 Task: Create a due date automation trigger when advanced on, on the monday of the week a card is due add fields without custom field "Resume" set to a date between 1 and 7 working days from now at 11:00 AM.
Action: Mouse moved to (978, 288)
Screenshot: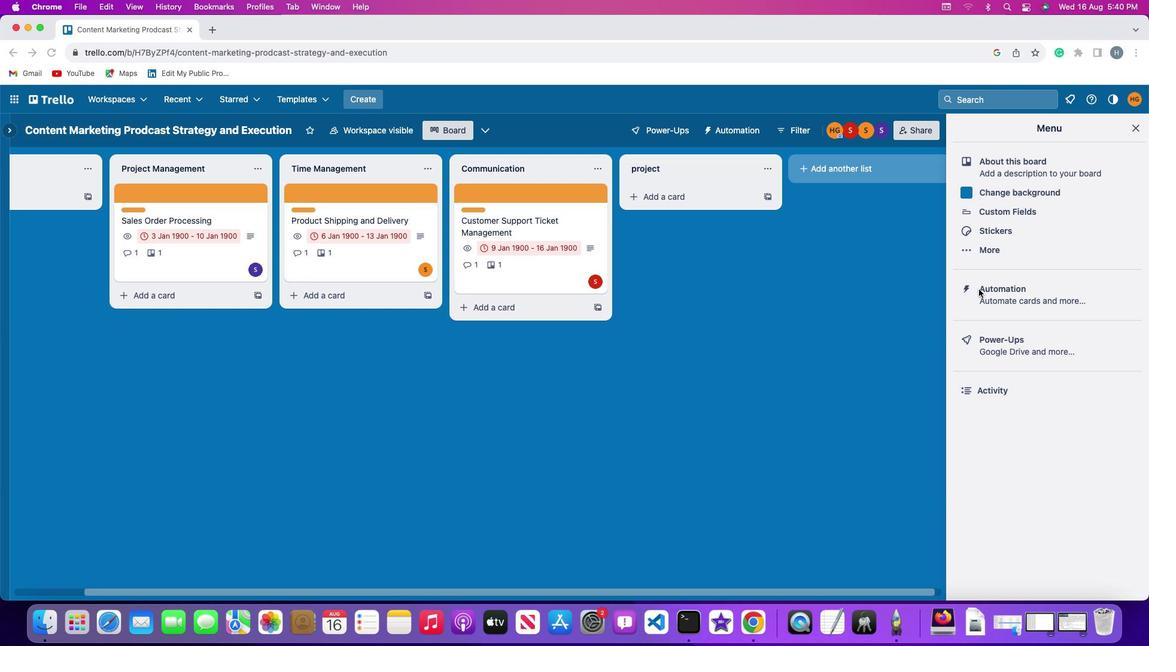
Action: Mouse pressed left at (978, 288)
Screenshot: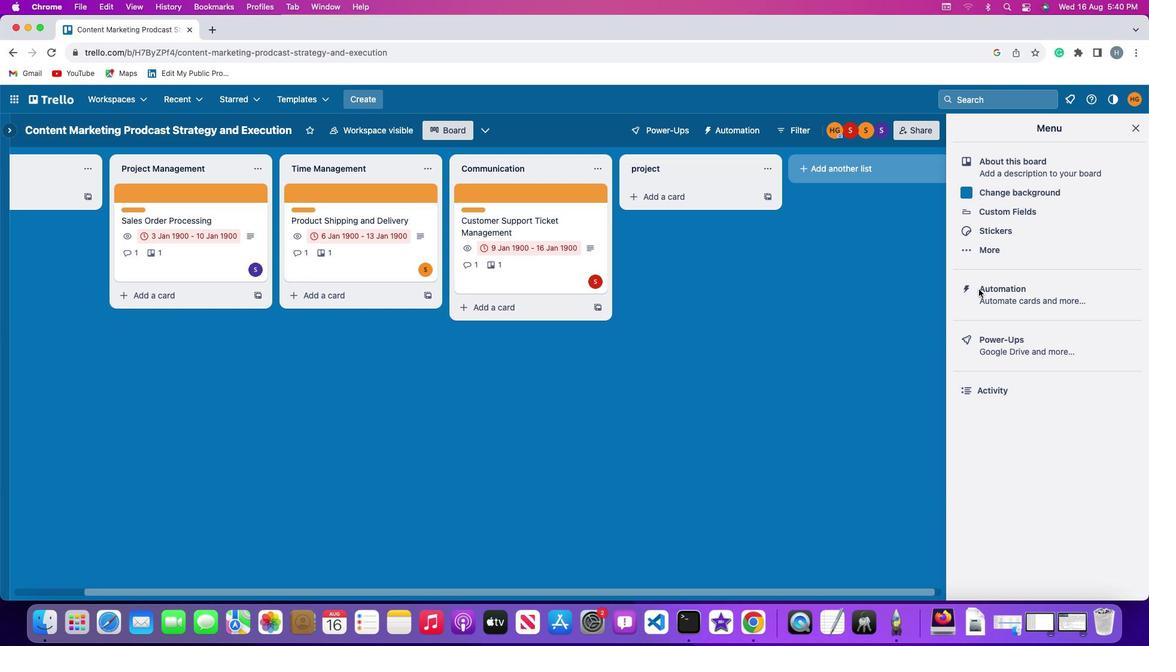 
Action: Mouse pressed left at (978, 288)
Screenshot: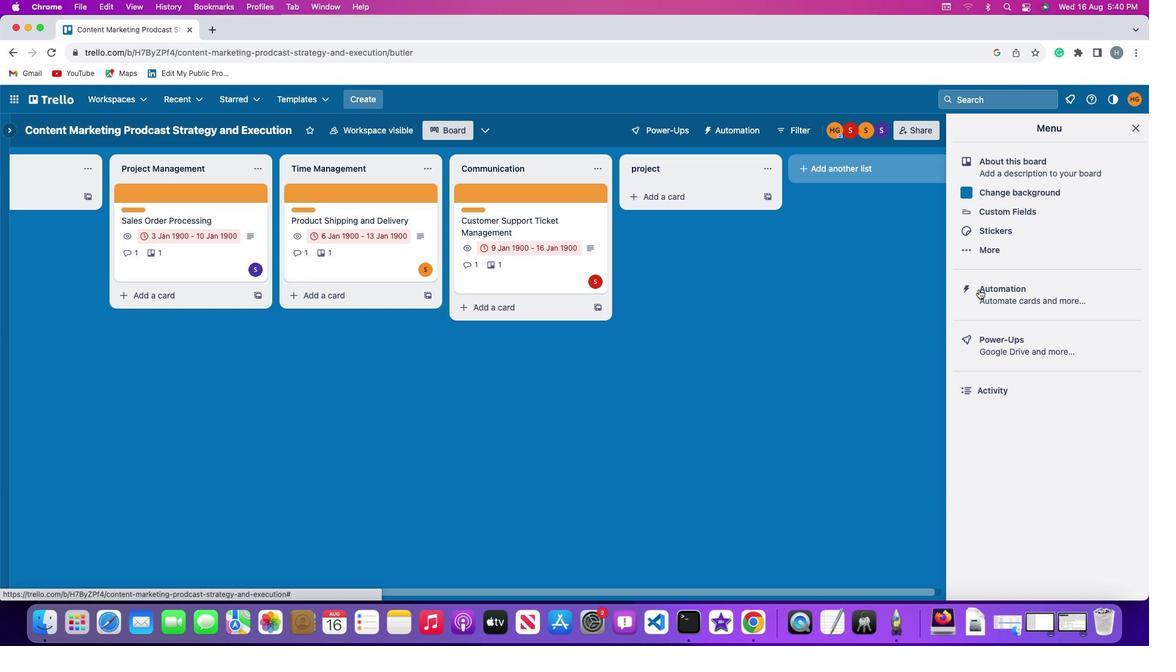 
Action: Mouse moved to (82, 285)
Screenshot: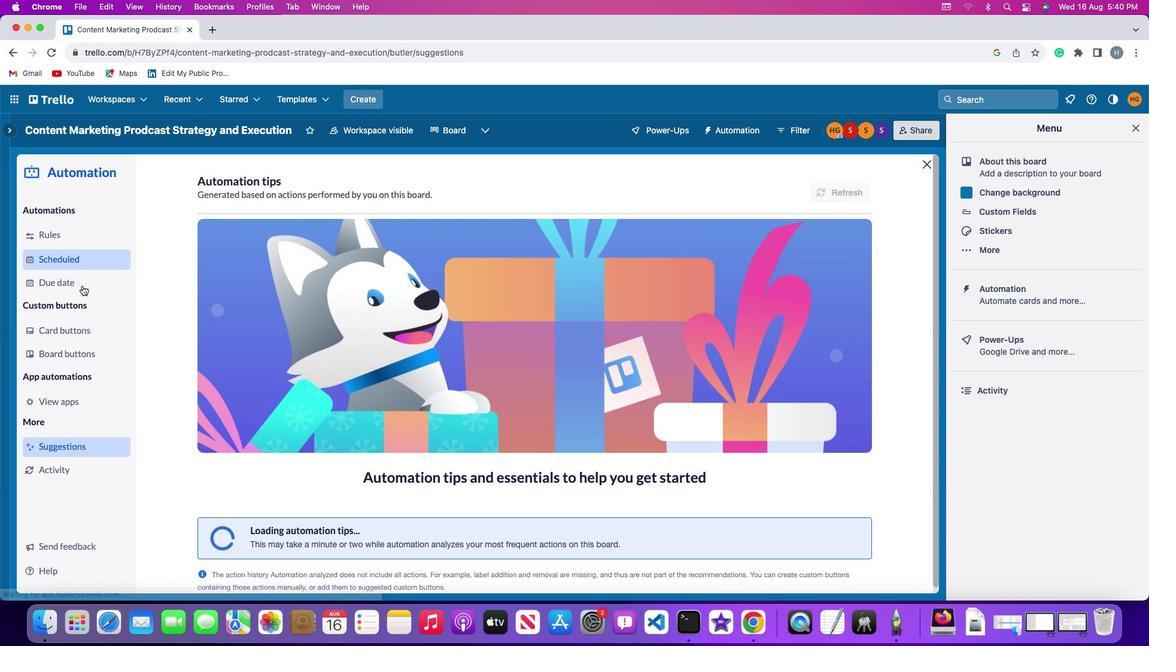 
Action: Mouse pressed left at (82, 285)
Screenshot: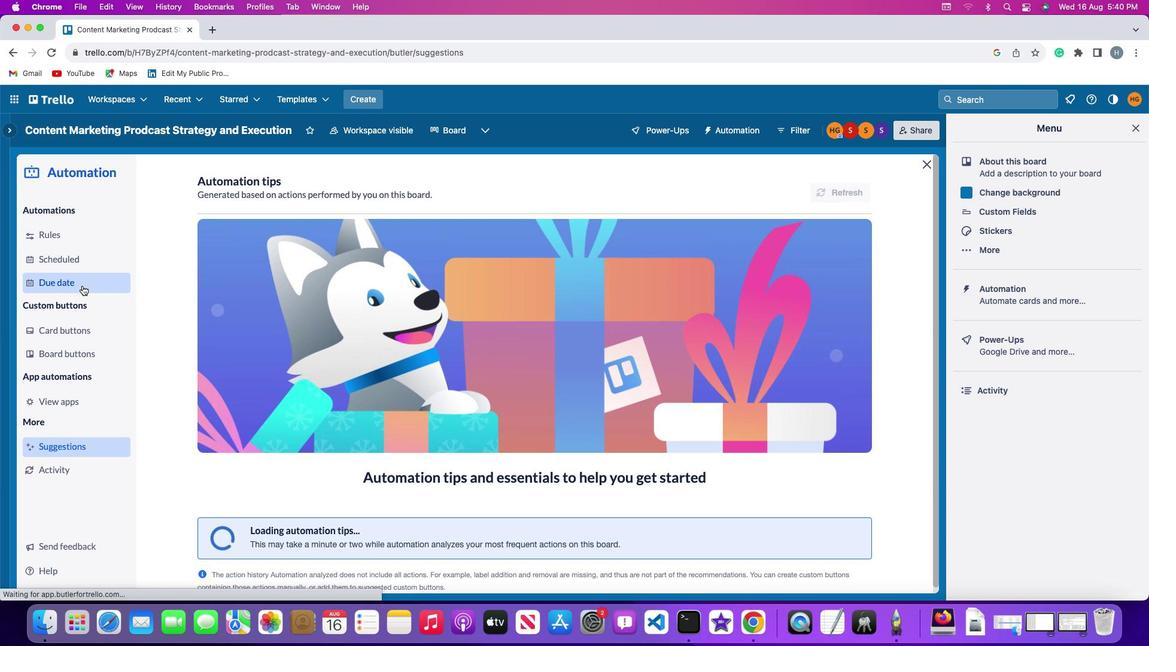 
Action: Mouse moved to (800, 179)
Screenshot: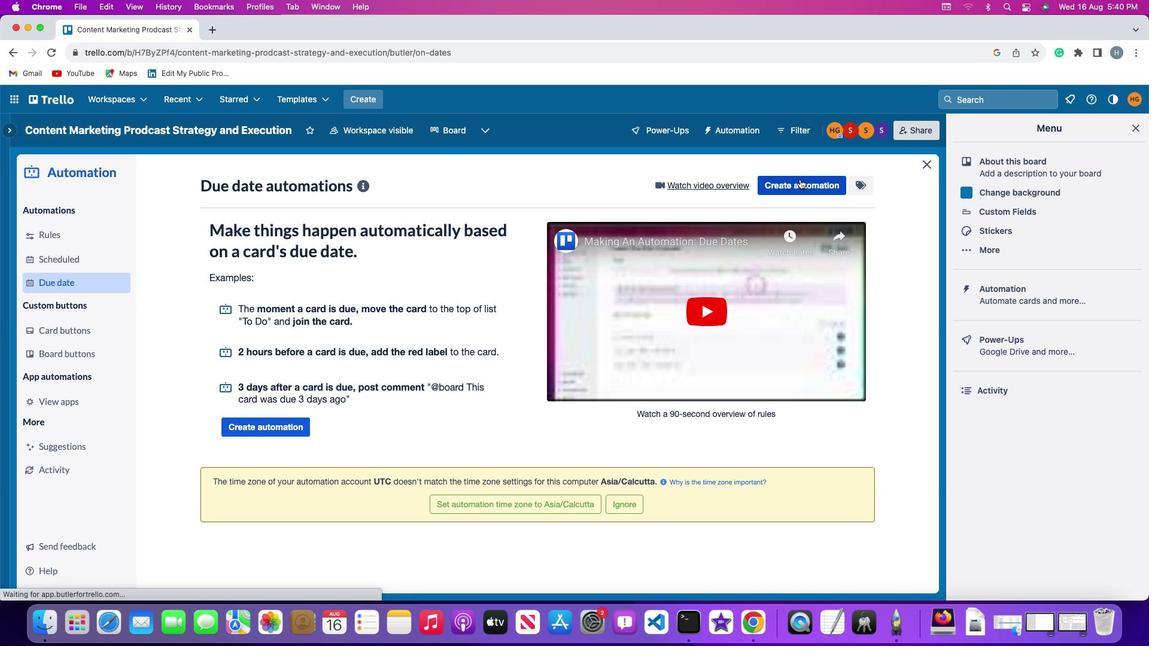 
Action: Mouse pressed left at (800, 179)
Screenshot: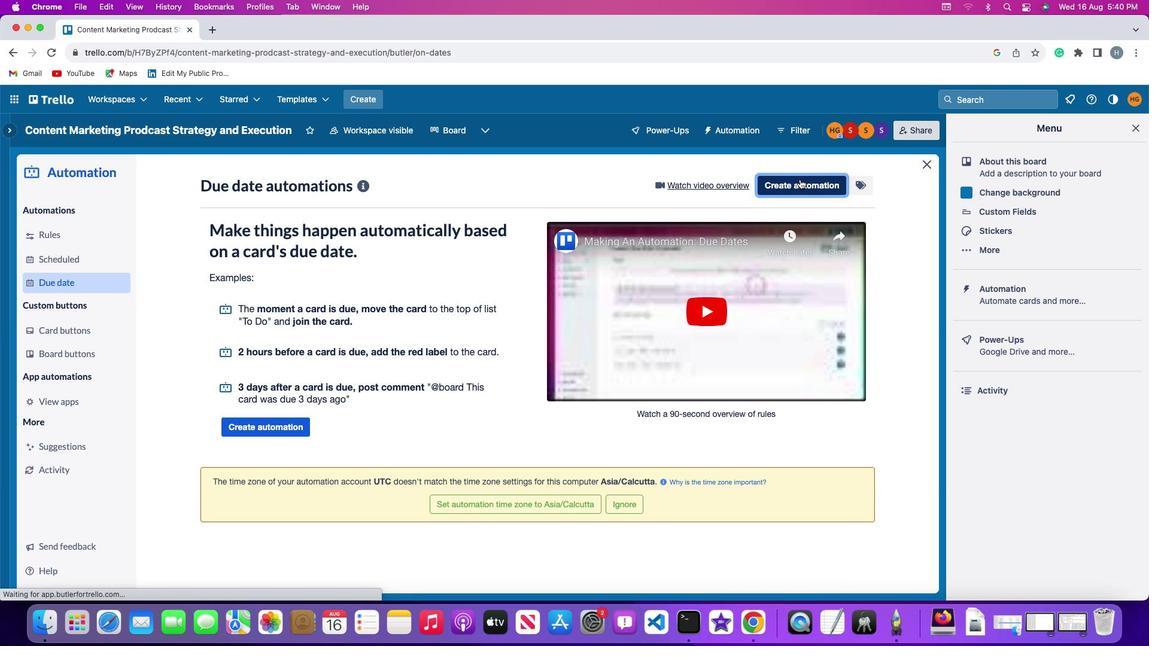 
Action: Mouse moved to (263, 295)
Screenshot: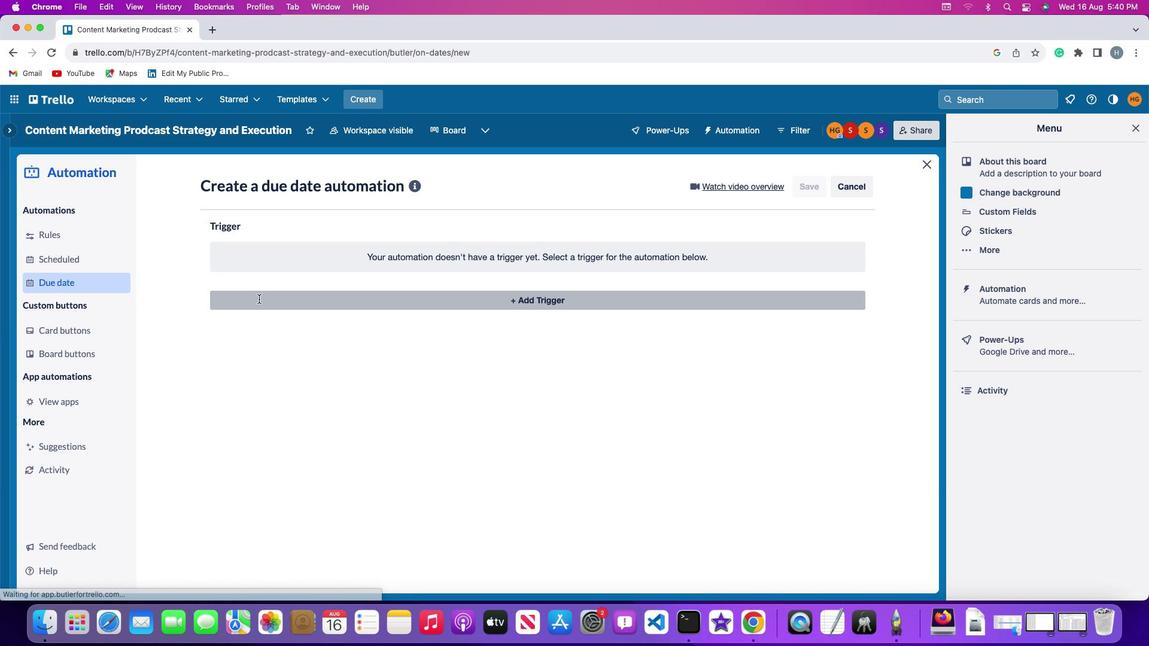 
Action: Mouse pressed left at (263, 295)
Screenshot: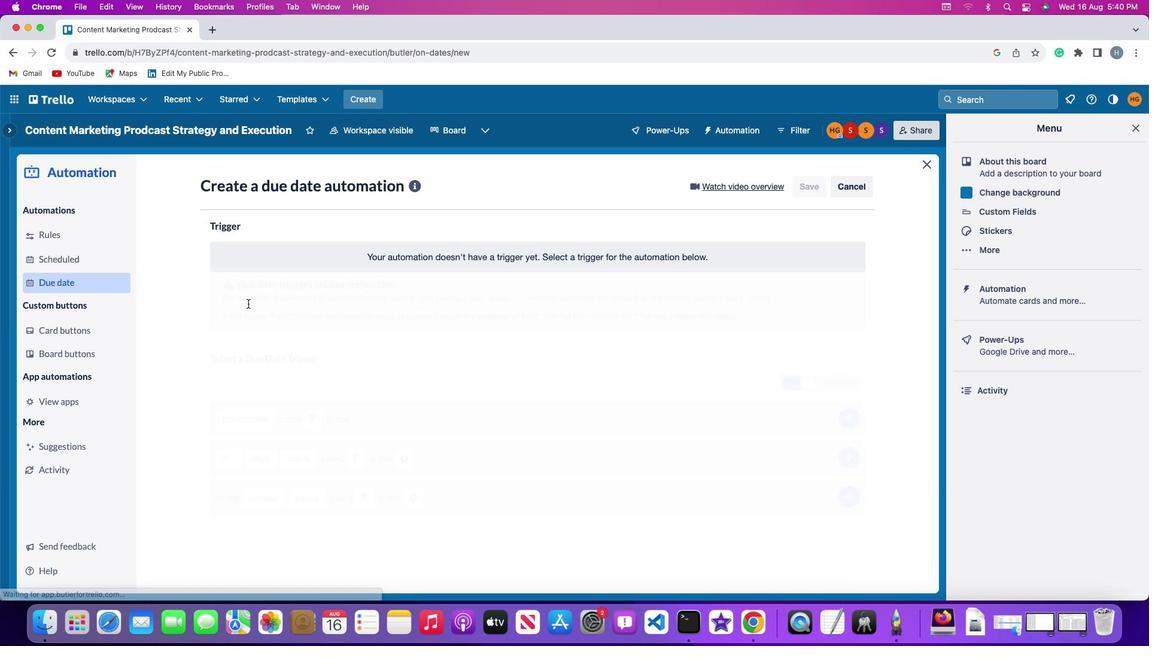 
Action: Mouse moved to (276, 519)
Screenshot: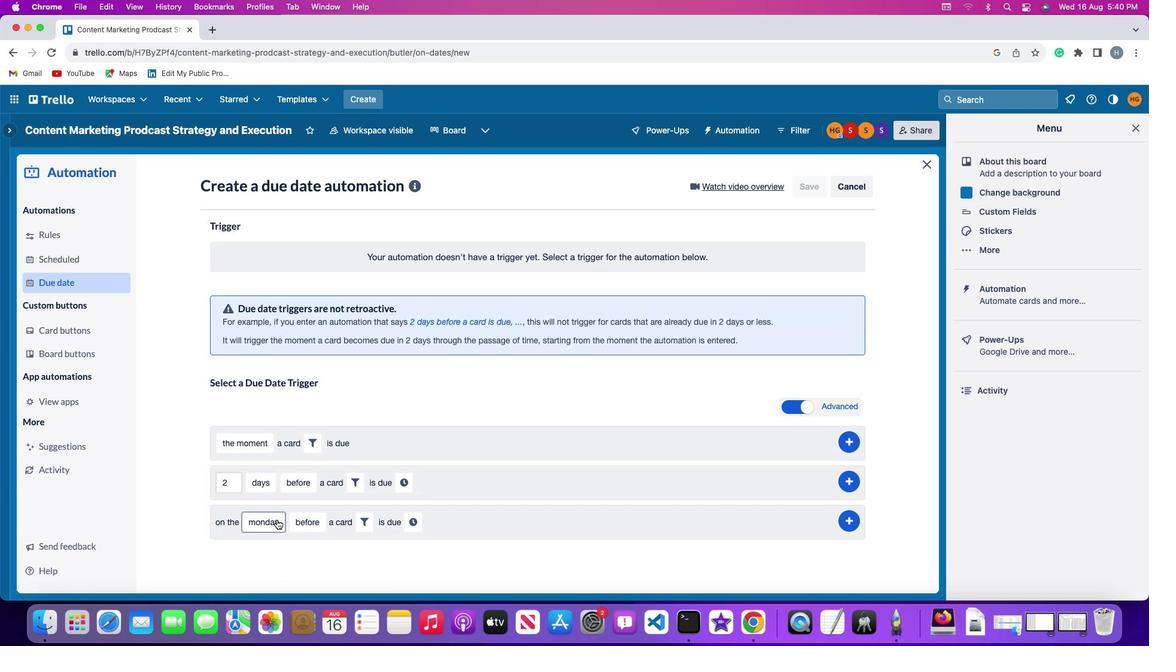 
Action: Mouse pressed left at (276, 519)
Screenshot: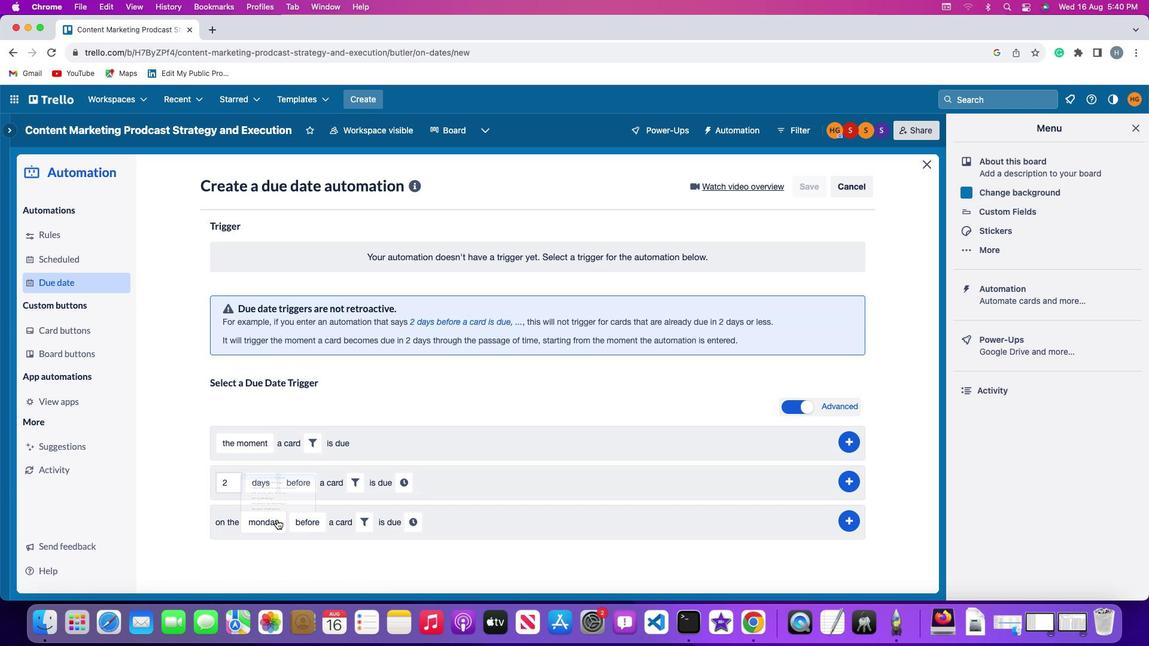 
Action: Mouse moved to (288, 355)
Screenshot: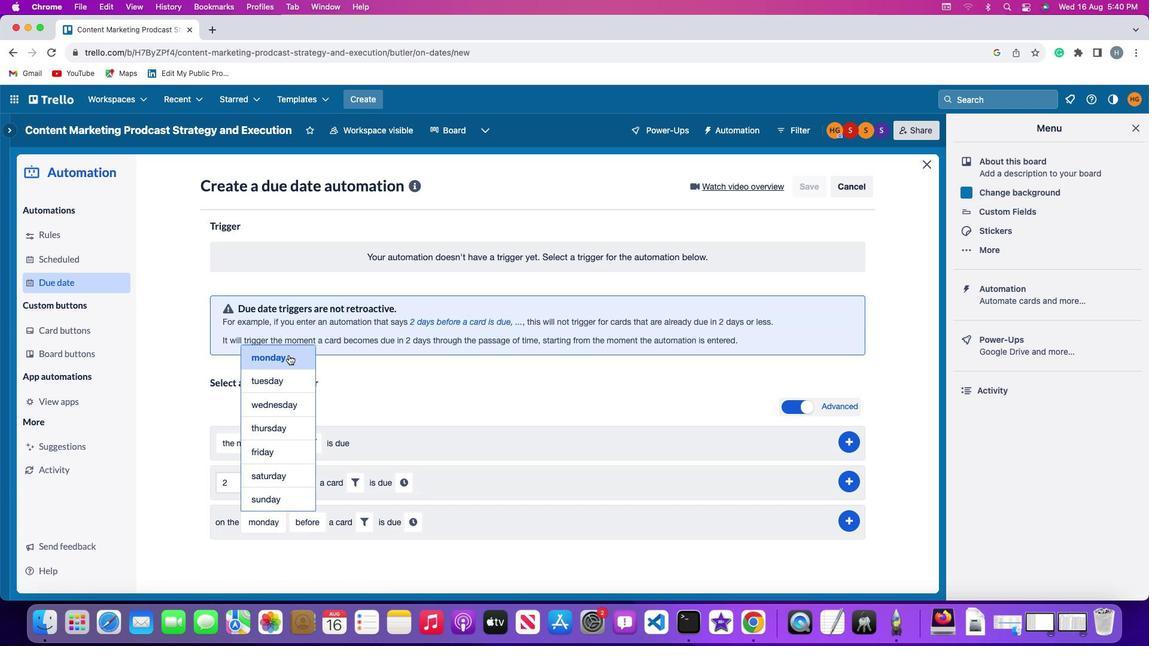 
Action: Mouse pressed left at (288, 355)
Screenshot: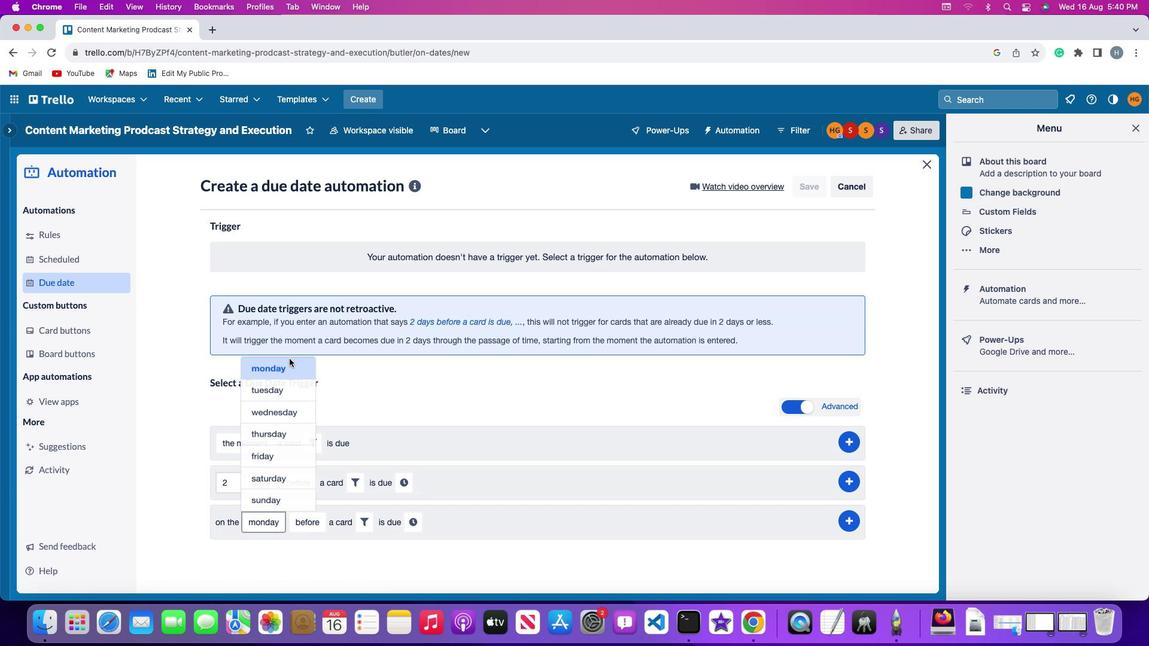 
Action: Mouse moved to (310, 515)
Screenshot: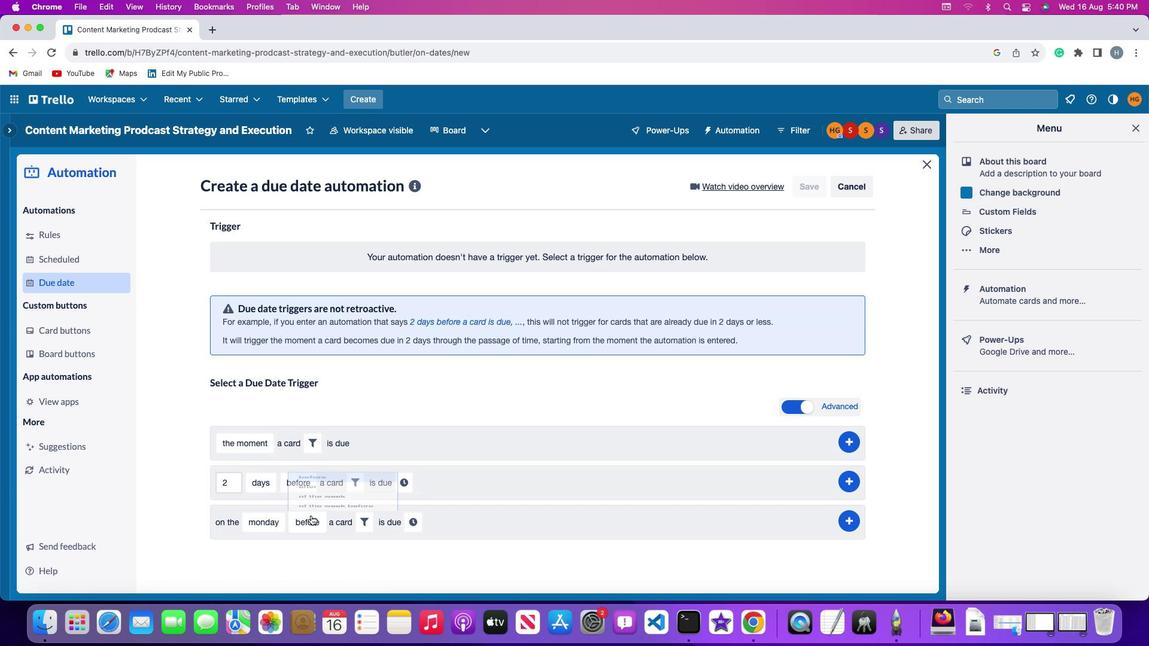 
Action: Mouse pressed left at (310, 515)
Screenshot: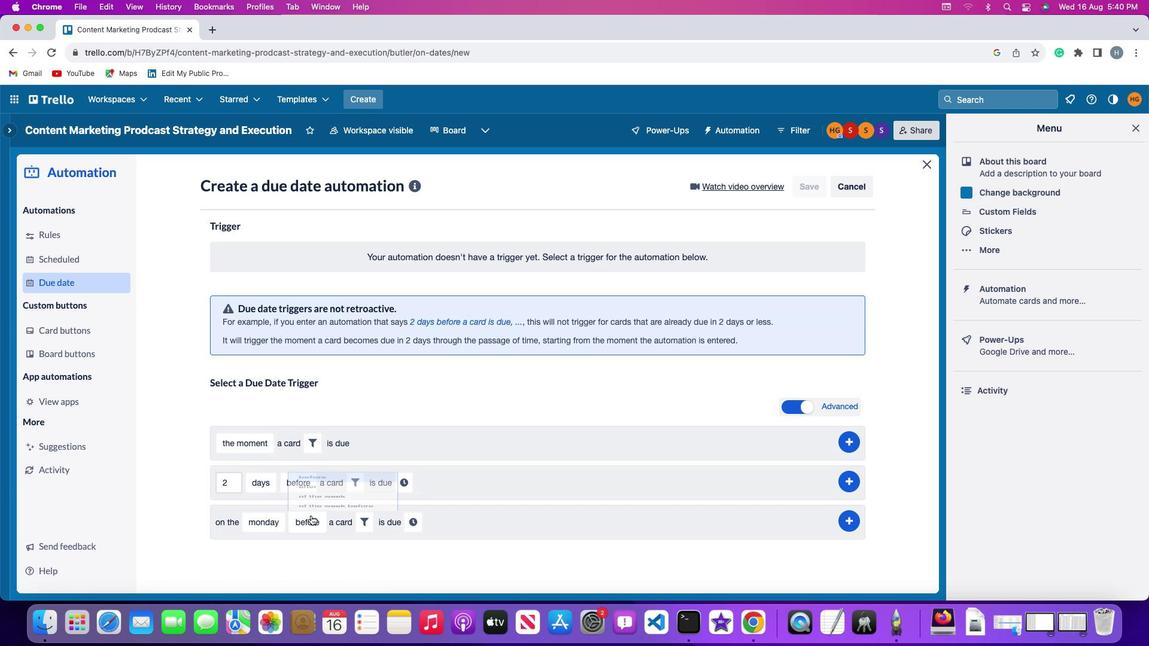 
Action: Mouse moved to (332, 472)
Screenshot: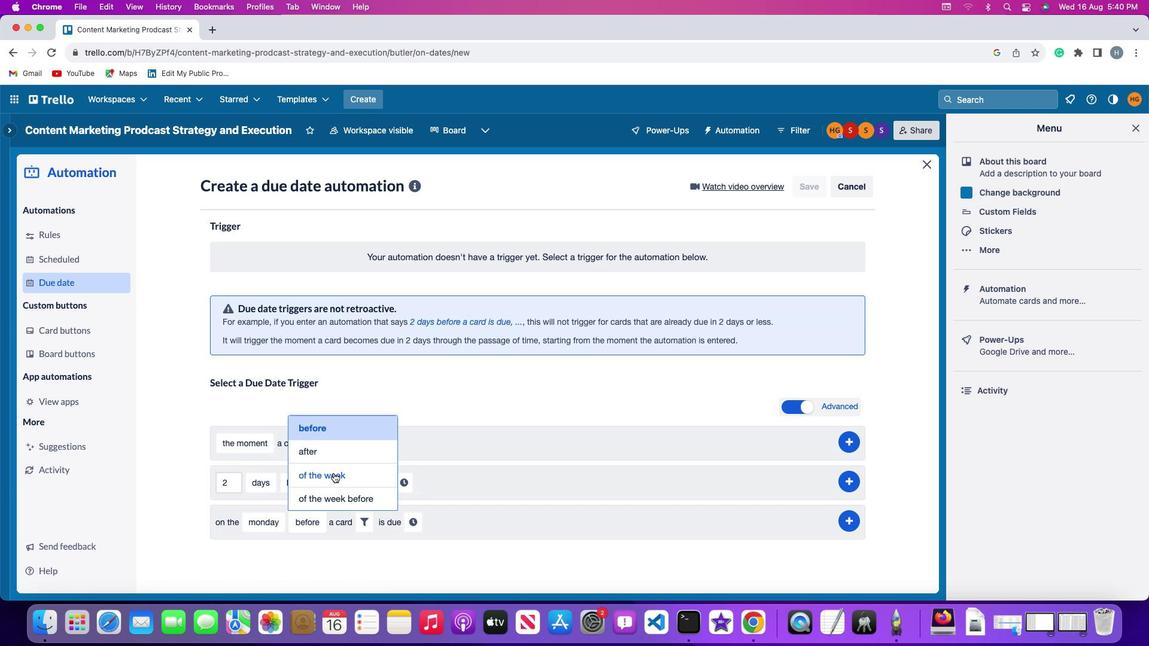 
Action: Mouse pressed left at (332, 472)
Screenshot: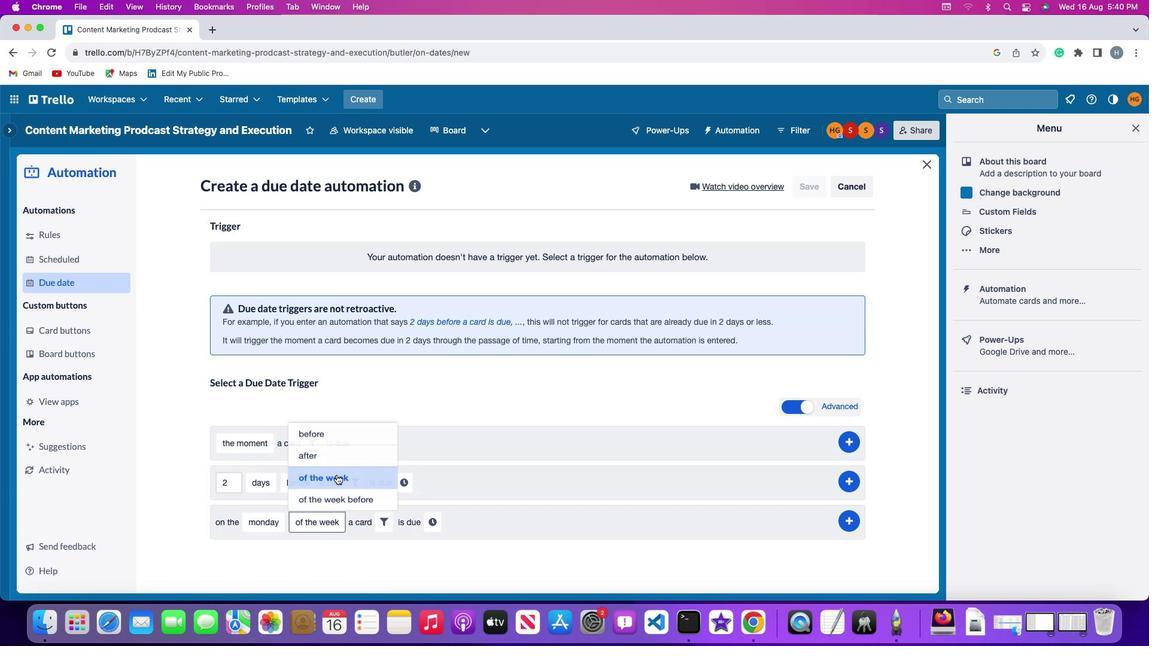 
Action: Mouse moved to (382, 523)
Screenshot: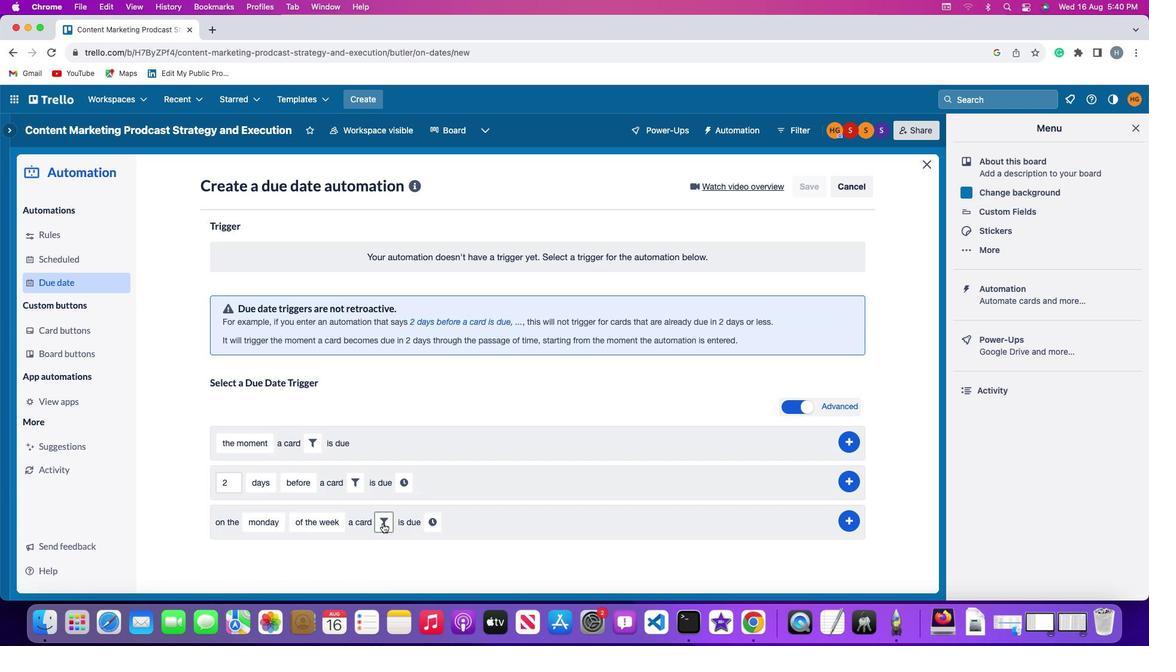 
Action: Mouse pressed left at (382, 523)
Screenshot: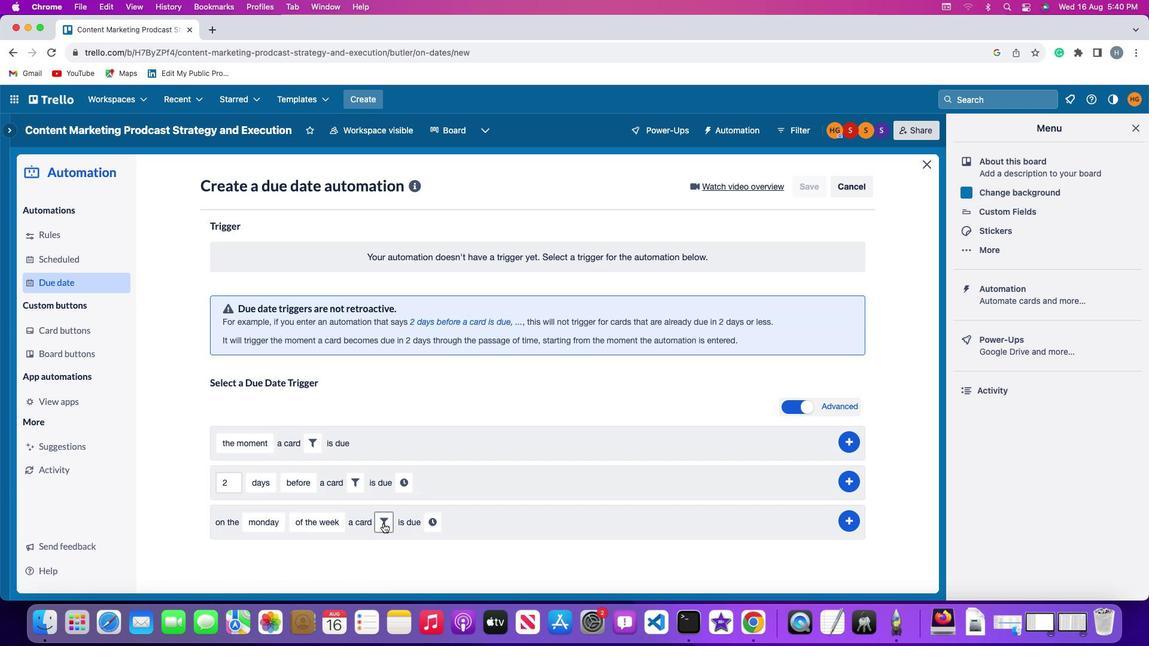 
Action: Mouse moved to (575, 559)
Screenshot: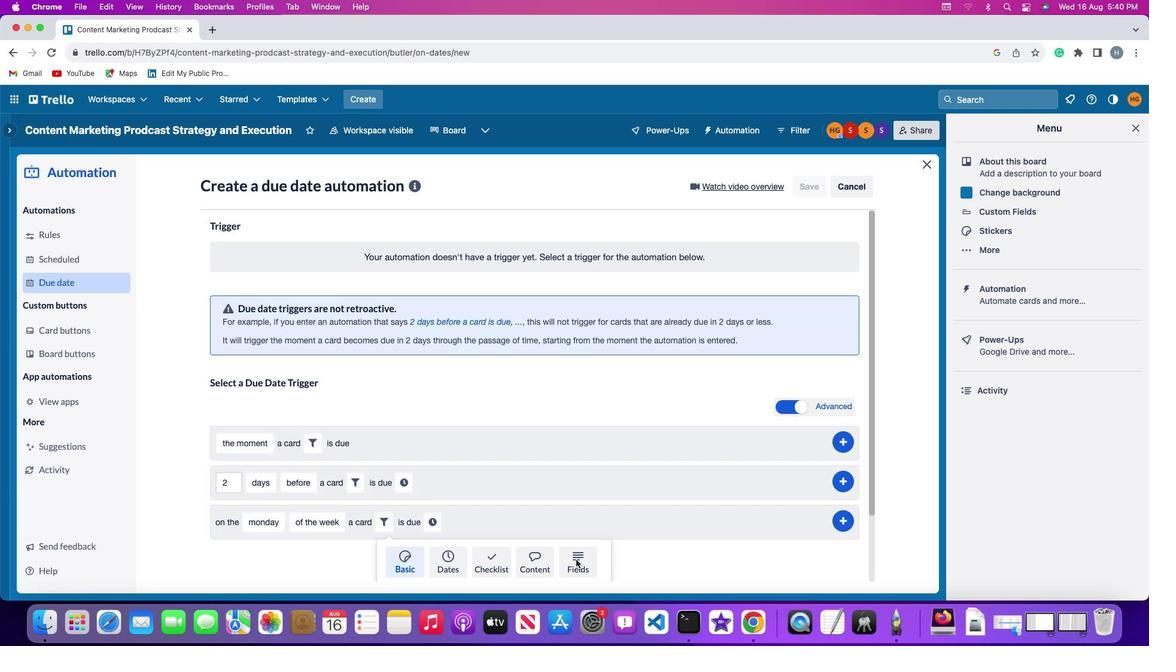 
Action: Mouse pressed left at (575, 559)
Screenshot: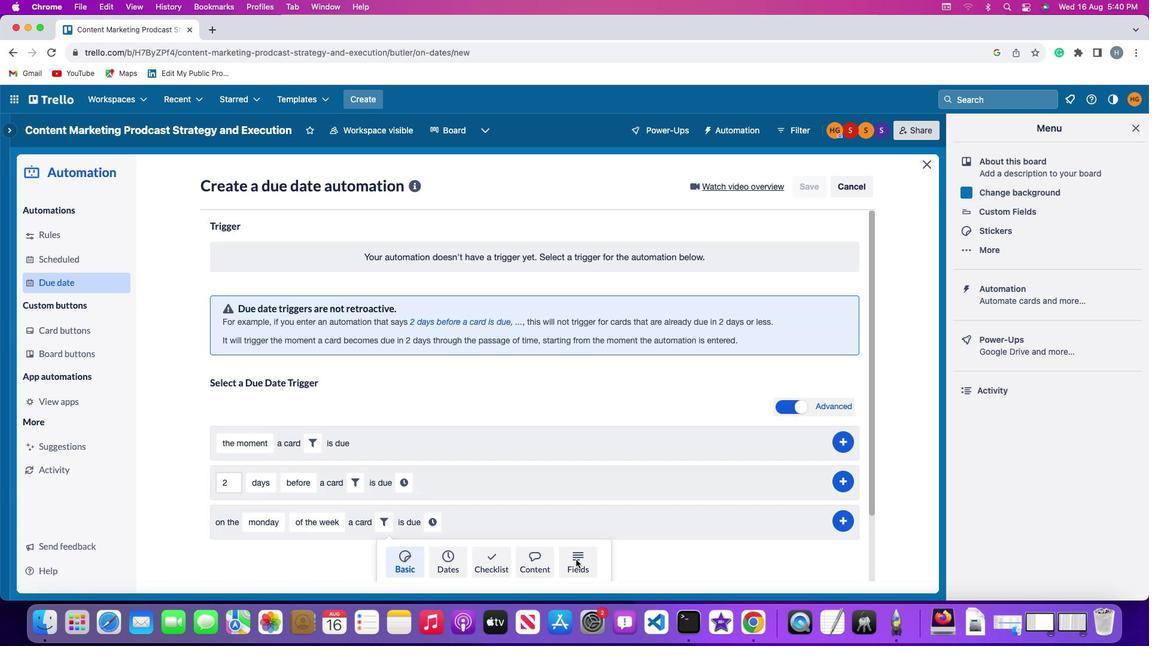 
Action: Mouse moved to (356, 554)
Screenshot: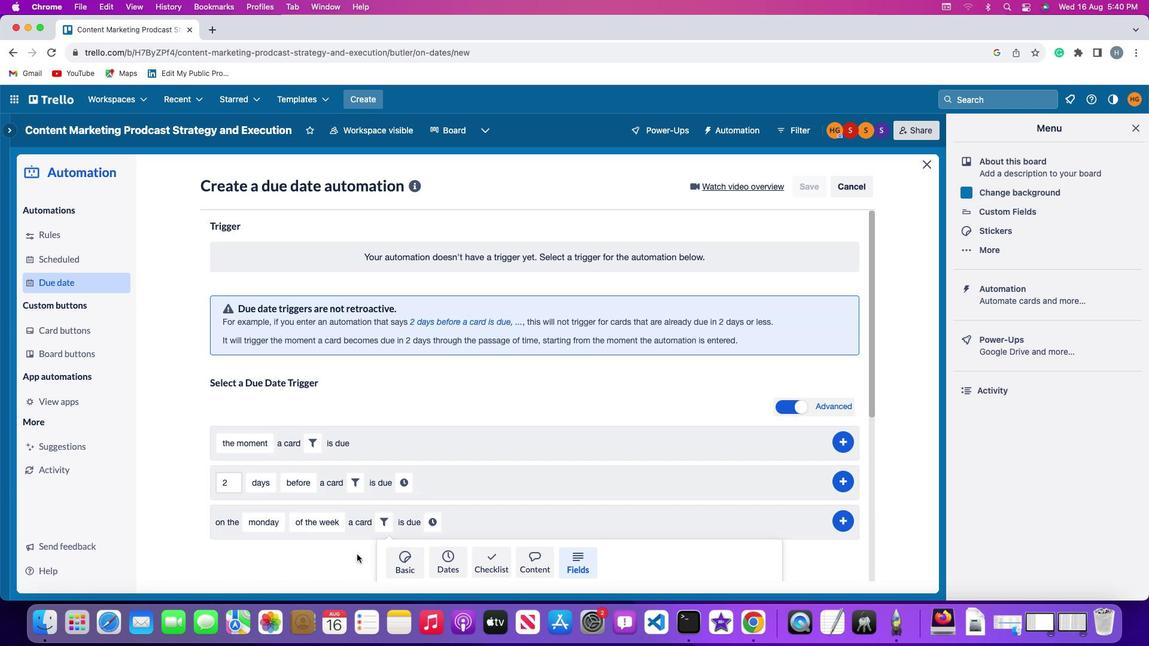 
Action: Mouse scrolled (356, 554) with delta (0, 0)
Screenshot: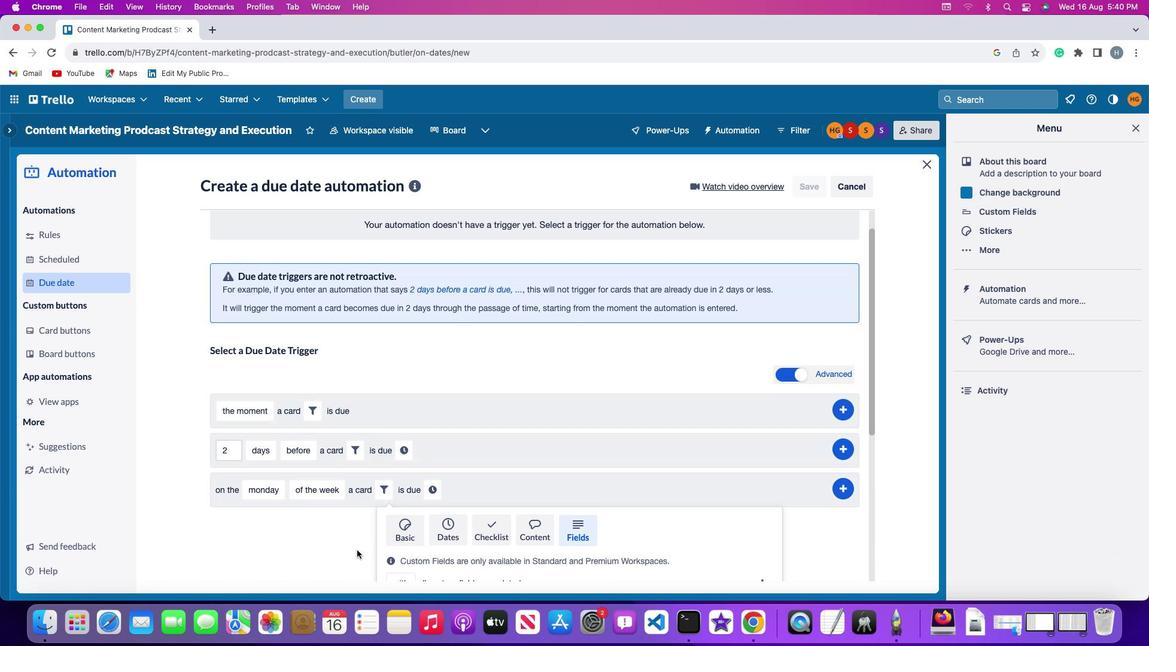 
Action: Mouse scrolled (356, 554) with delta (0, 0)
Screenshot: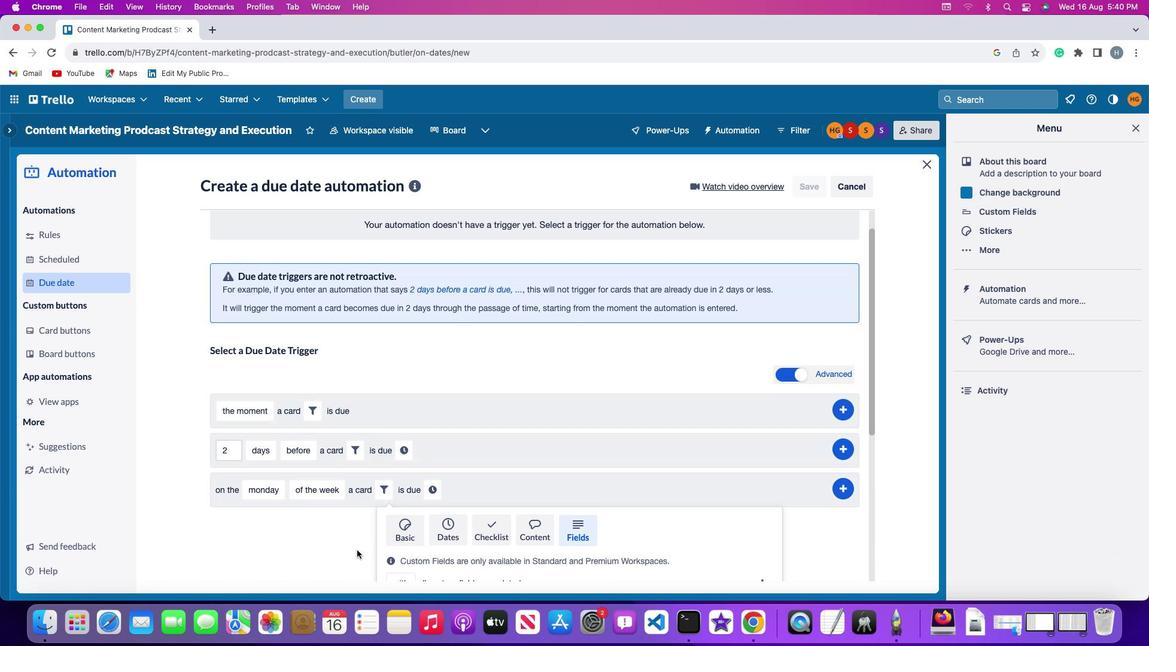 
Action: Mouse moved to (356, 553)
Screenshot: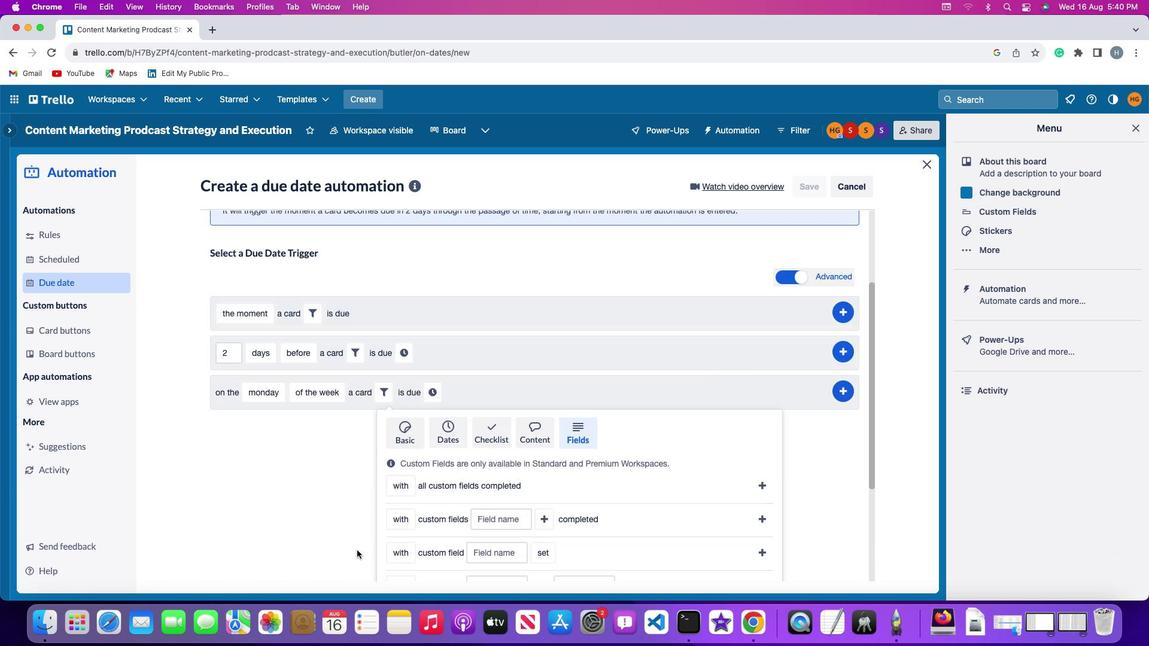 
Action: Mouse scrolled (356, 553) with delta (0, -1)
Screenshot: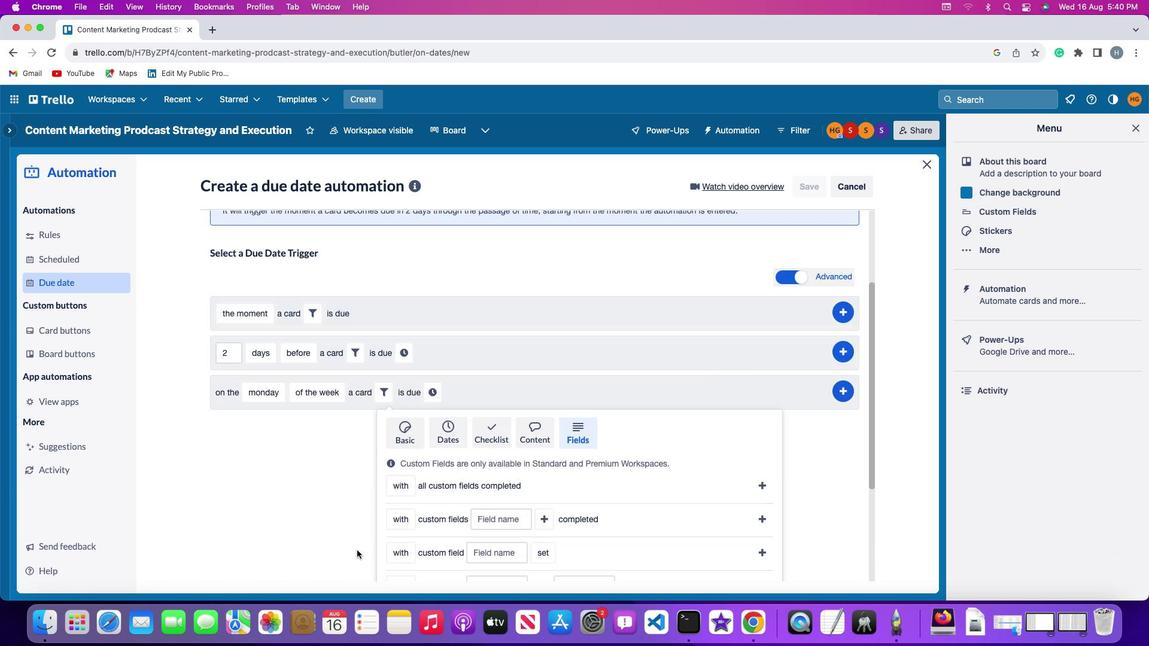 
Action: Mouse moved to (356, 551)
Screenshot: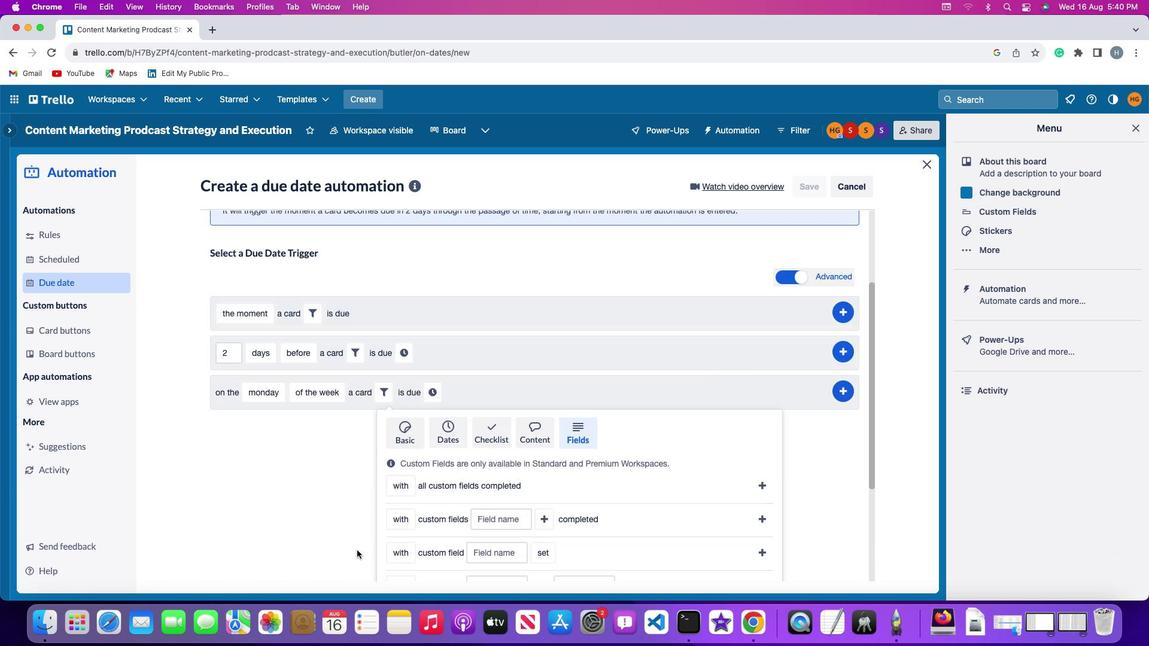 
Action: Mouse scrolled (356, 551) with delta (0, -2)
Screenshot: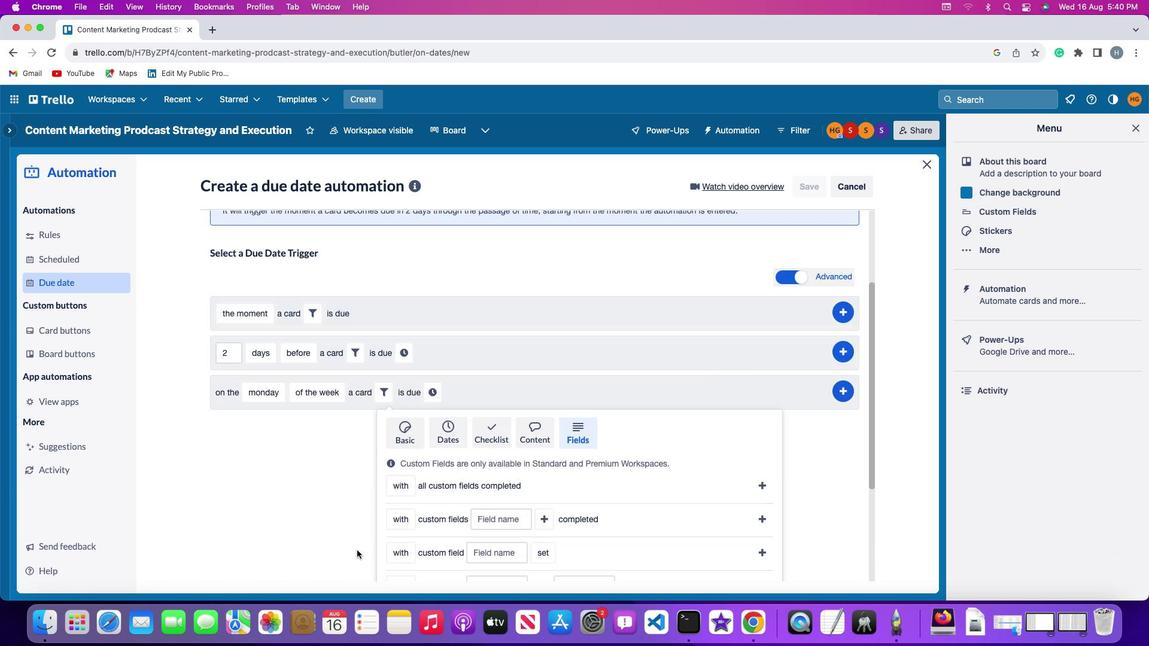 
Action: Mouse moved to (356, 550)
Screenshot: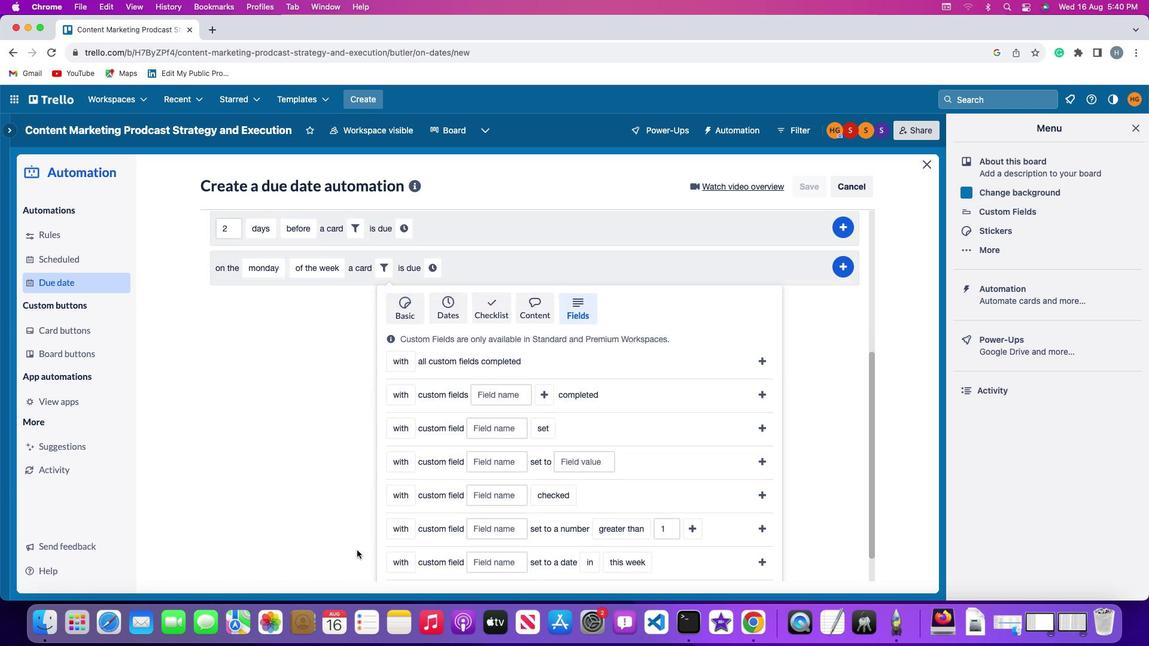 
Action: Mouse scrolled (356, 550) with delta (0, 0)
Screenshot: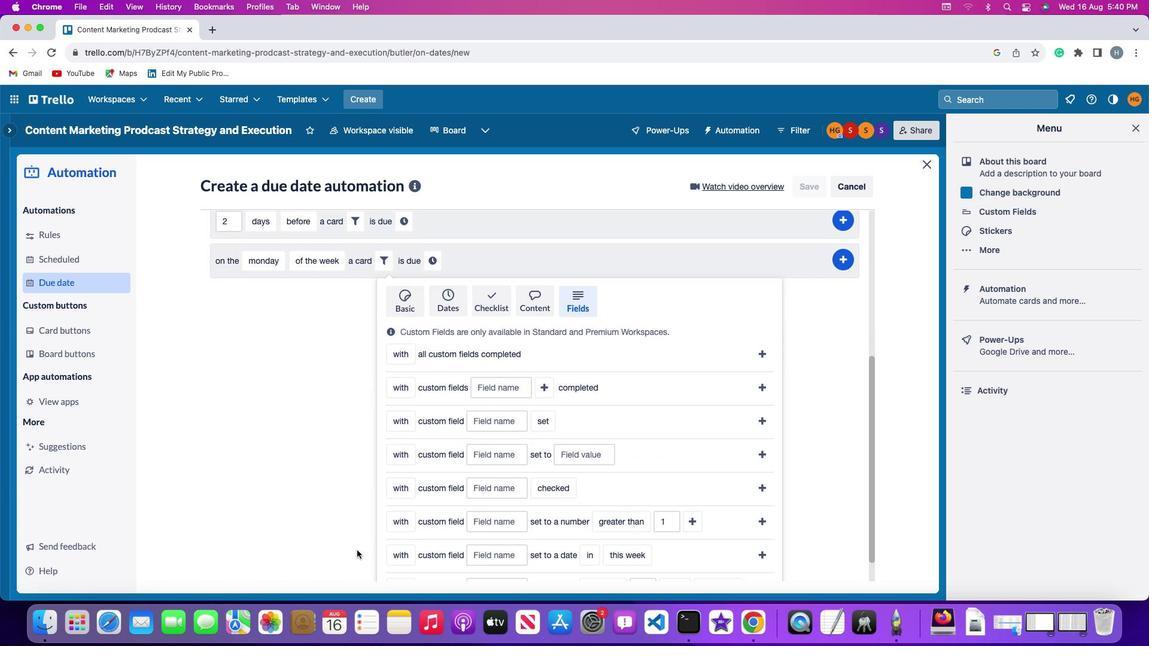 
Action: Mouse scrolled (356, 550) with delta (0, 0)
Screenshot: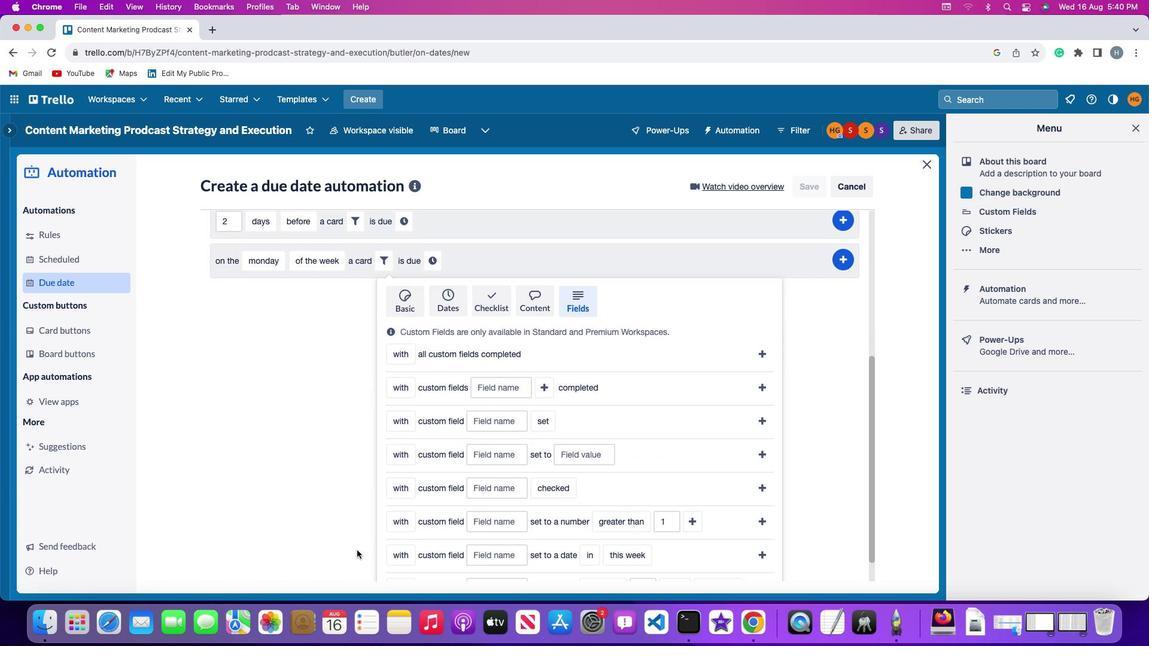 
Action: Mouse scrolled (356, 550) with delta (0, -2)
Screenshot: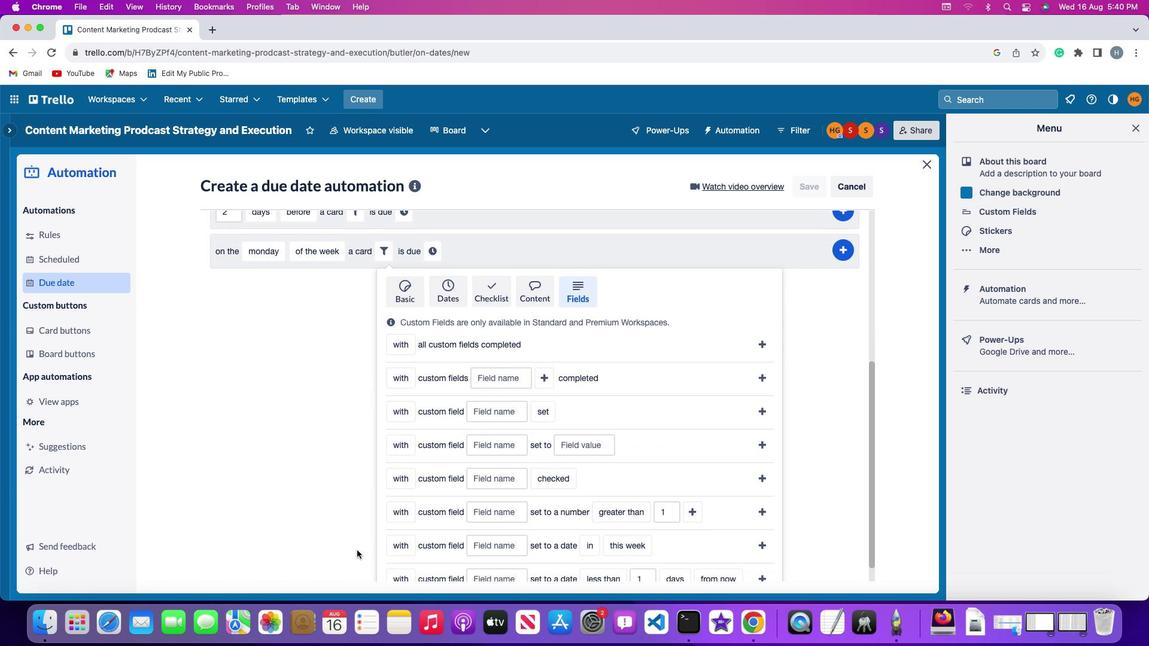 
Action: Mouse scrolled (356, 550) with delta (0, -2)
Screenshot: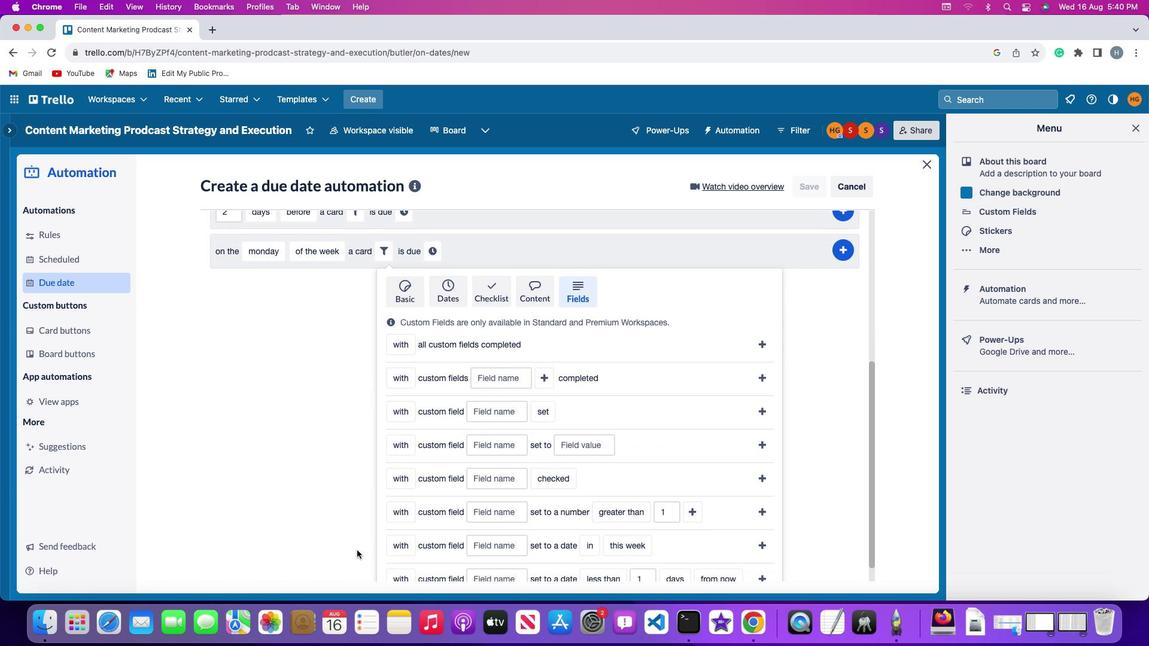 
Action: Mouse scrolled (356, 550) with delta (0, -3)
Screenshot: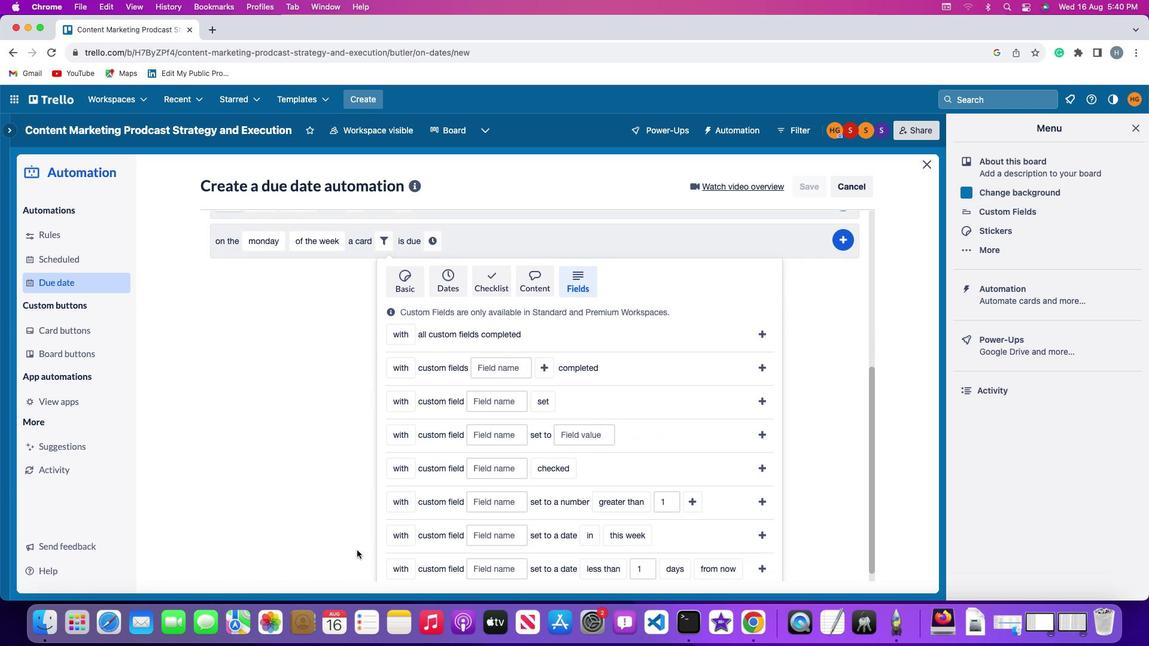 
Action: Mouse scrolled (356, 550) with delta (0, -3)
Screenshot: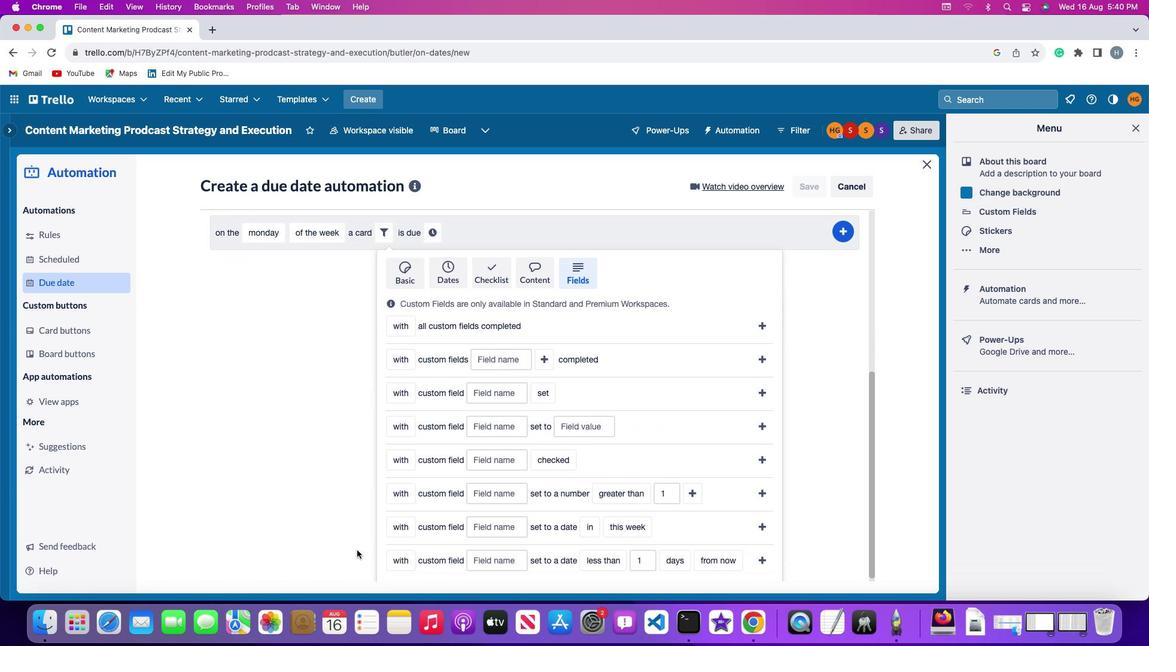 
Action: Mouse moved to (356, 550)
Screenshot: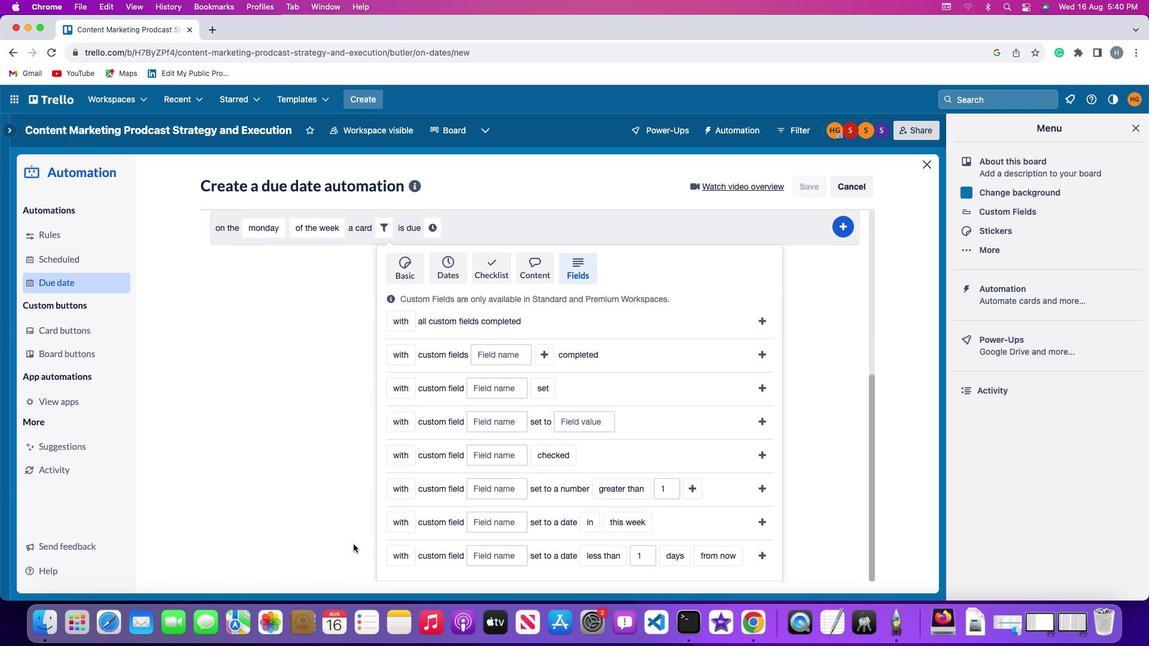 
Action: Mouse scrolled (356, 550) with delta (0, 0)
Screenshot: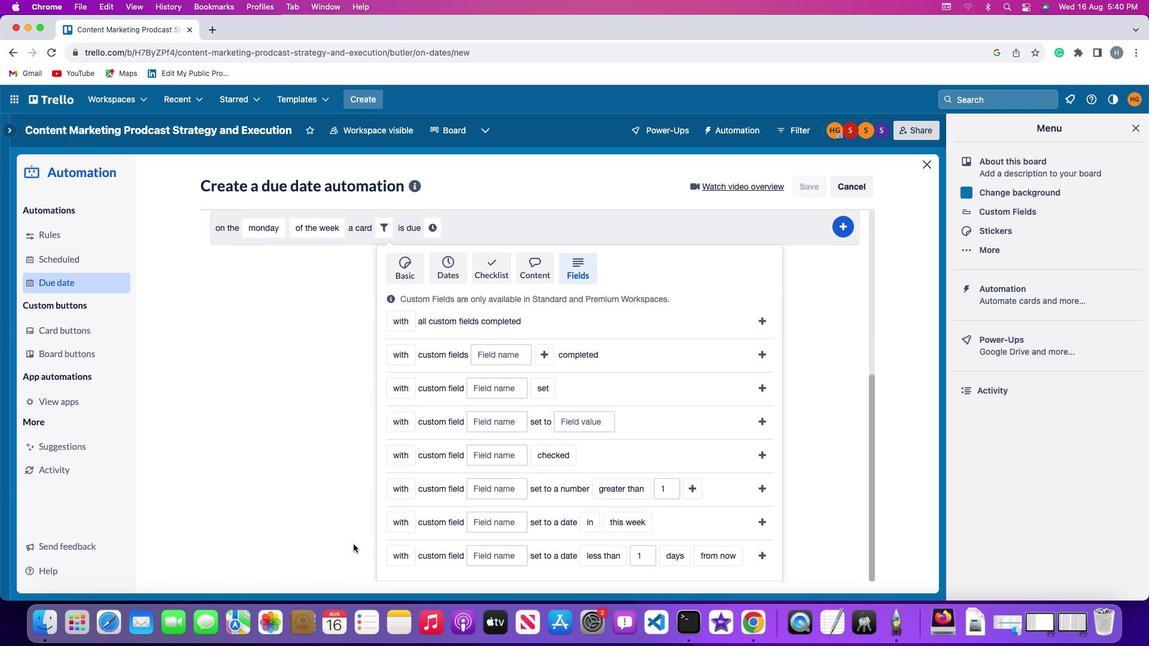 
Action: Mouse moved to (355, 549)
Screenshot: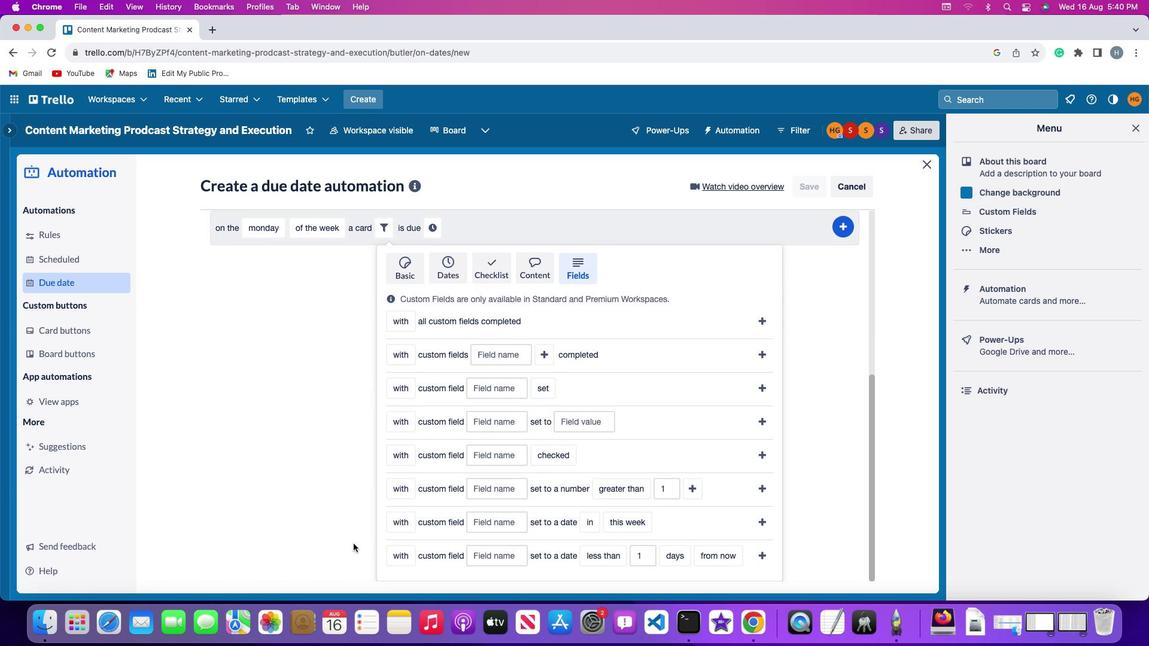 
Action: Mouse scrolled (355, 549) with delta (0, 0)
Screenshot: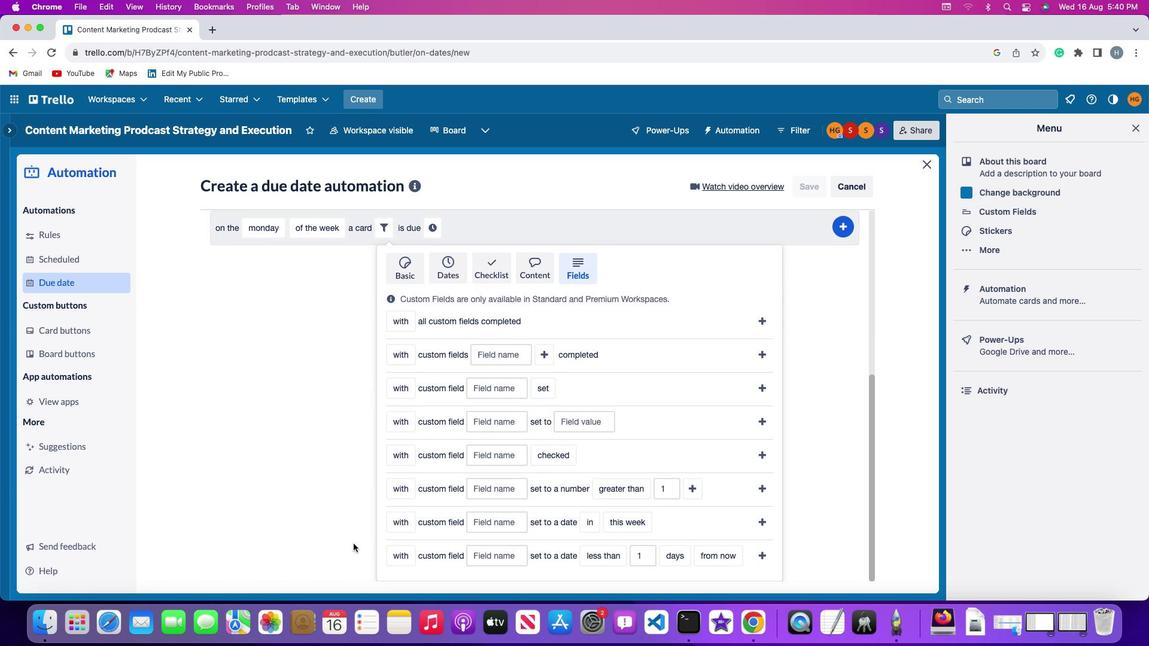 
Action: Mouse moved to (353, 547)
Screenshot: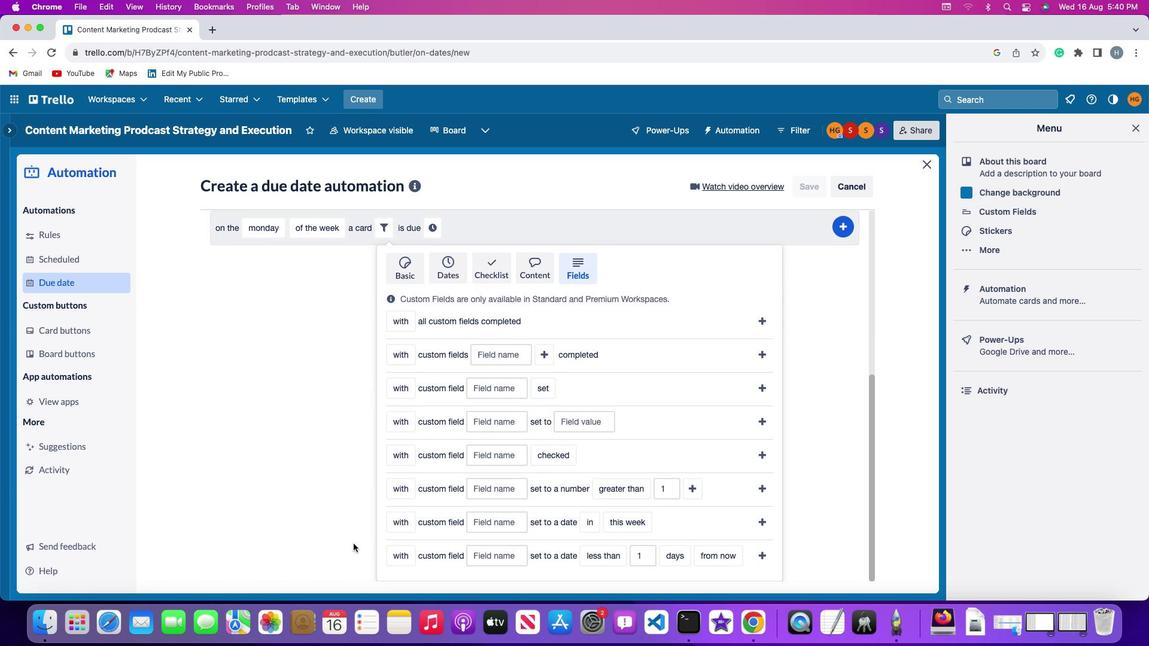 
Action: Mouse scrolled (353, 547) with delta (0, -1)
Screenshot: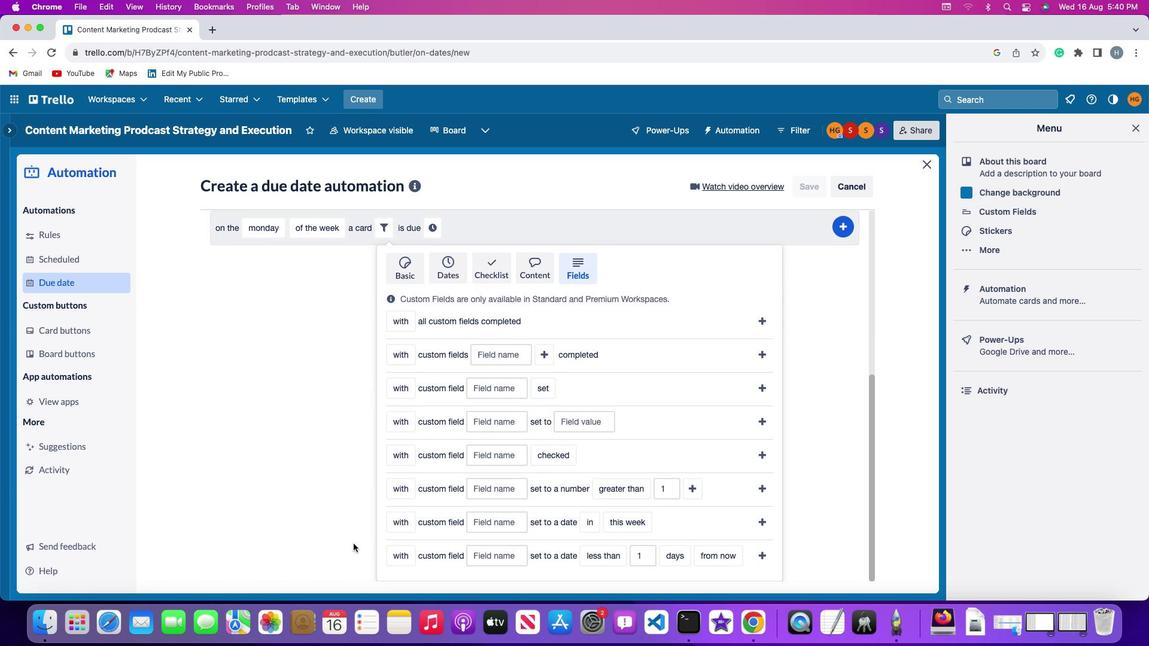 
Action: Mouse moved to (392, 548)
Screenshot: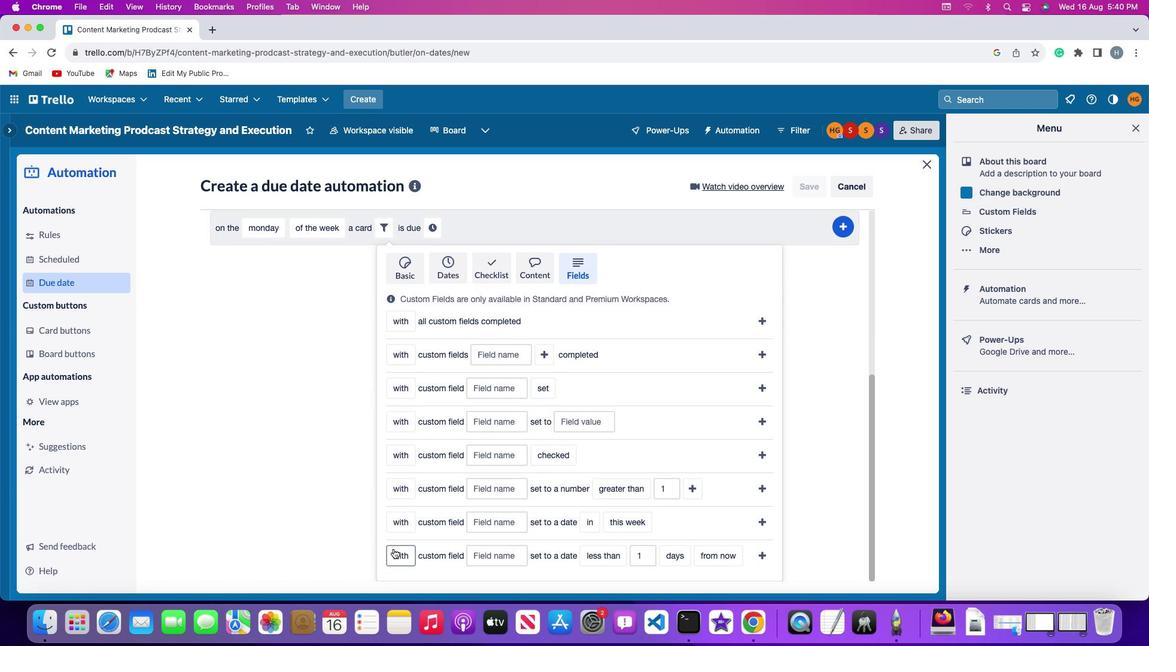
Action: Mouse pressed left at (392, 548)
Screenshot: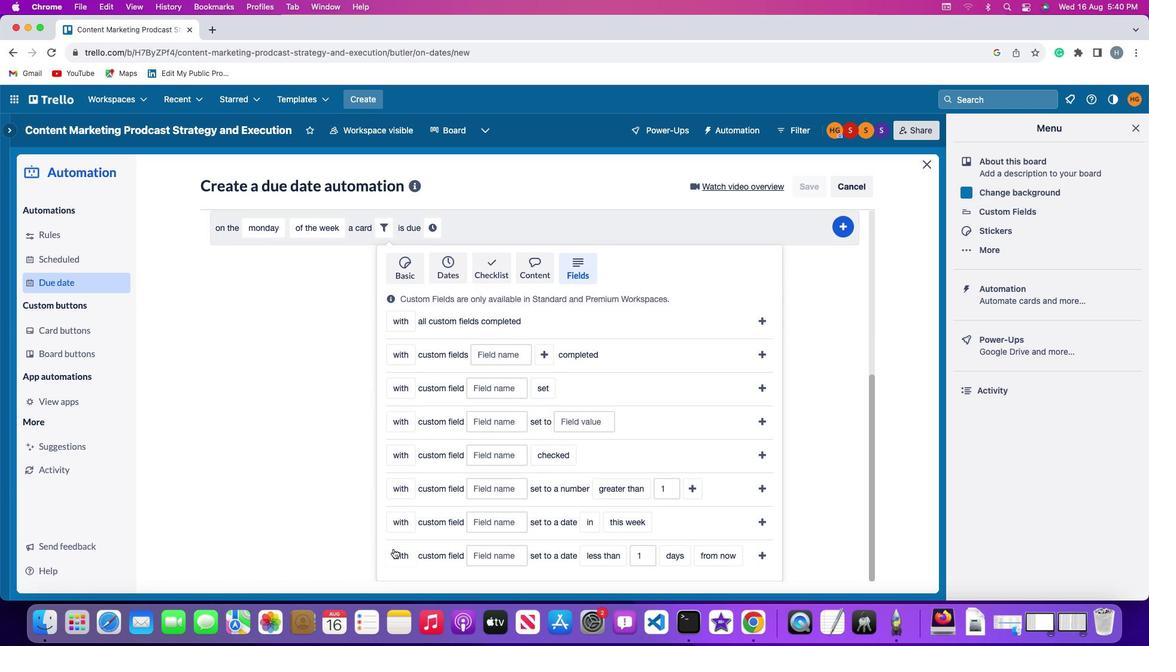 
Action: Mouse moved to (401, 528)
Screenshot: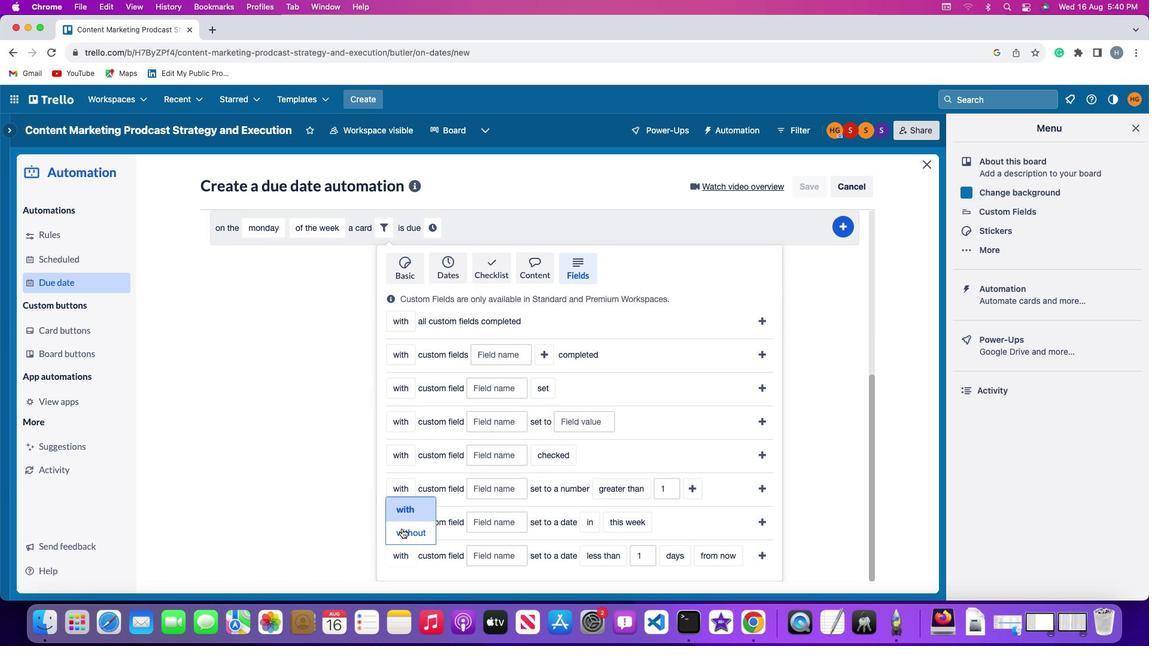 
Action: Mouse pressed left at (401, 528)
Screenshot: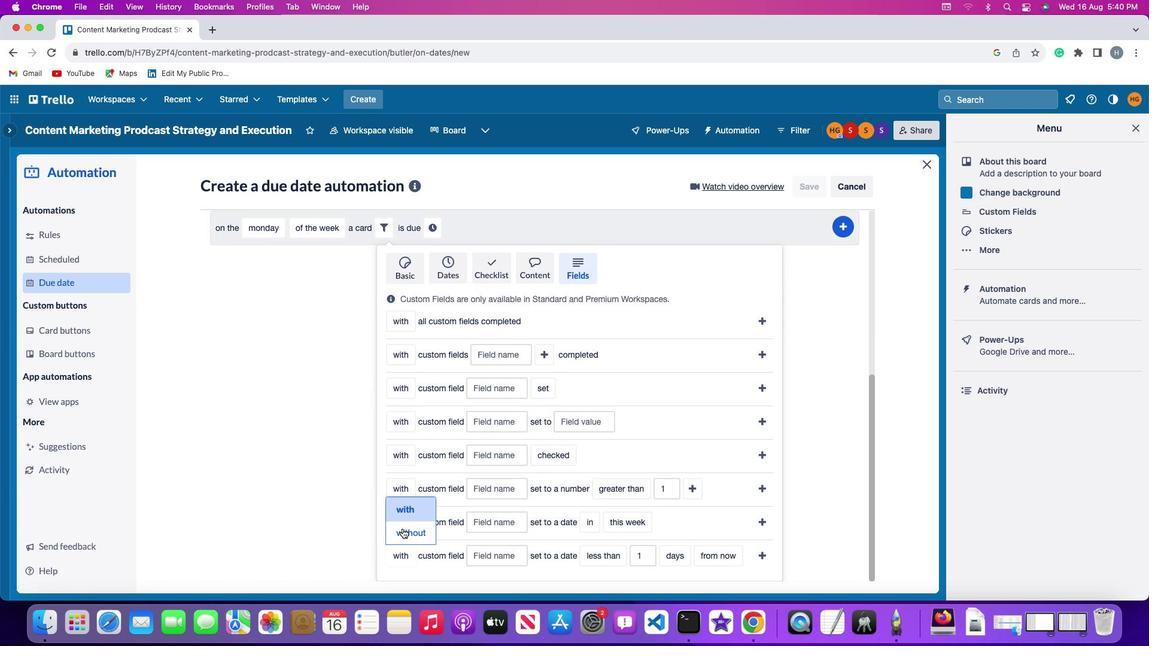 
Action: Mouse moved to (501, 555)
Screenshot: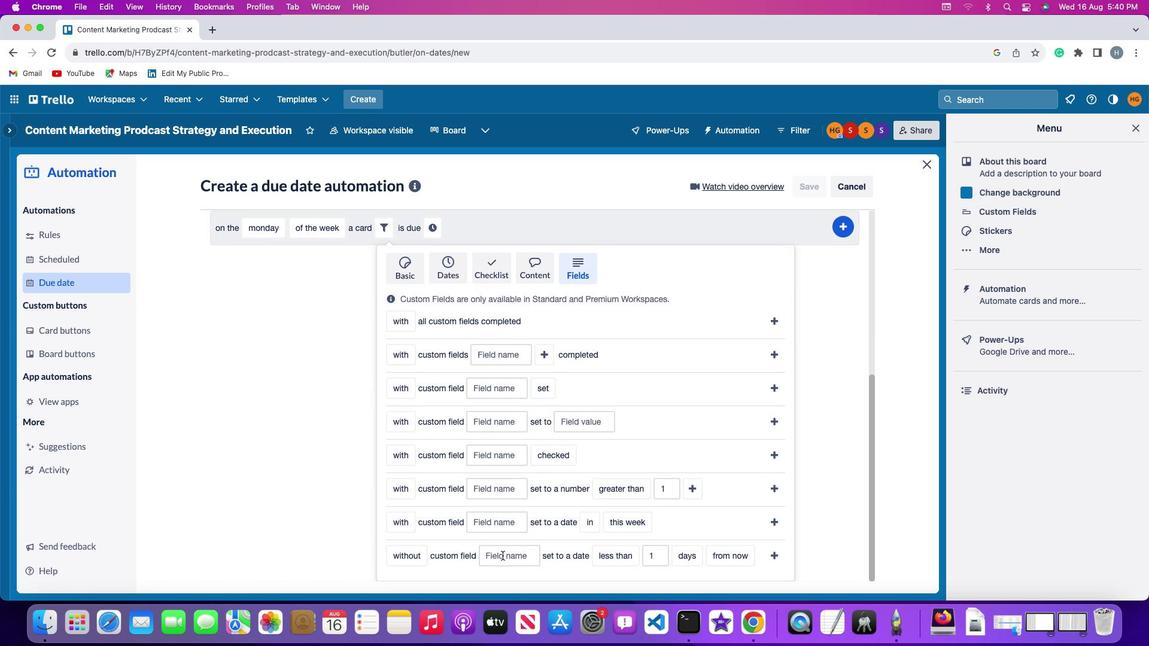 
Action: Mouse pressed left at (501, 555)
Screenshot: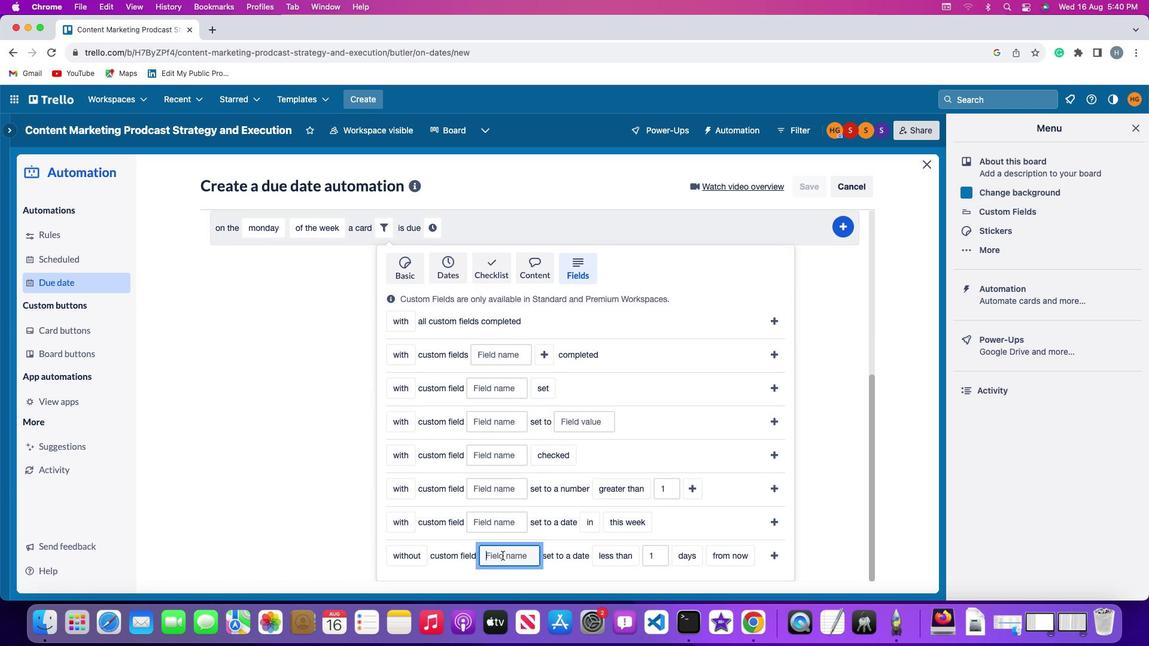 
Action: Mouse moved to (501, 555)
Screenshot: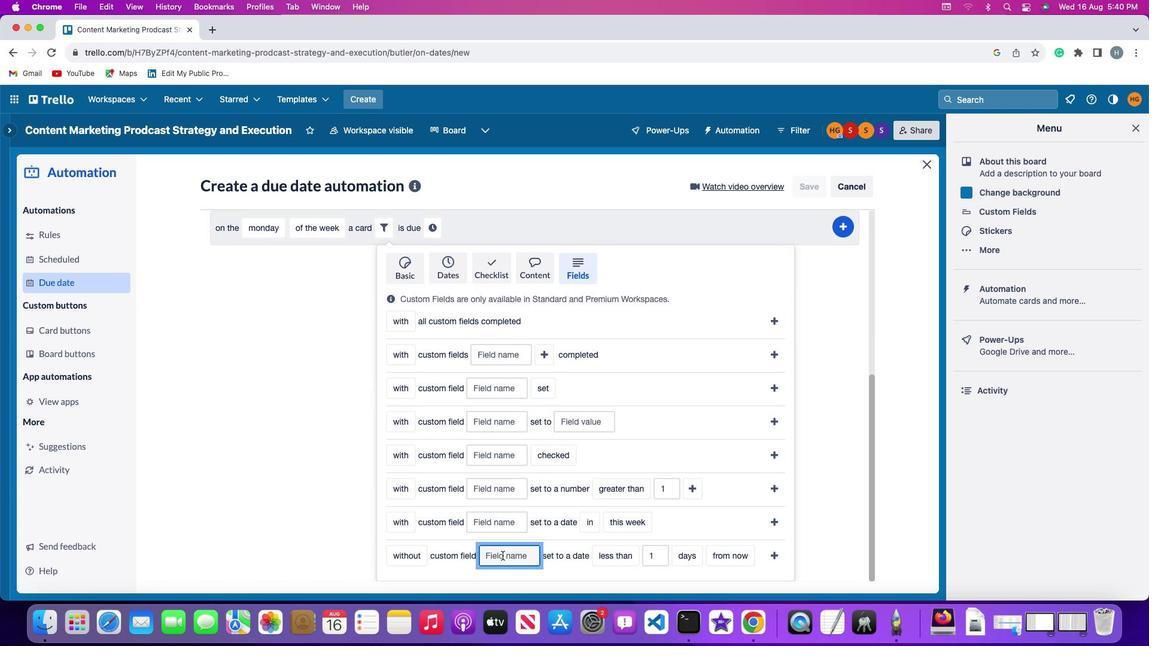 
Action: Key pressed Key.shift'R''e''s''u''m''e'
Screenshot: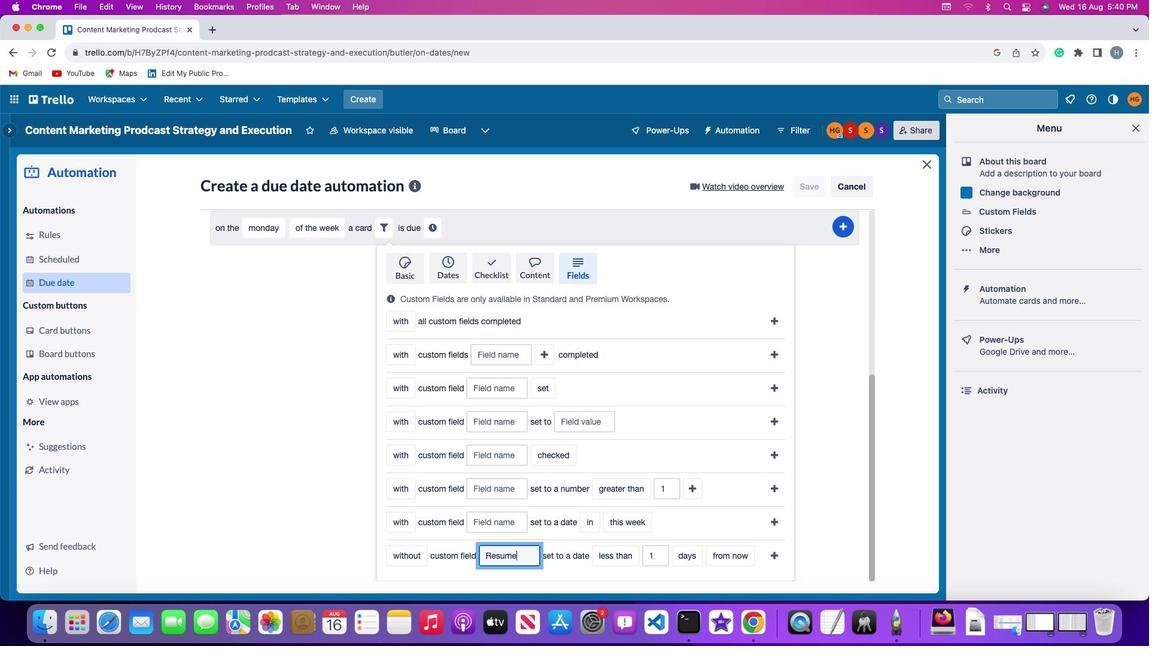 
Action: Mouse moved to (615, 559)
Screenshot: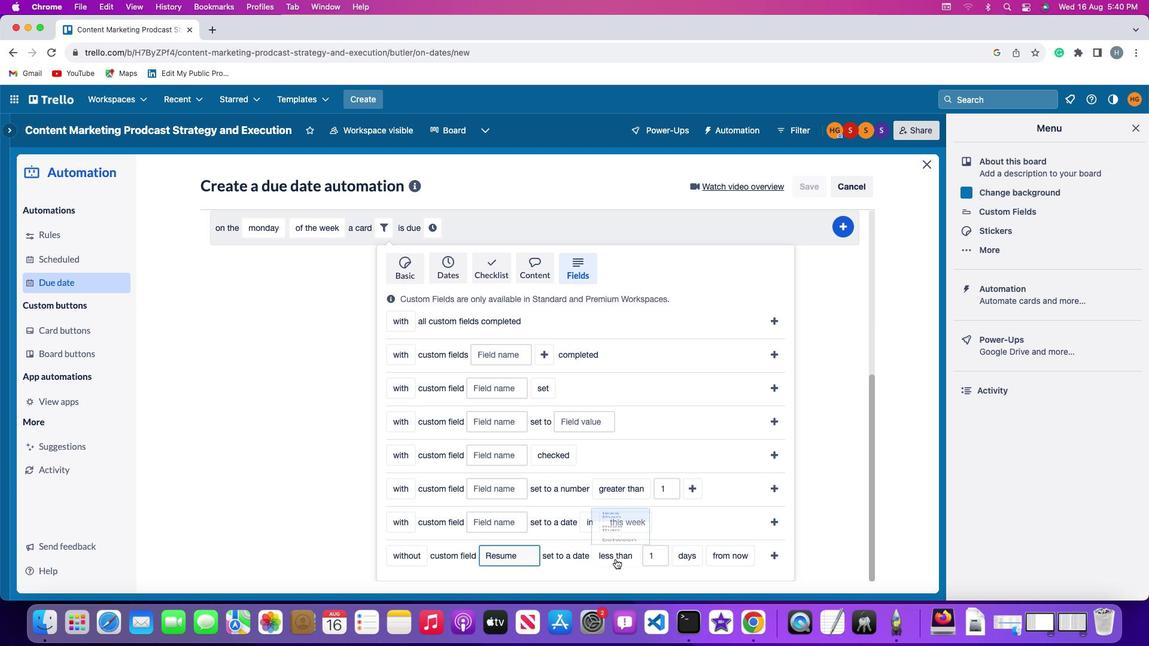 
Action: Mouse pressed left at (615, 559)
Screenshot: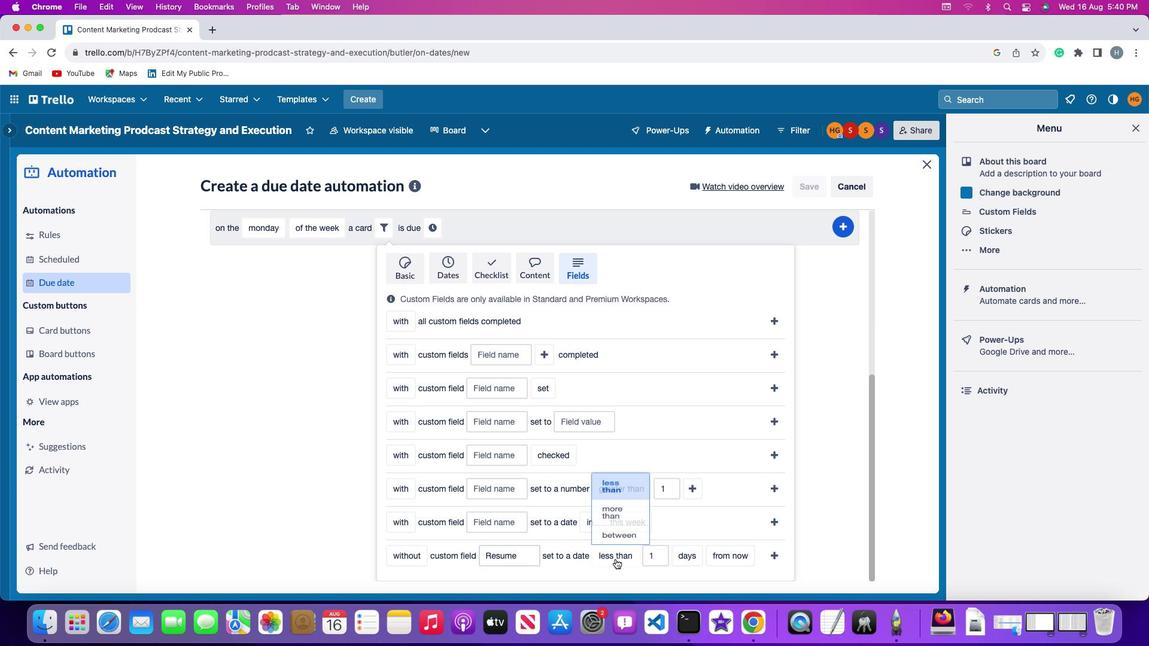 
Action: Mouse moved to (618, 525)
Screenshot: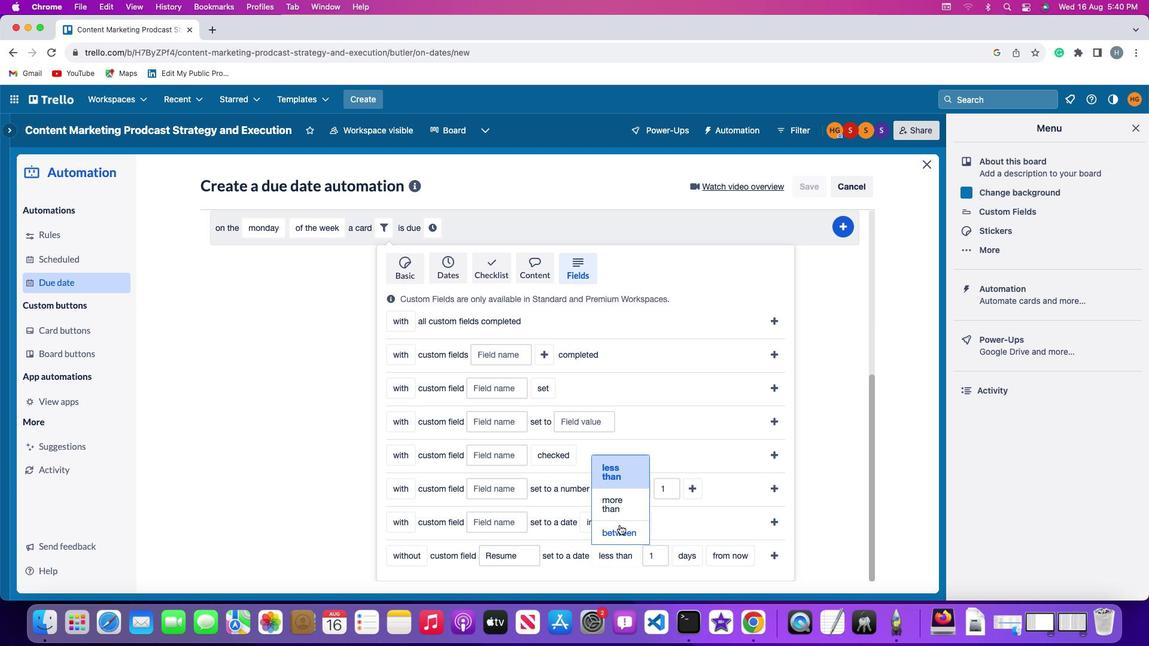 
Action: Mouse pressed left at (618, 525)
Screenshot: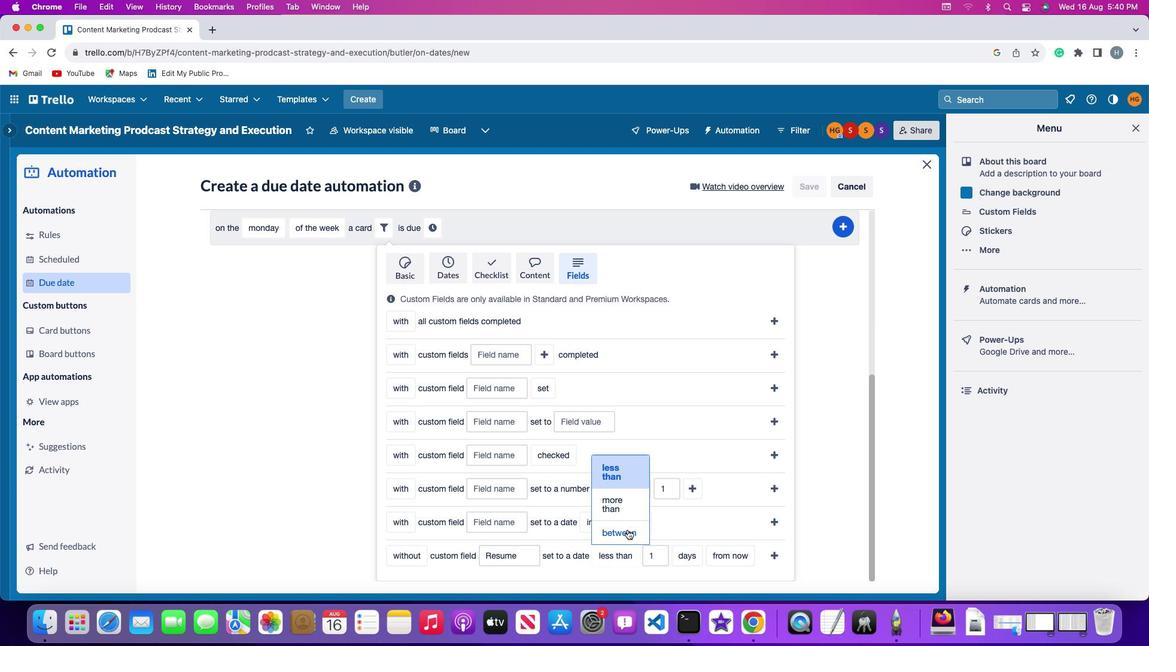 
Action: Mouse moved to (662, 555)
Screenshot: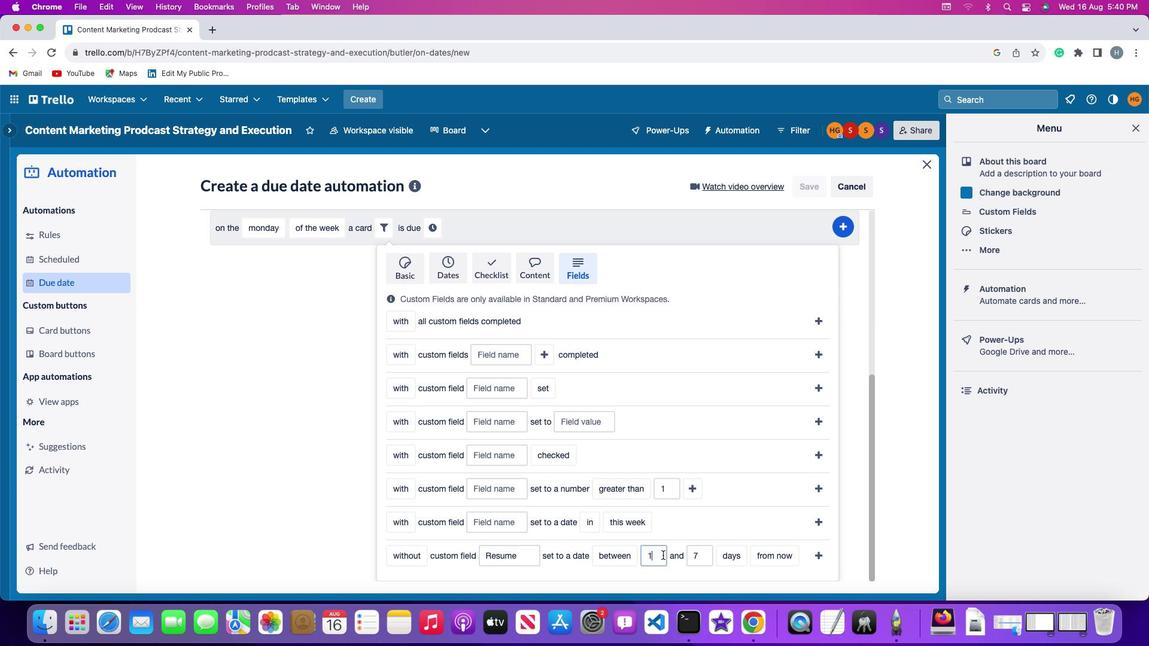 
Action: Mouse pressed left at (662, 555)
Screenshot: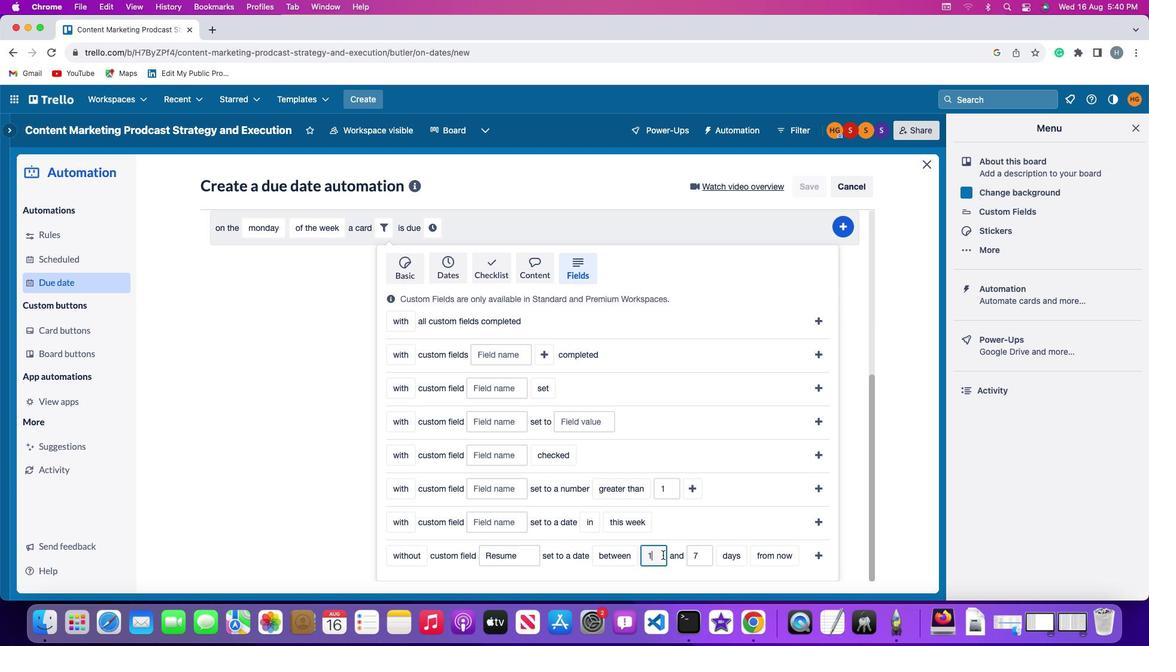
Action: Key pressed Key.backspace'1'
Screenshot: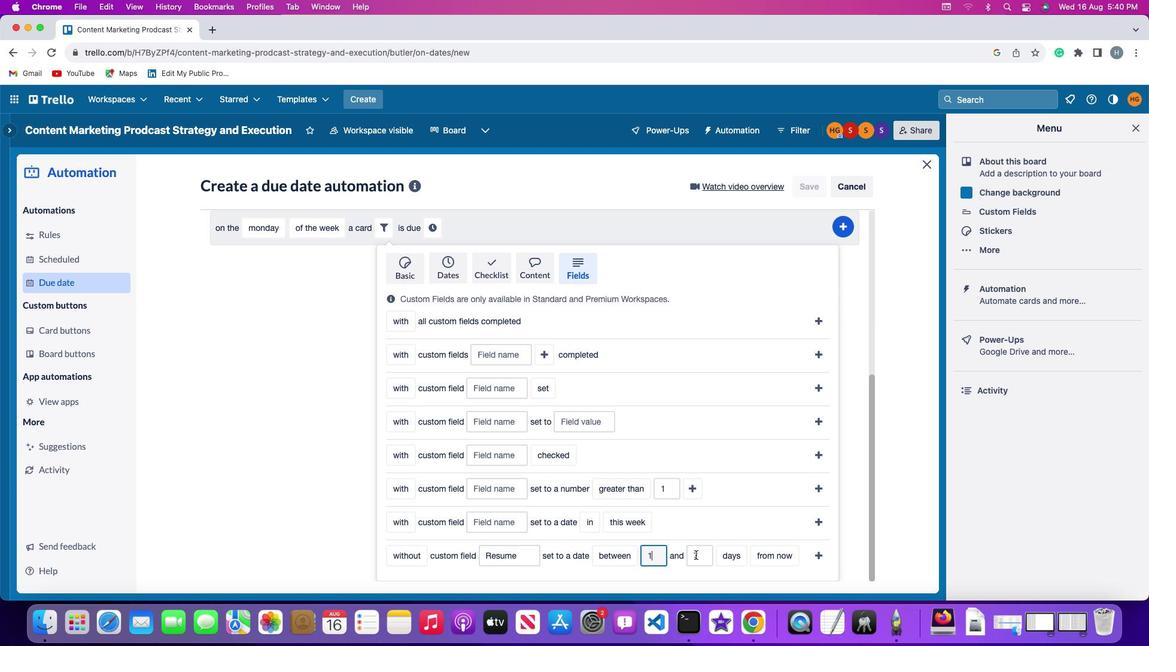 
Action: Mouse moved to (707, 555)
Screenshot: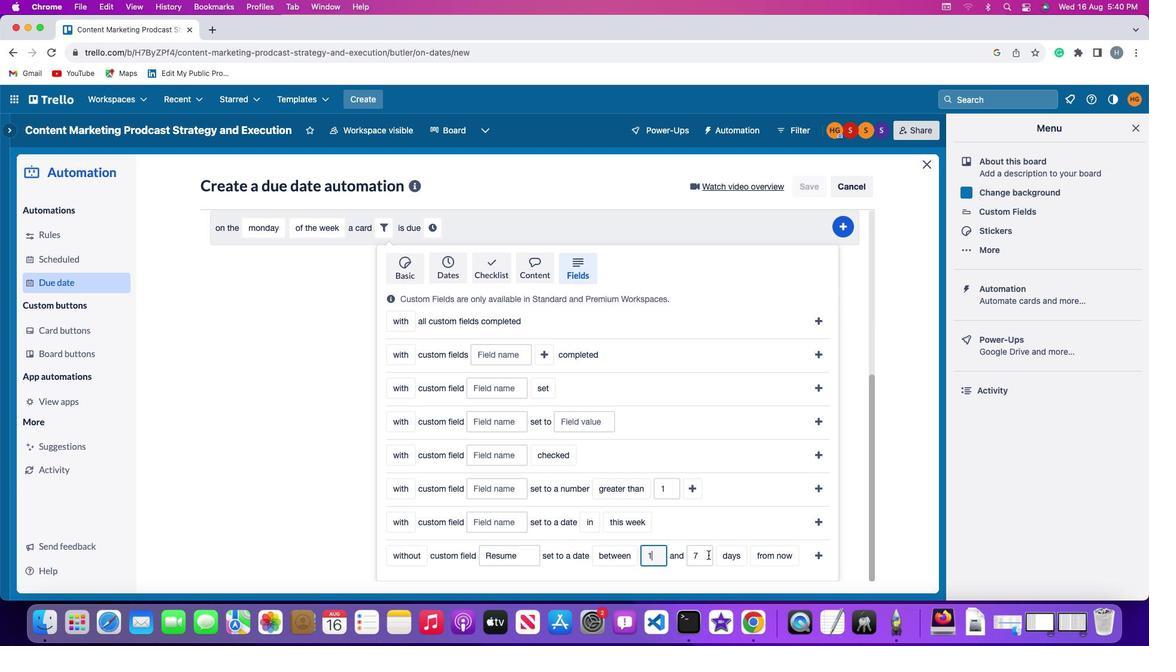 
Action: Mouse pressed left at (707, 555)
Screenshot: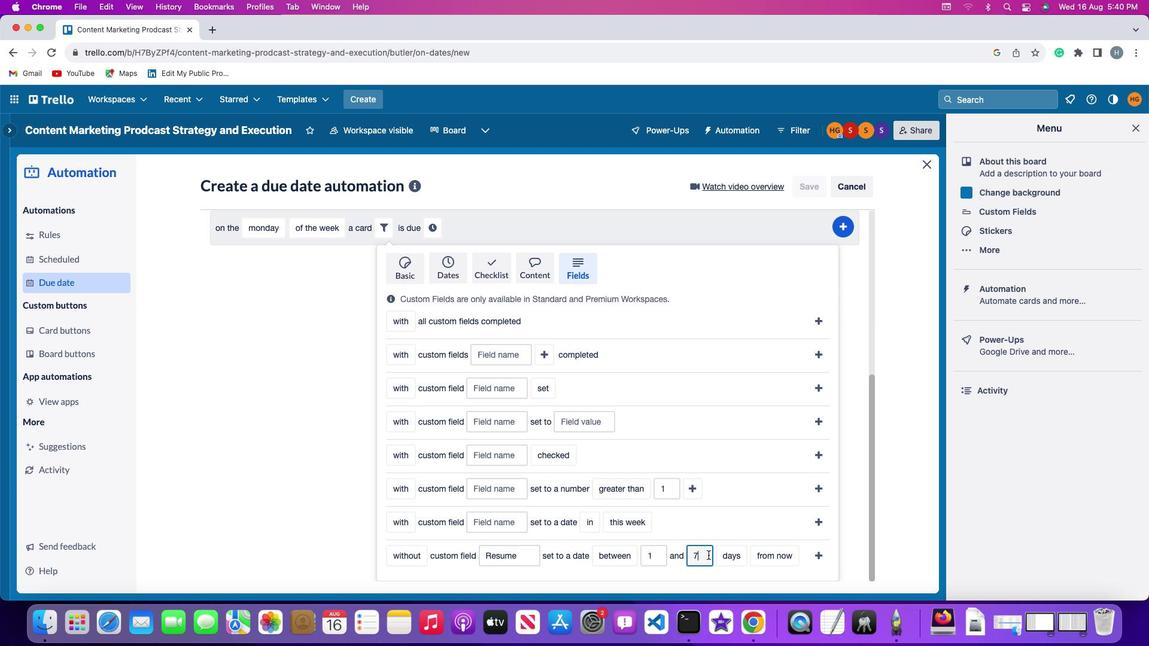 
Action: Key pressed Key.backspace'7'
Screenshot: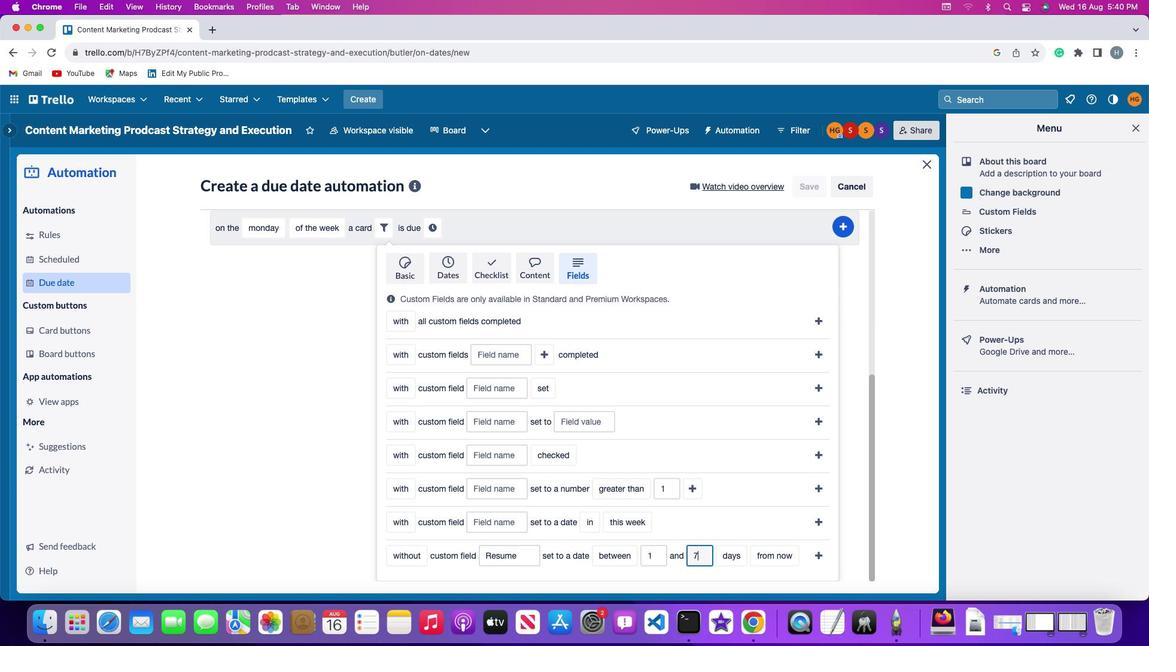 
Action: Mouse moved to (723, 553)
Screenshot: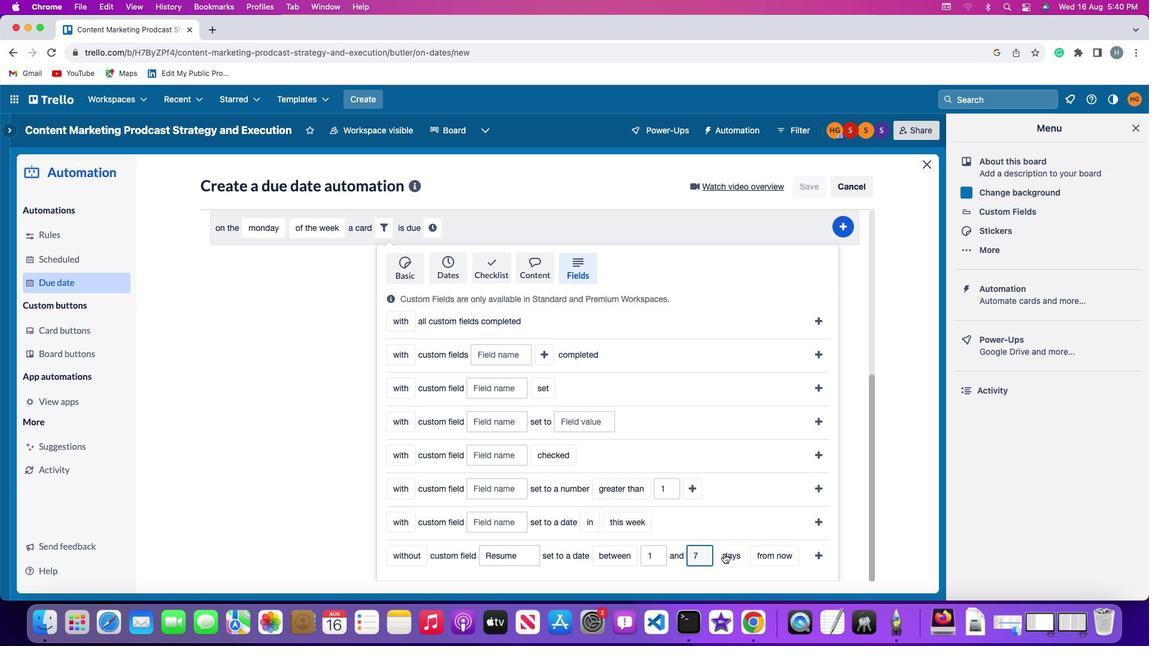 
Action: Mouse pressed left at (723, 553)
Screenshot: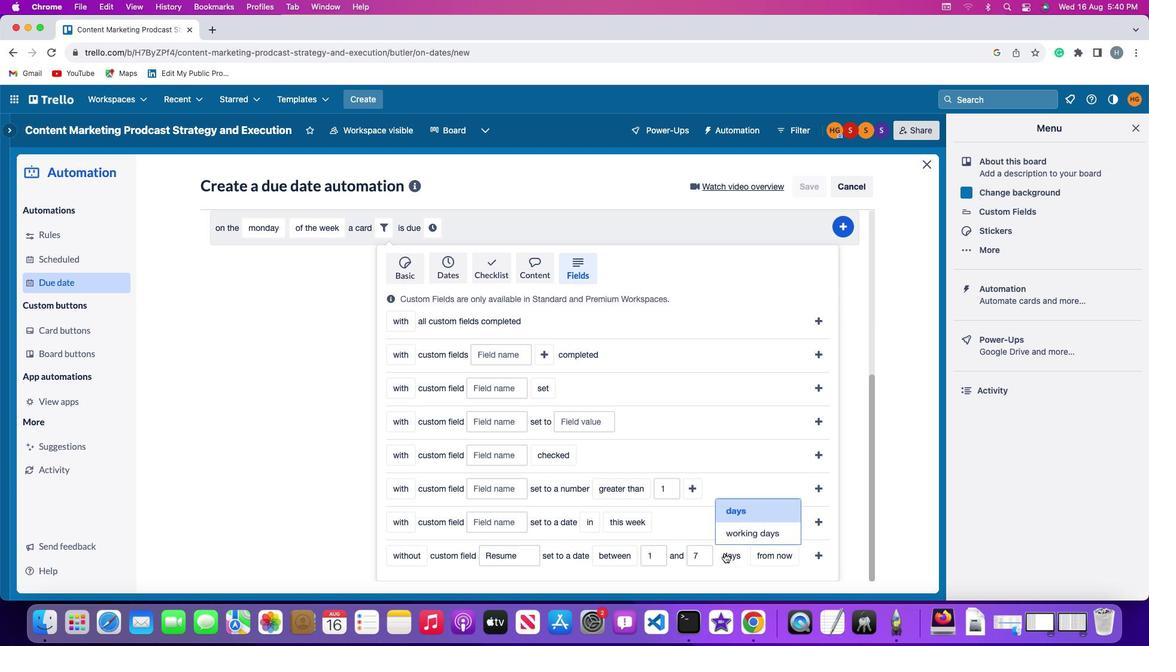 
Action: Mouse moved to (734, 534)
Screenshot: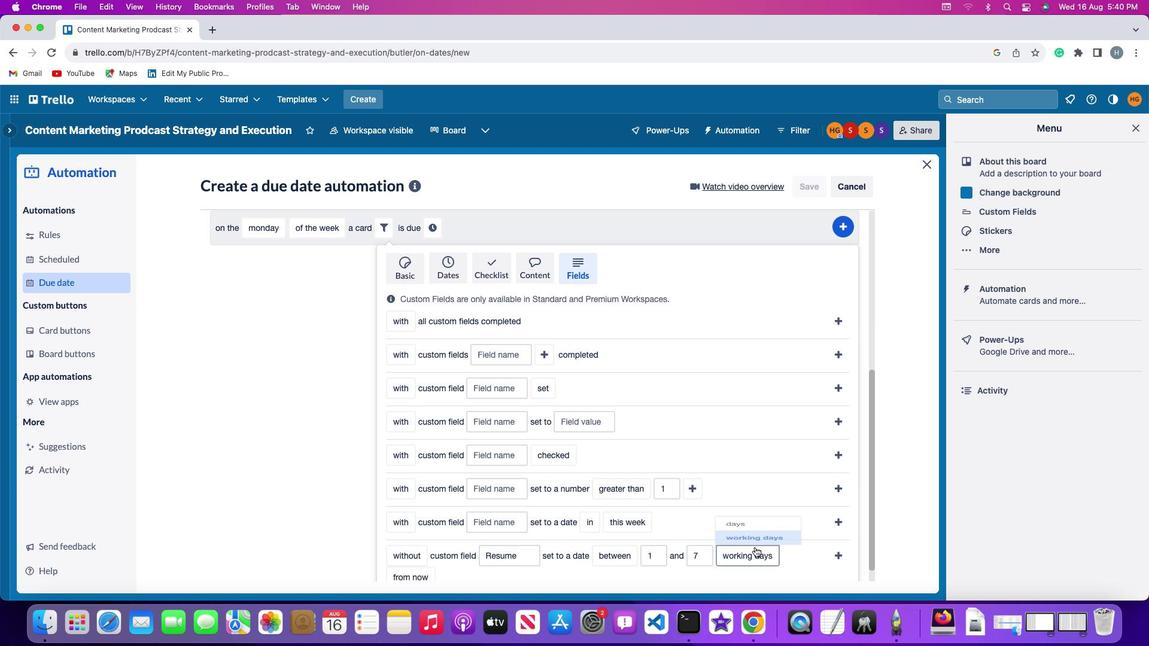 
Action: Mouse pressed left at (734, 534)
Screenshot: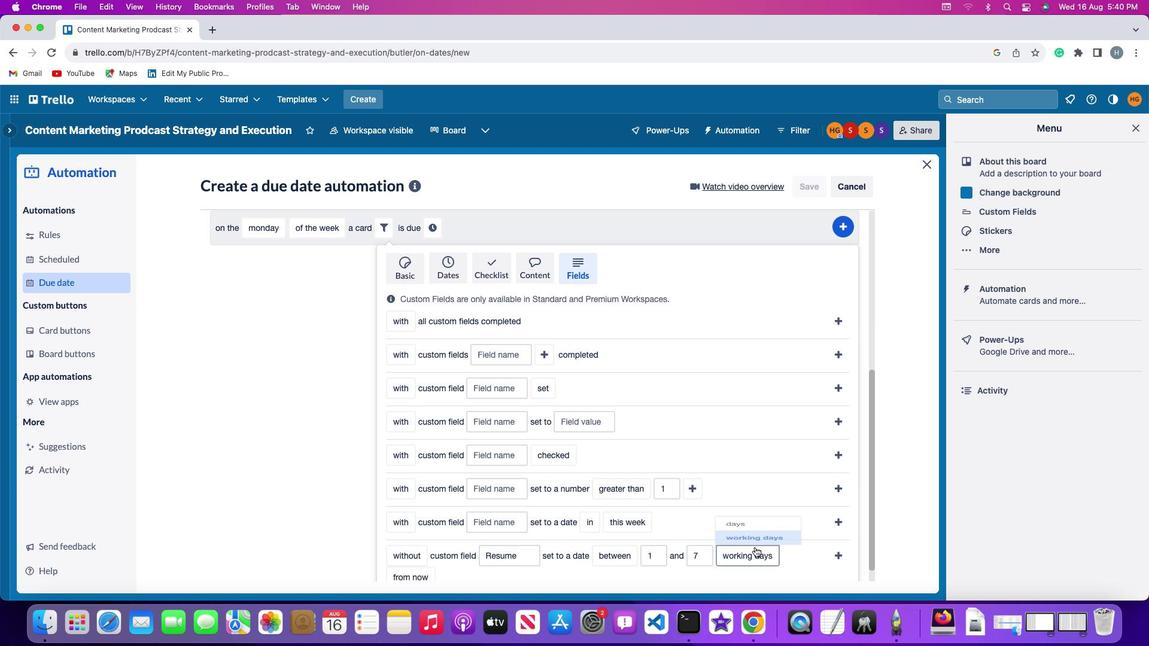 
Action: Mouse moved to (412, 574)
Screenshot: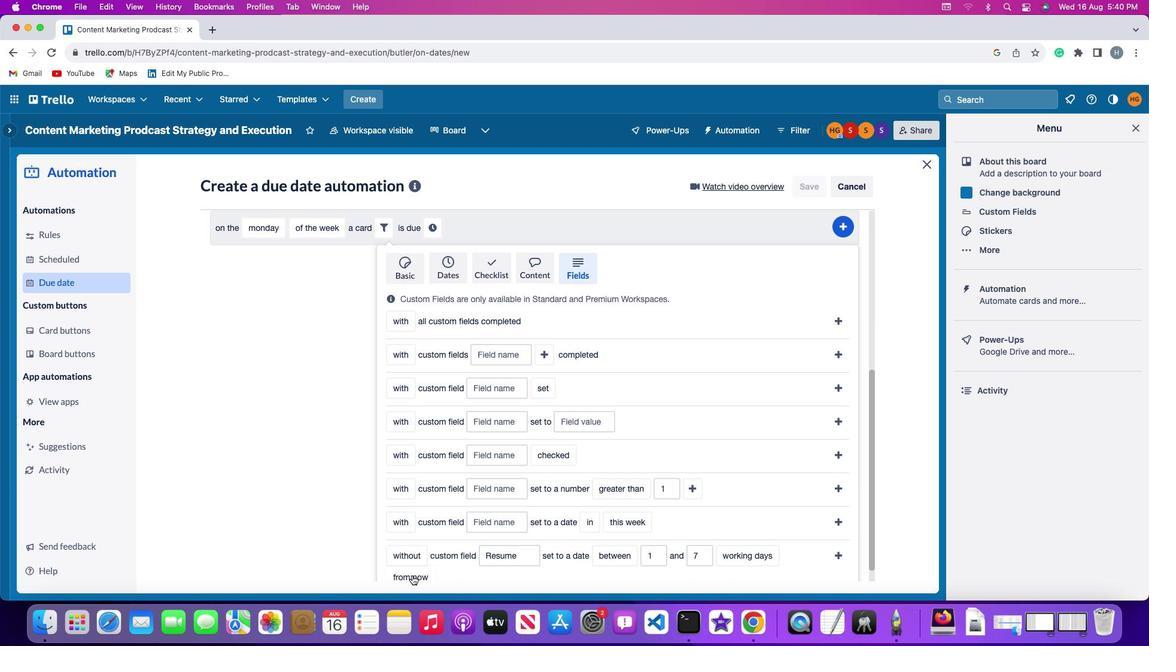 
Action: Mouse pressed left at (412, 574)
Screenshot: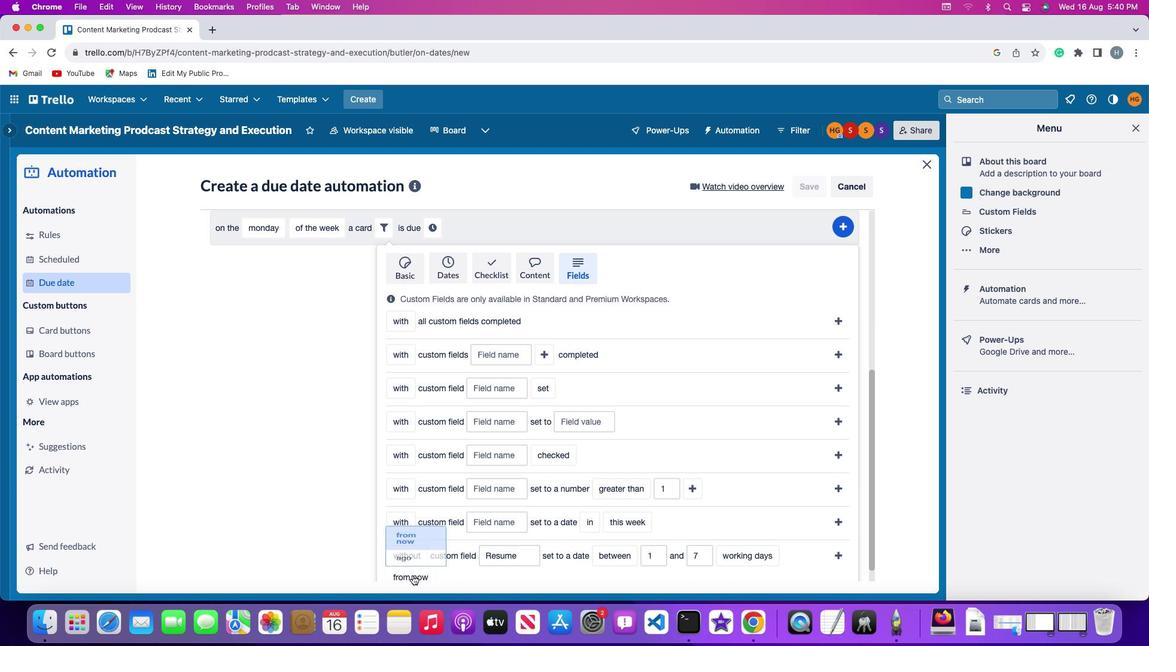 
Action: Mouse moved to (417, 522)
Screenshot: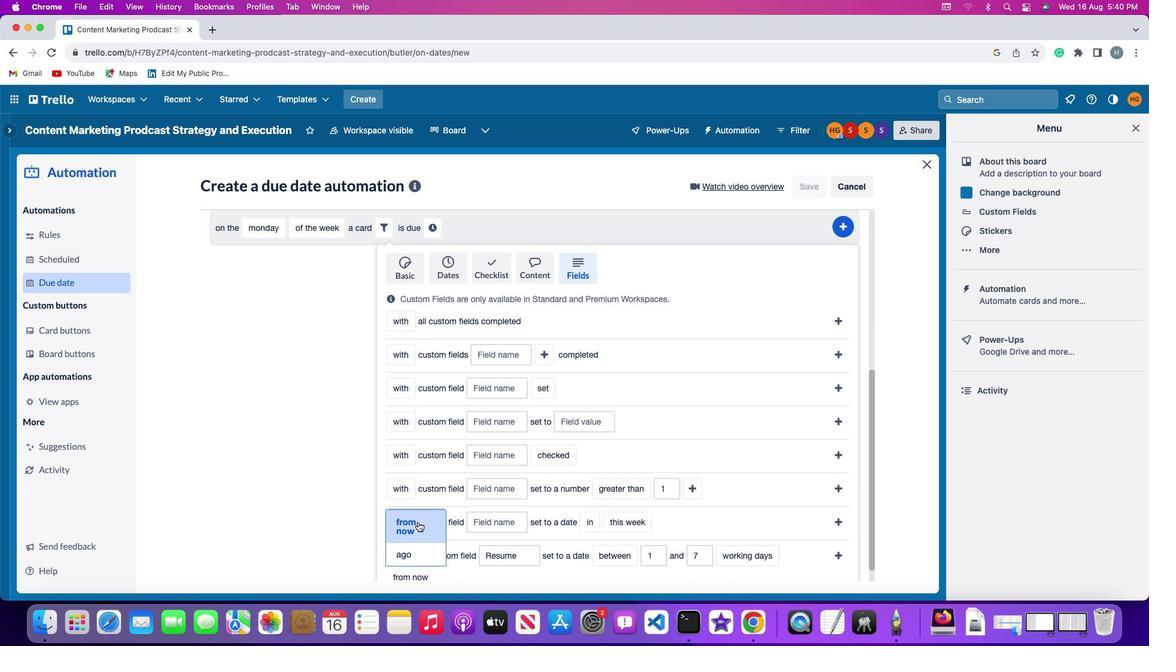 
Action: Mouse pressed left at (417, 522)
Screenshot: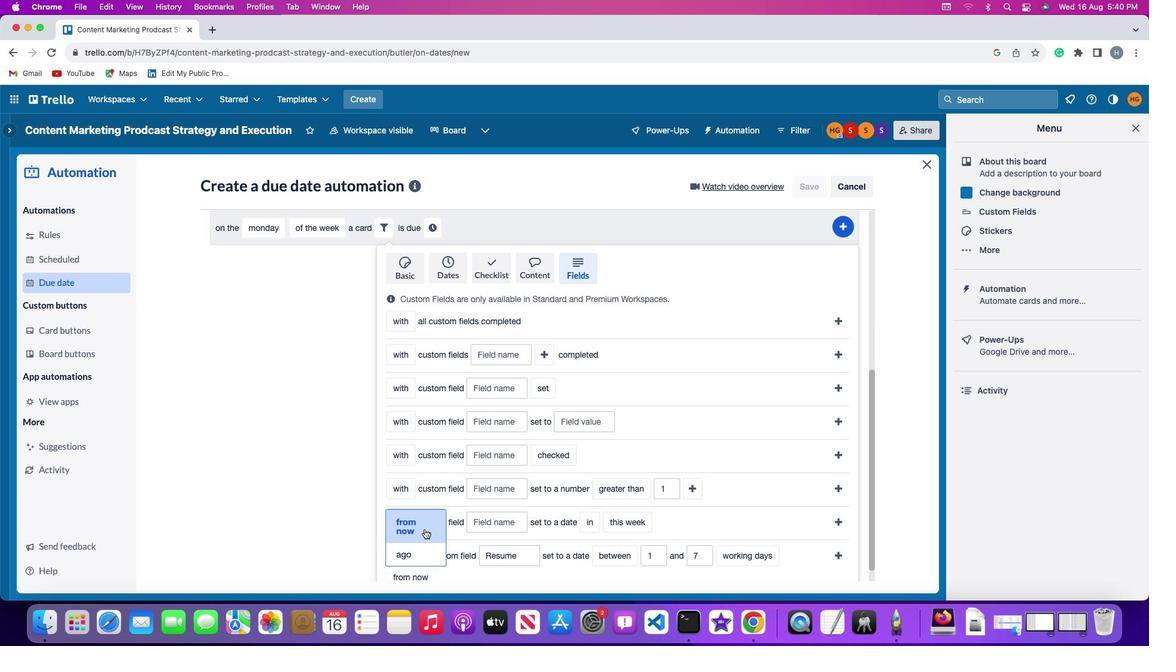 
Action: Mouse moved to (837, 555)
Screenshot: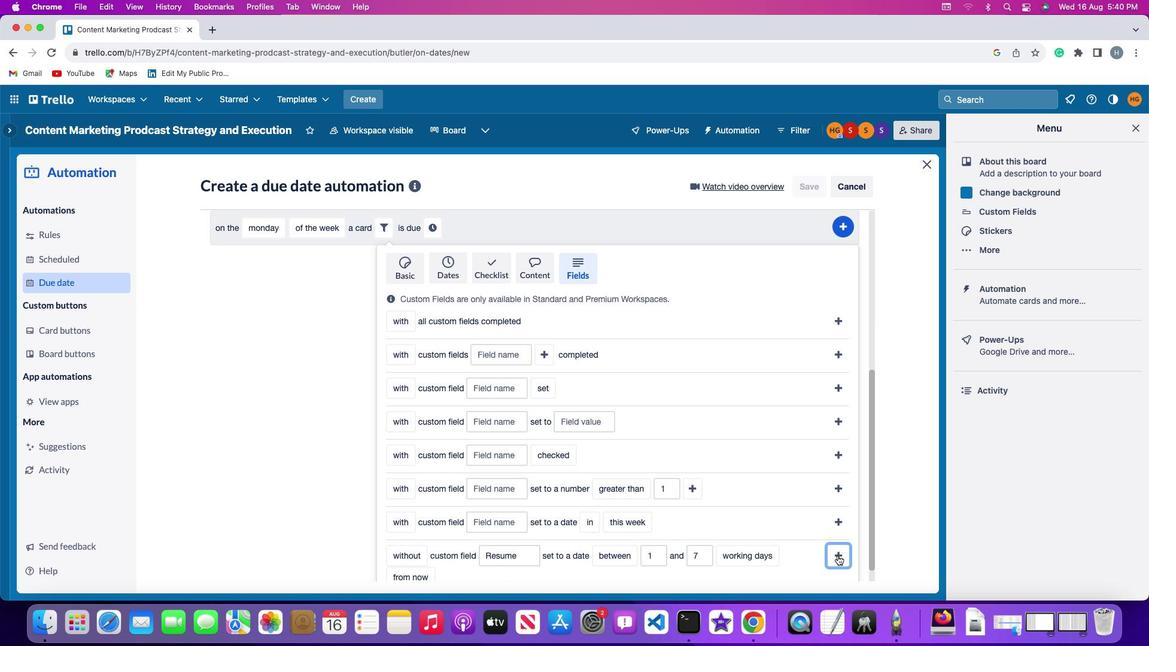 
Action: Mouse pressed left at (837, 555)
Screenshot: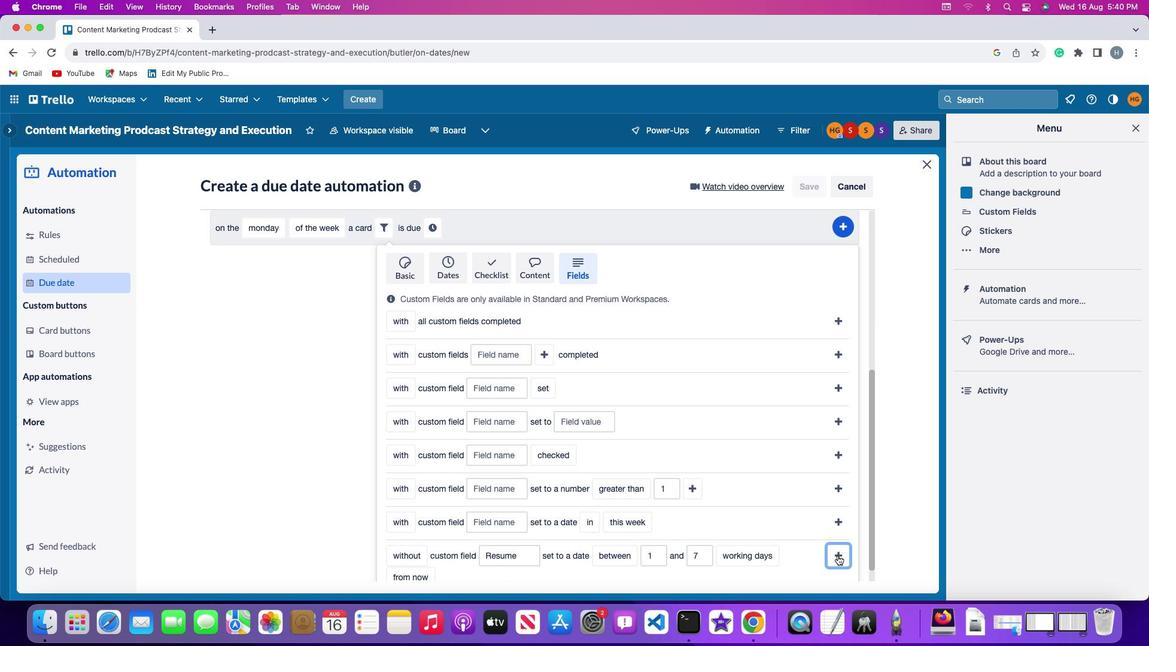 
Action: Mouse moved to (781, 522)
Screenshot: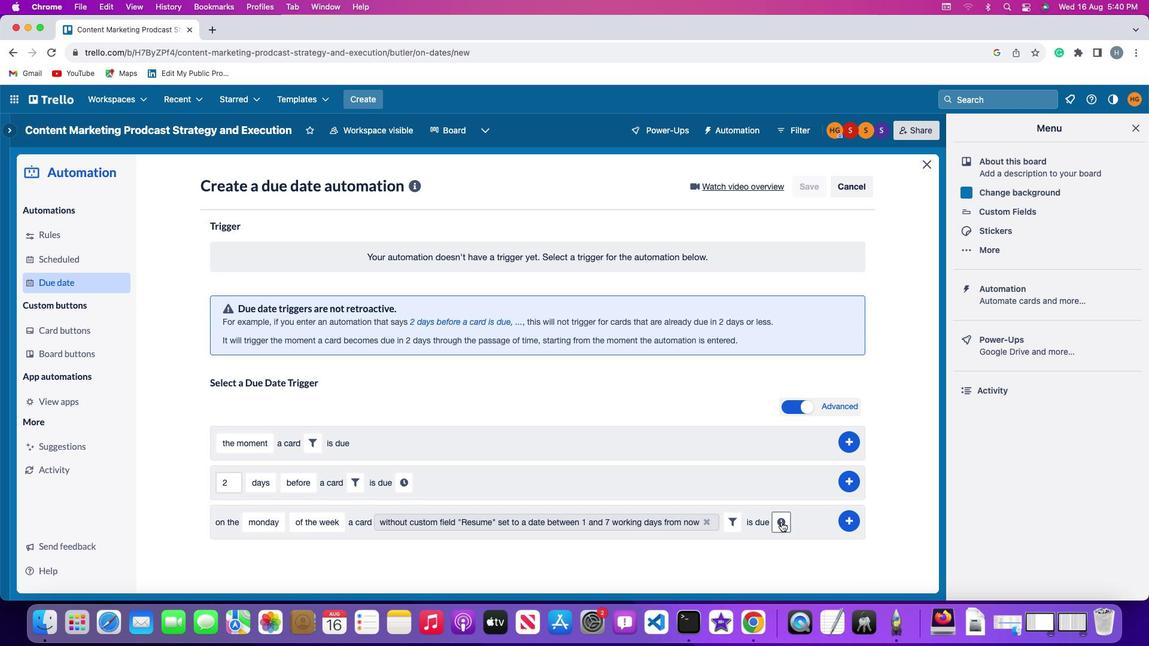 
Action: Mouse pressed left at (781, 522)
Screenshot: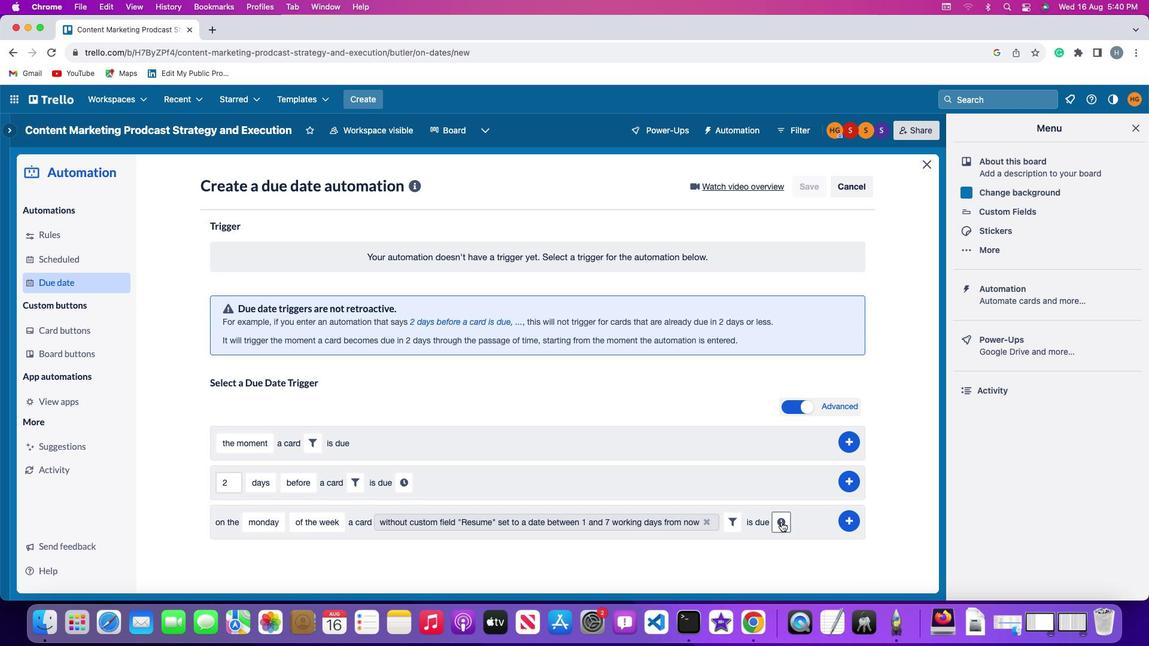 
Action: Mouse moved to (243, 549)
Screenshot: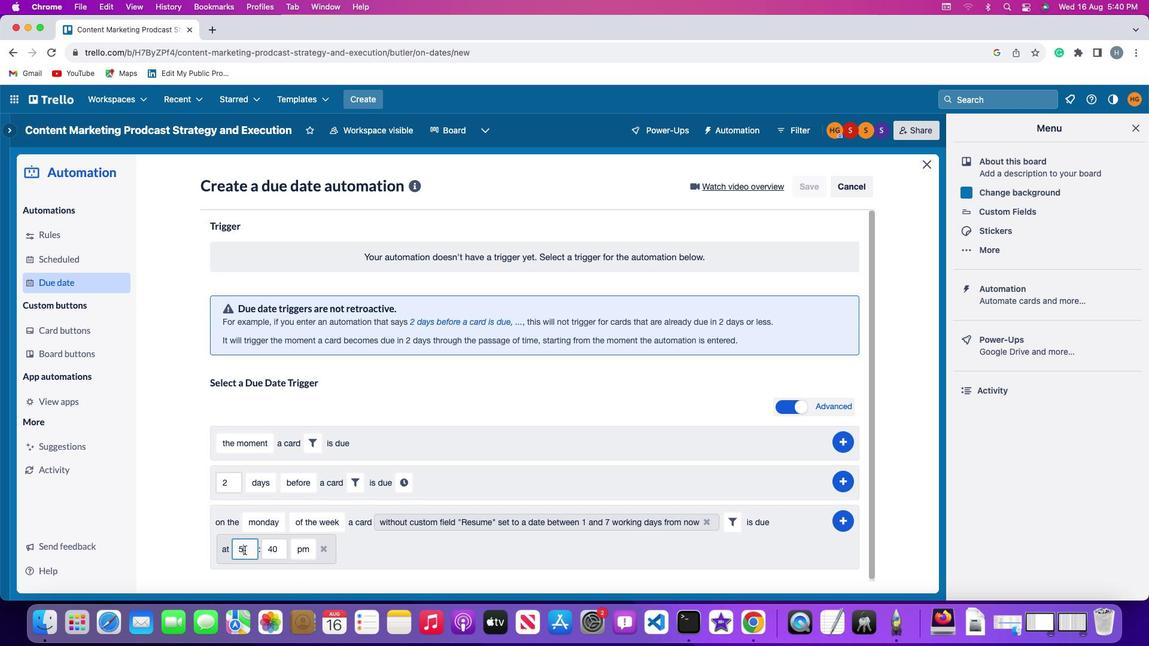 
Action: Mouse pressed left at (243, 549)
Screenshot: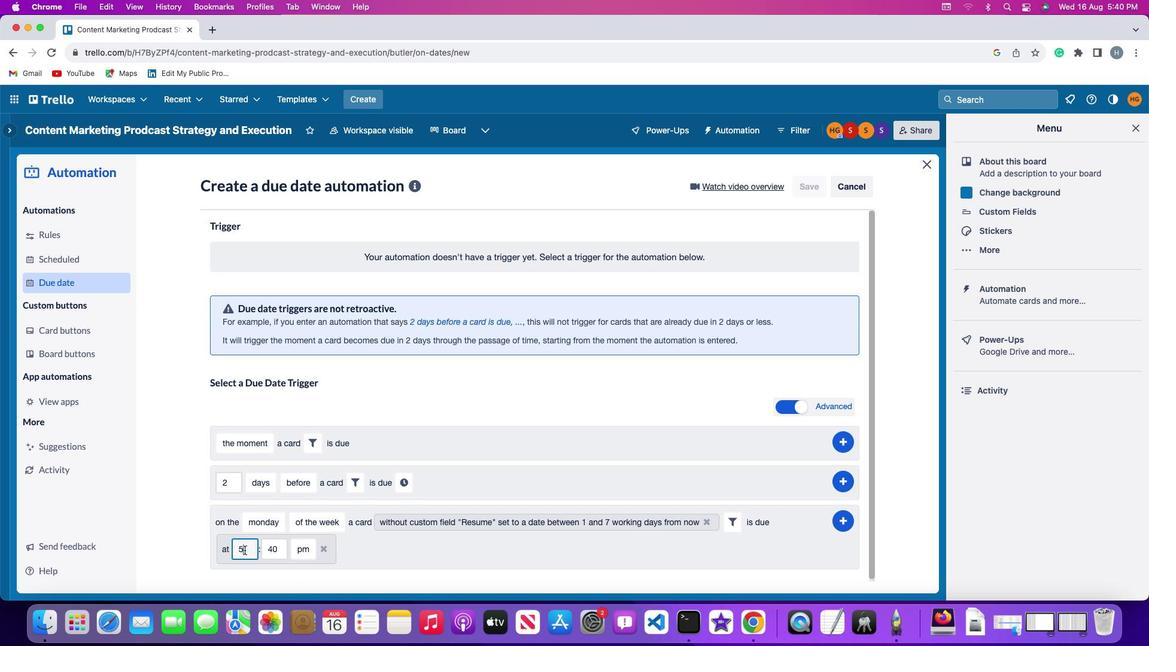 
Action: Key pressed Key.backspace
Screenshot: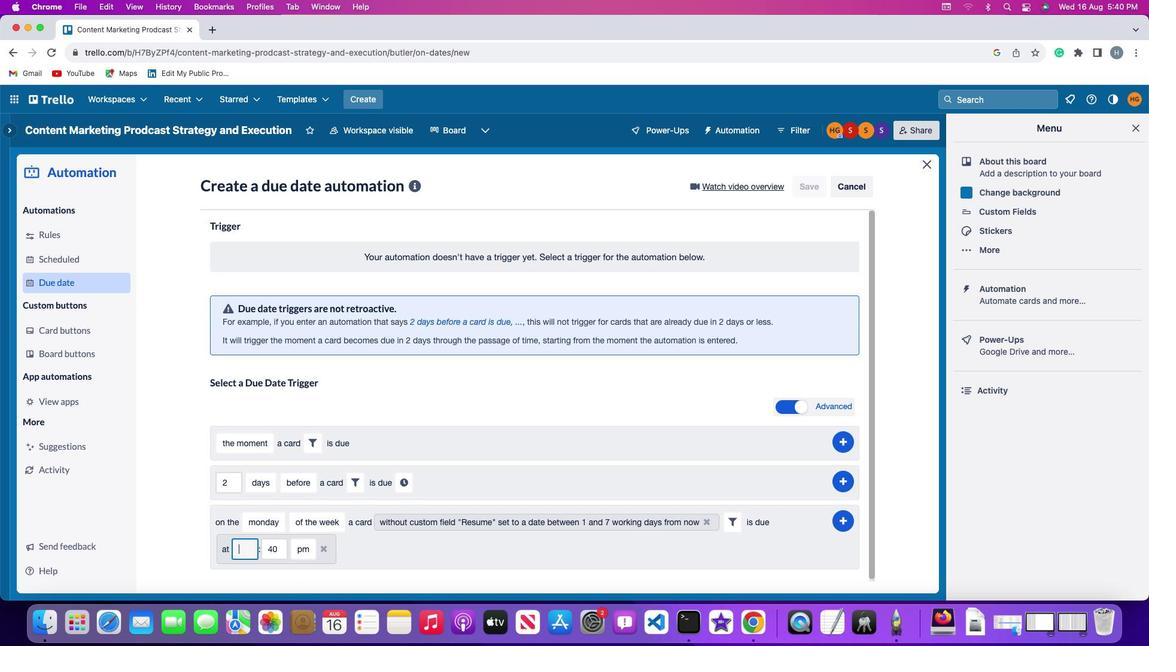 
Action: Mouse moved to (247, 549)
Screenshot: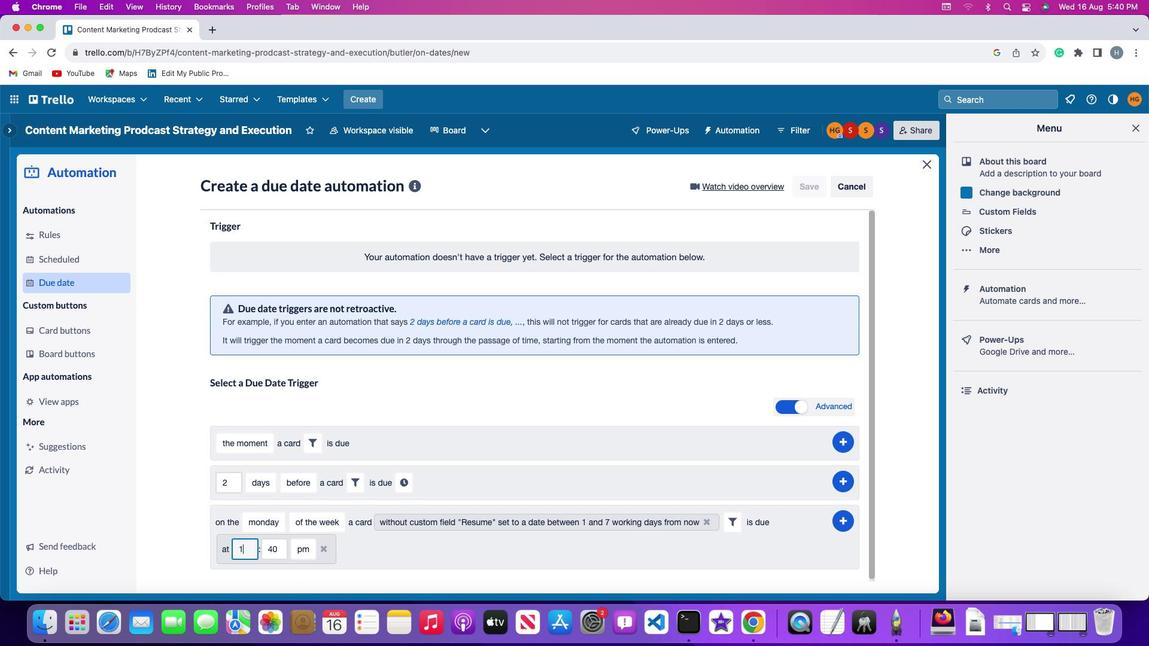 
Action: Key pressed '1''1'
Screenshot: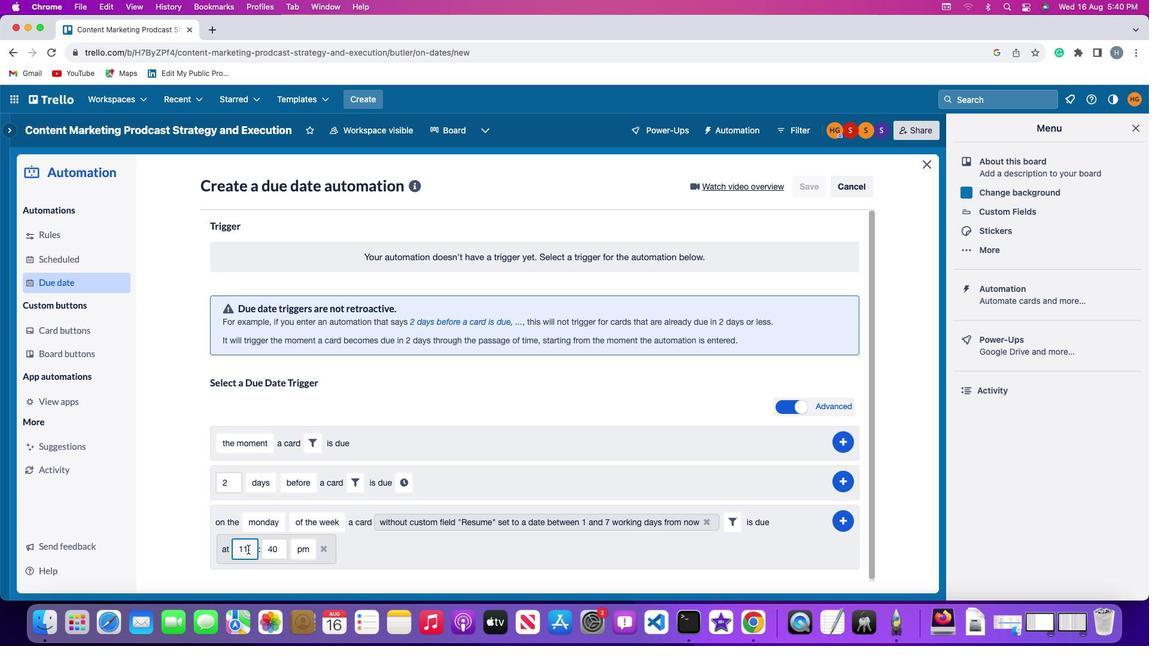 
Action: Mouse moved to (277, 549)
Screenshot: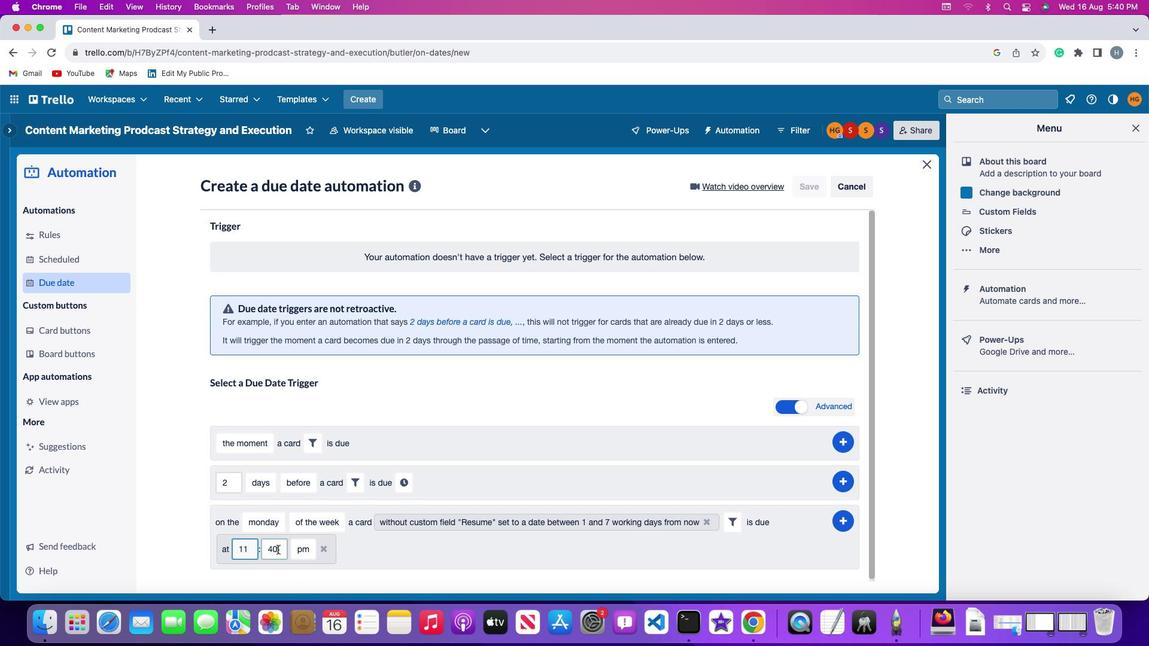 
Action: Mouse pressed left at (277, 549)
Screenshot: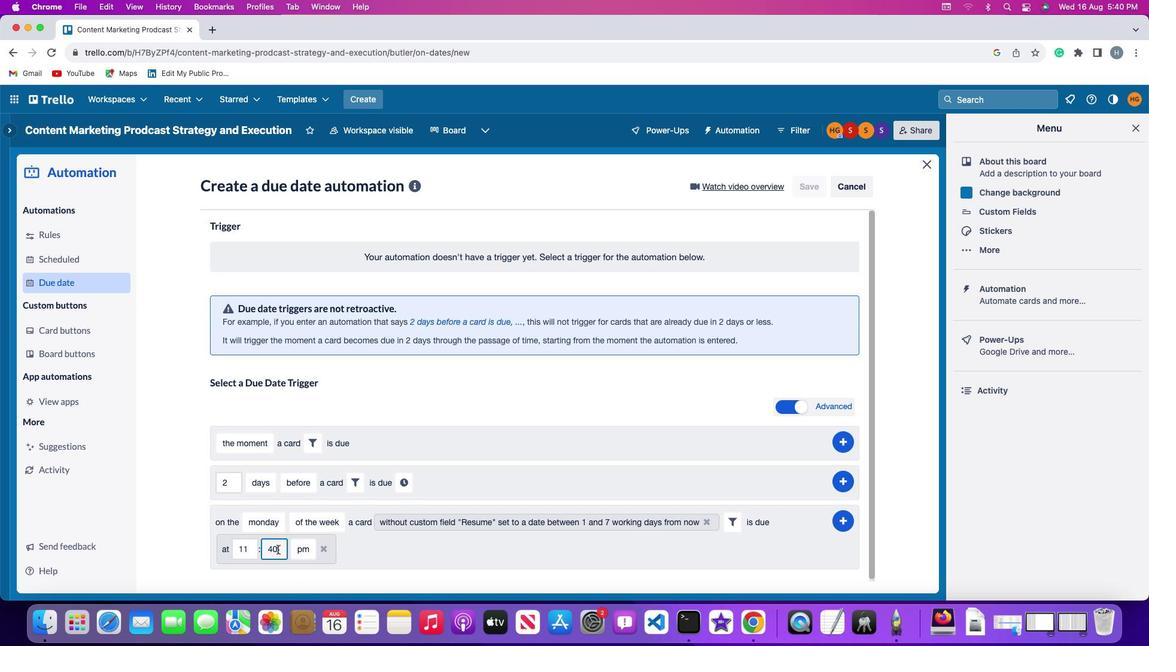 
Action: Key pressed Key.backspaceKey.backspace
Screenshot: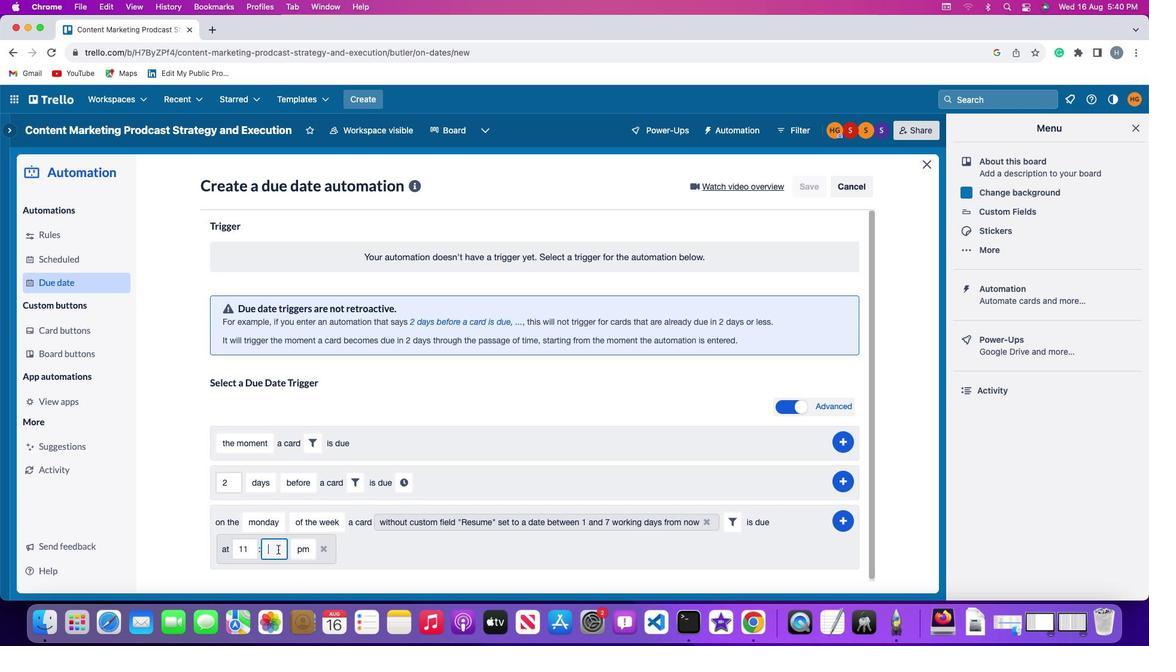 
Action: Mouse moved to (277, 549)
Screenshot: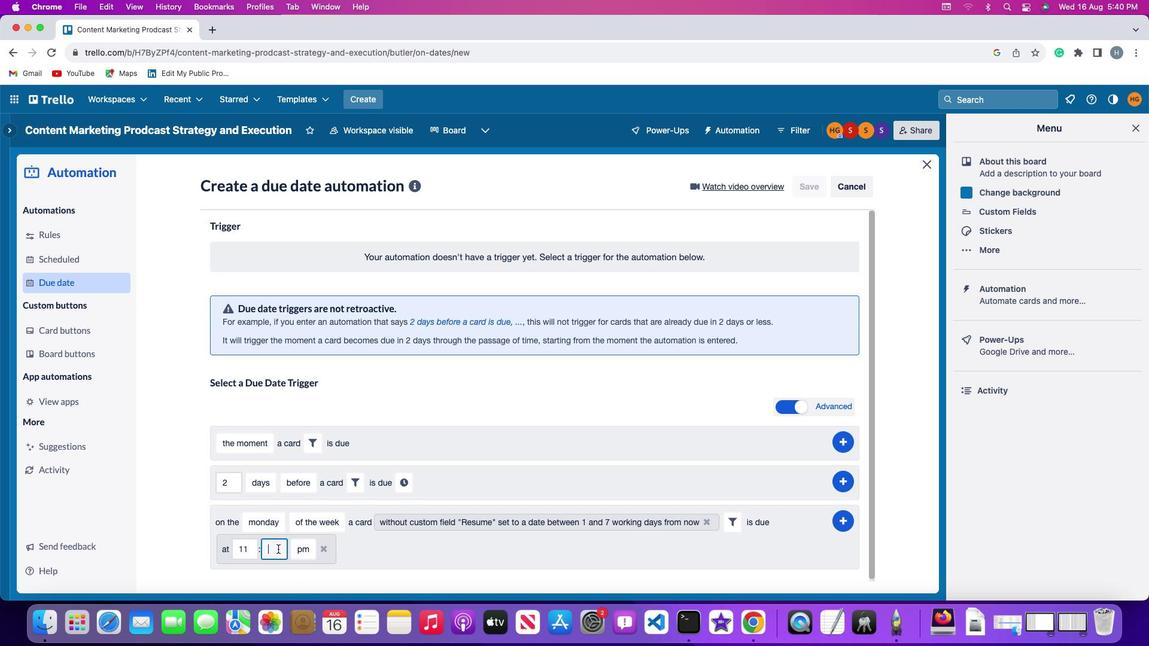 
Action: Key pressed '0'
Screenshot: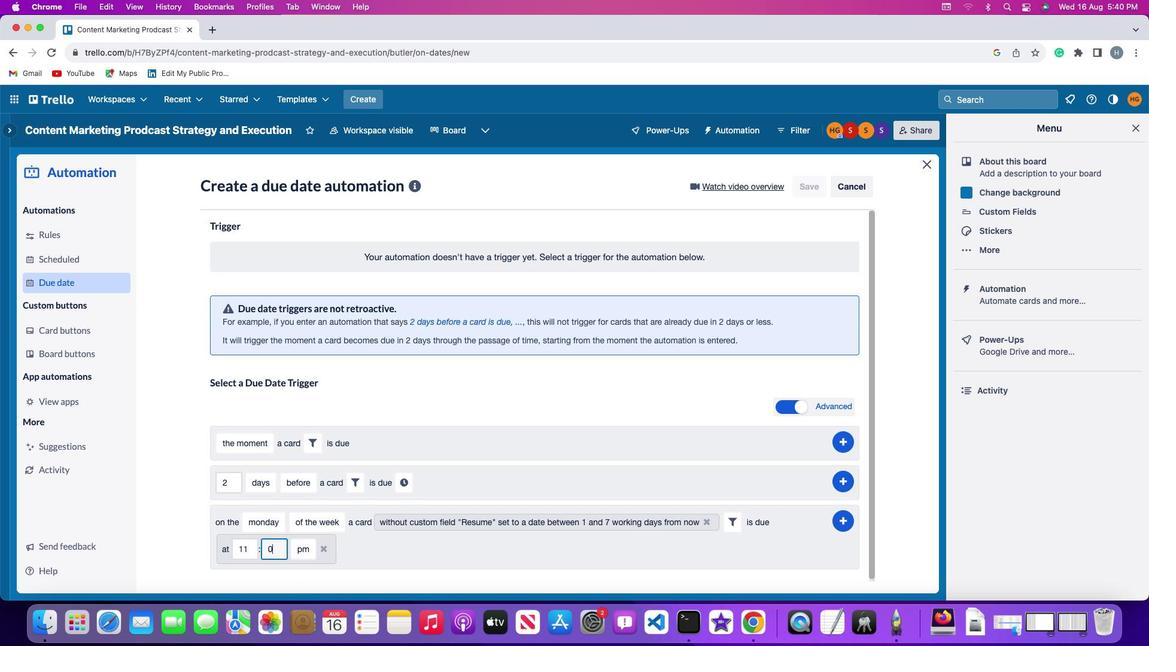 
Action: Mouse moved to (277, 549)
Screenshot: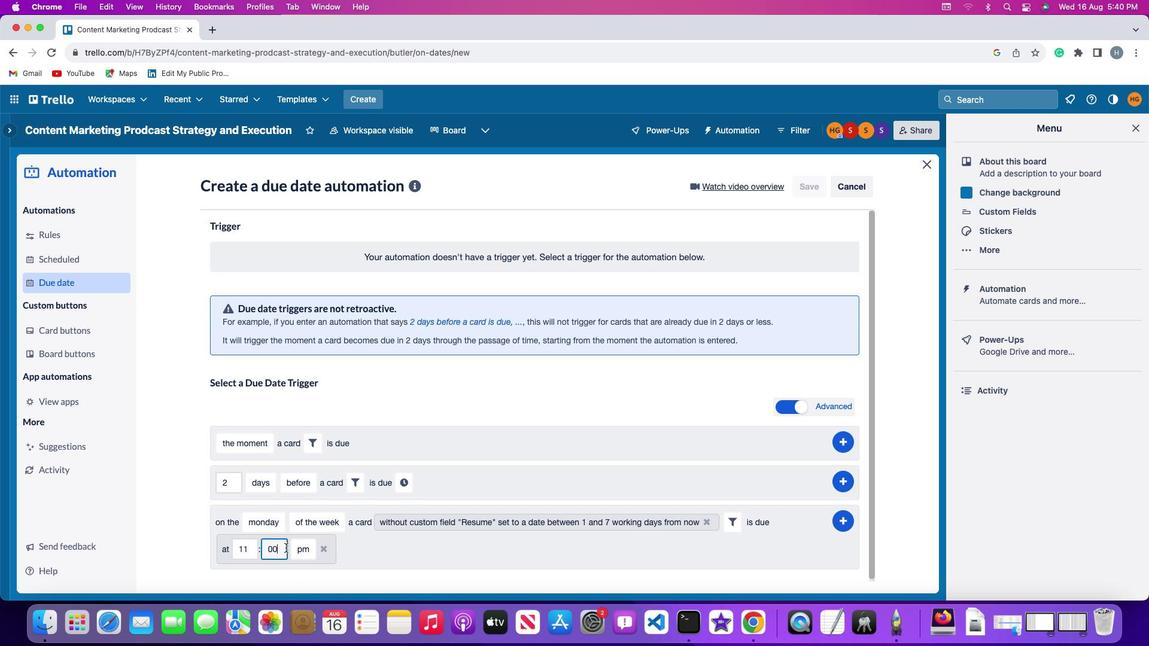 
Action: Key pressed '0'
Screenshot: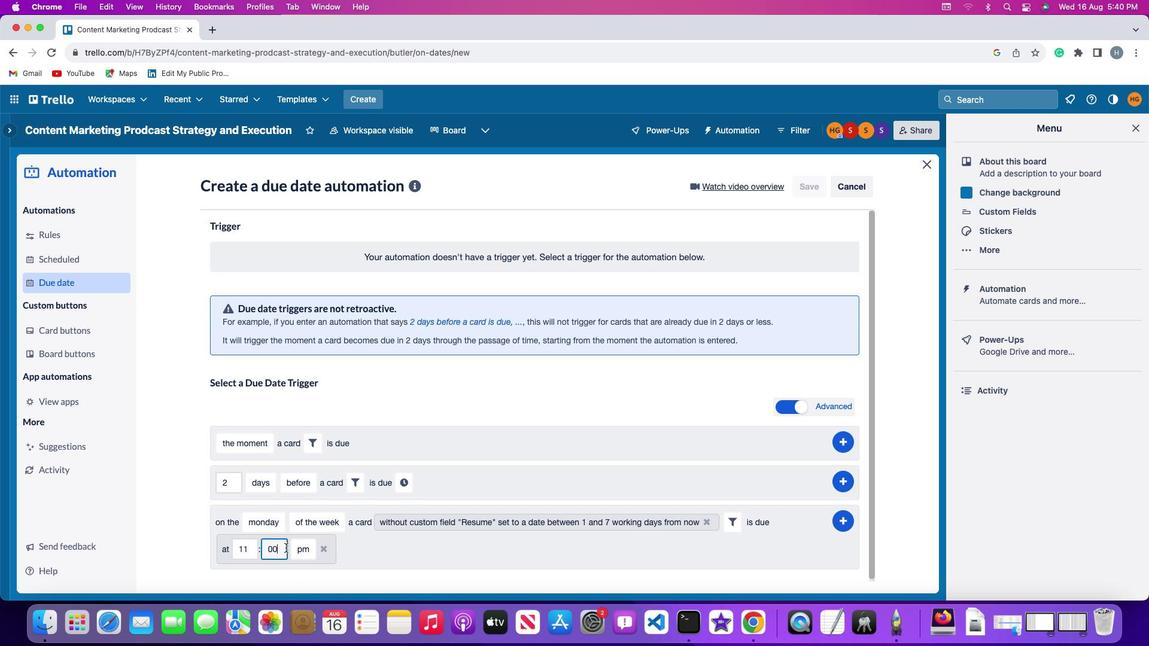 
Action: Mouse moved to (297, 545)
Screenshot: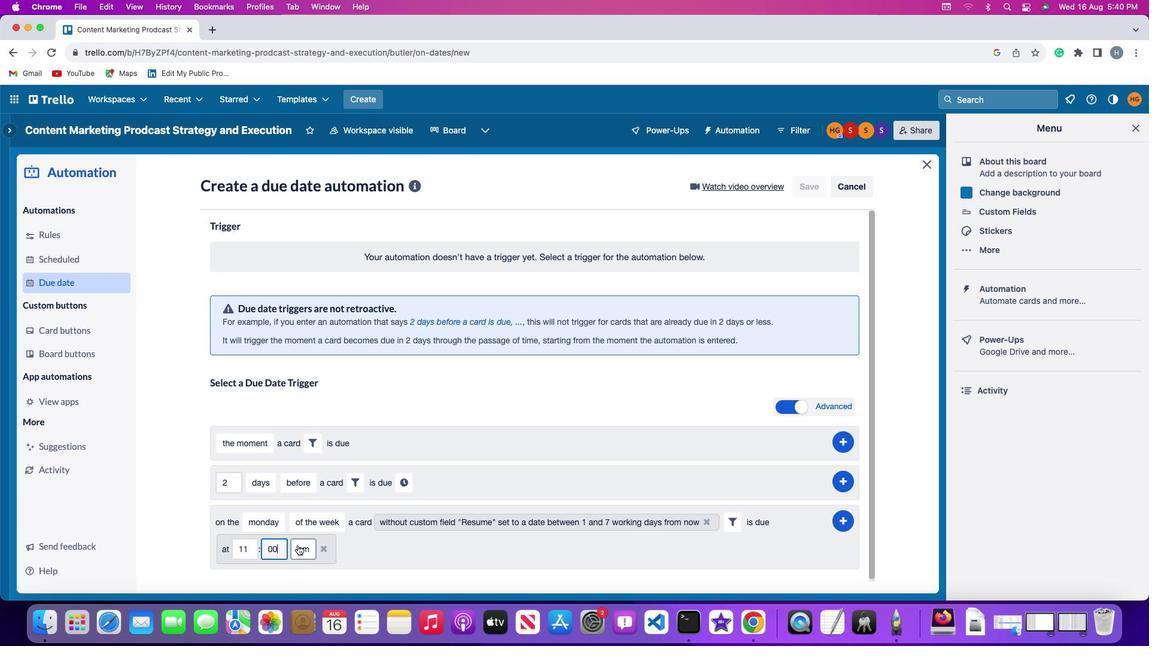 
Action: Mouse pressed left at (297, 545)
Screenshot: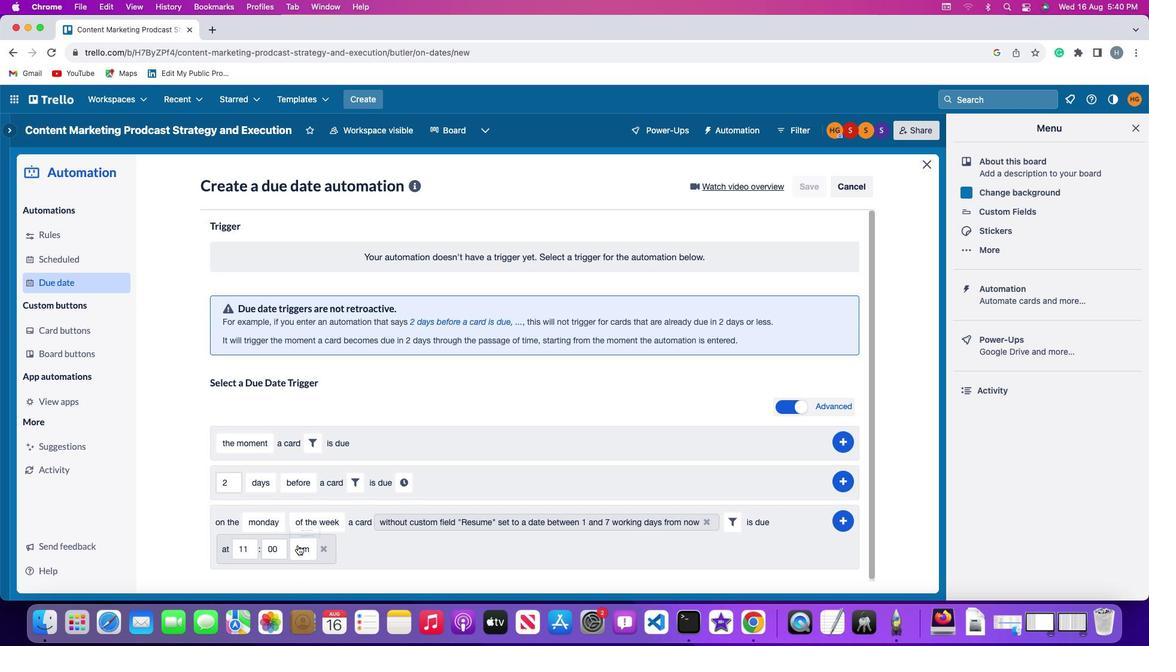 
Action: Mouse moved to (309, 503)
Screenshot: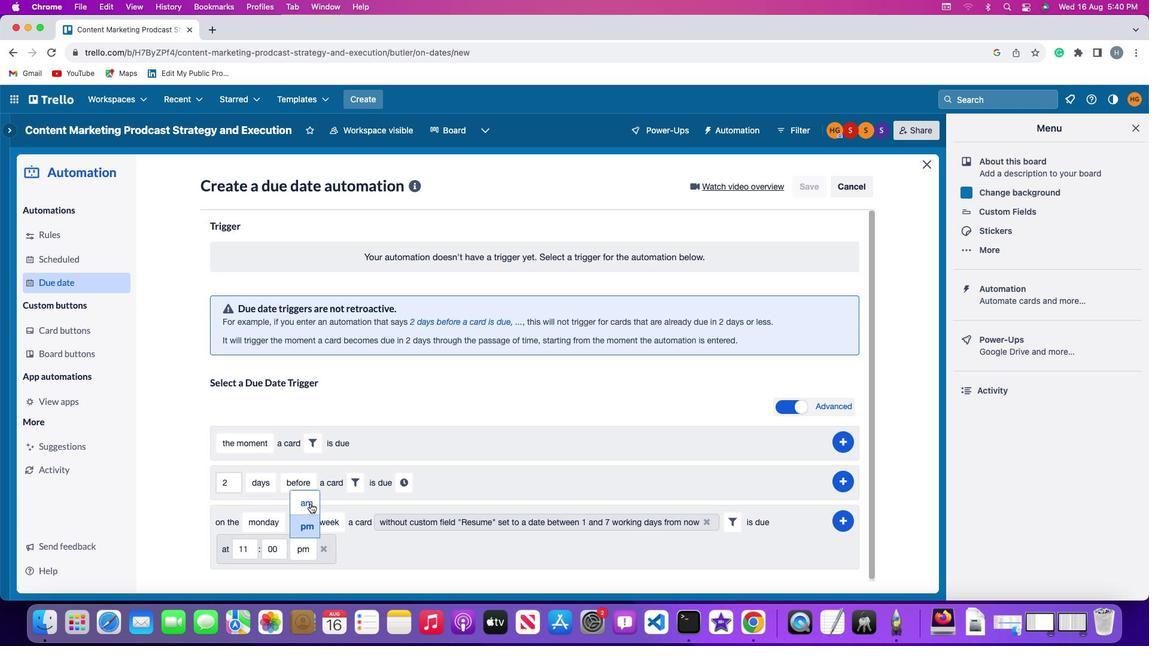 
Action: Mouse pressed left at (309, 503)
Screenshot: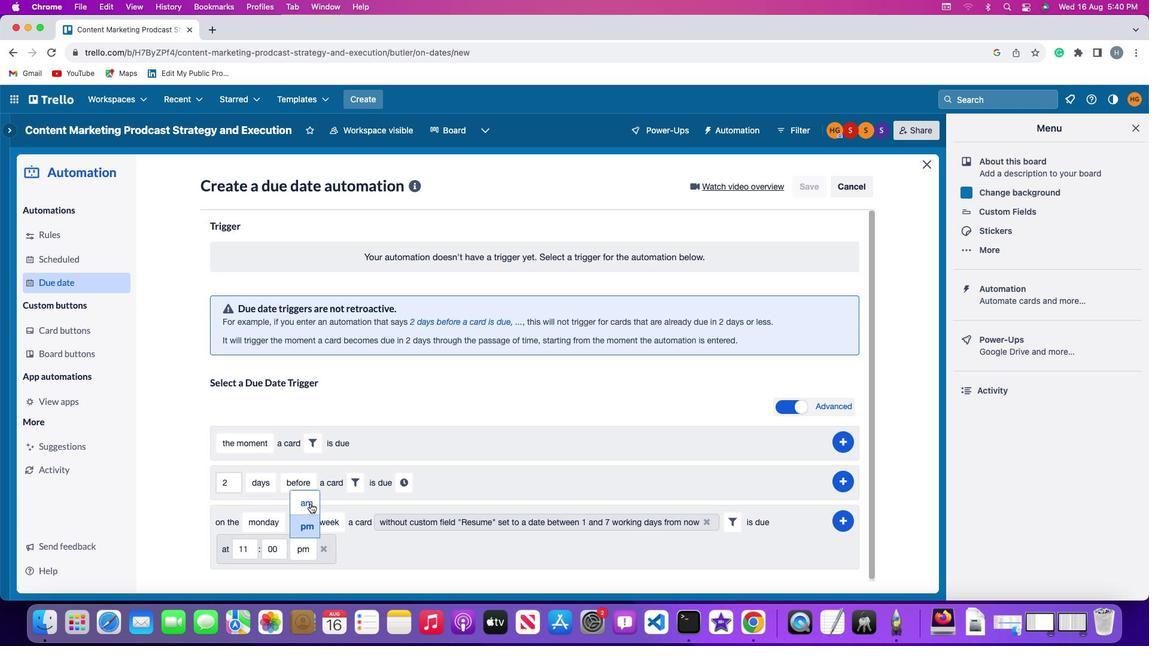 
Action: Mouse moved to (844, 517)
Screenshot: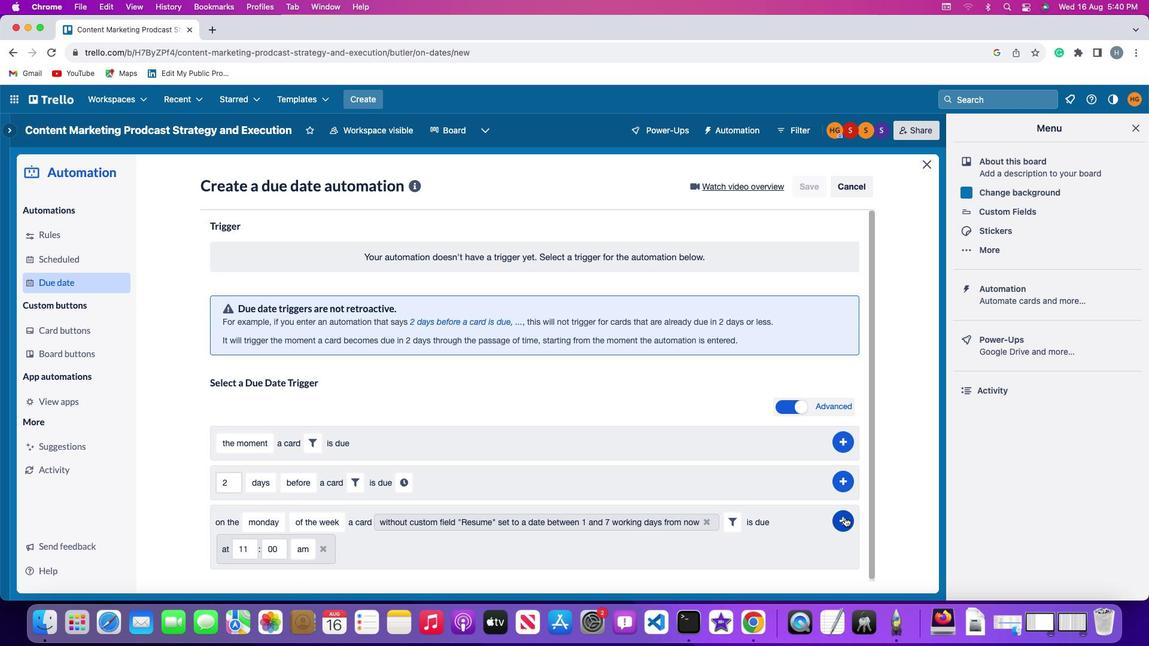 
Action: Mouse pressed left at (844, 517)
Screenshot: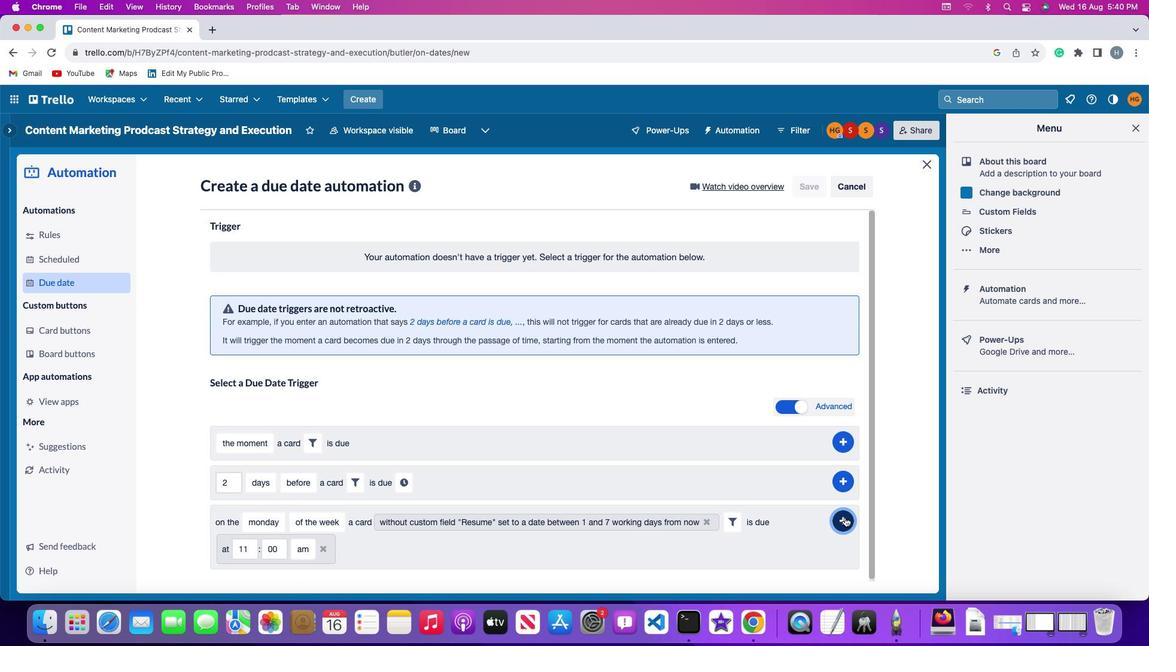 
Action: Mouse moved to (894, 419)
Screenshot: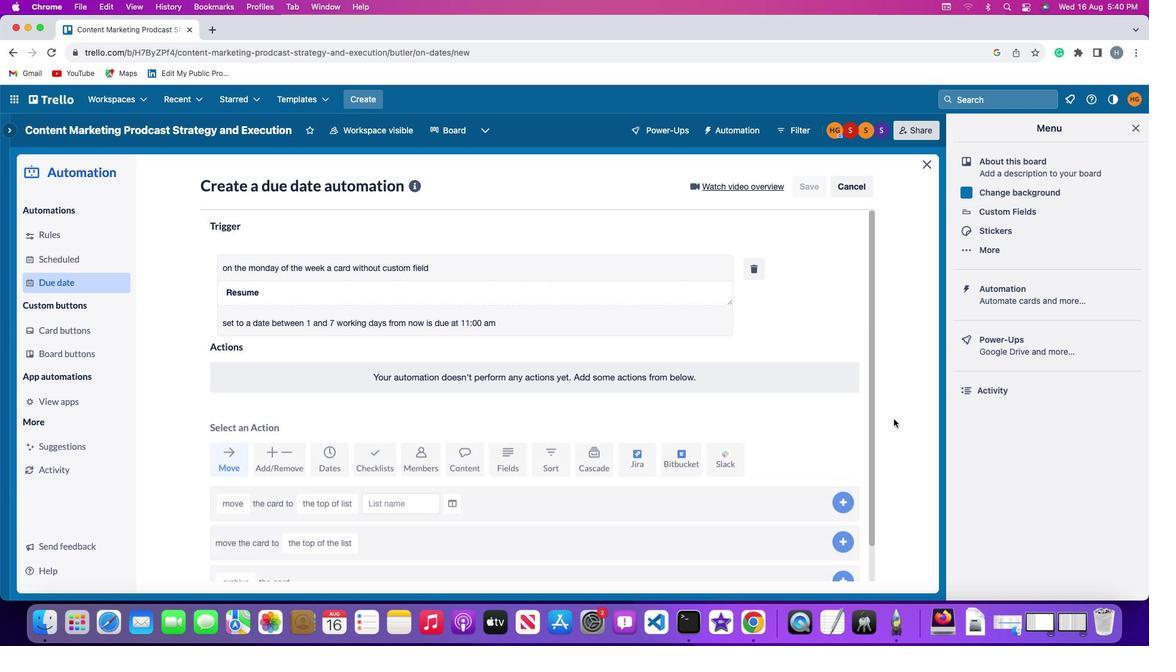 
